Task: Find connections with filter location Kangayam with filter topic #lawfirmmarketingwith filter profile language English with filter current company Bill & Melinda Gates Foundation with filter school Netaji Subhash Open University, Kolkata with filter industry Commercial and Service Industry Machinery Manufacturing with filter service category Business Analytics with filter keywords title Drafter
Action: Mouse moved to (168, 251)
Screenshot: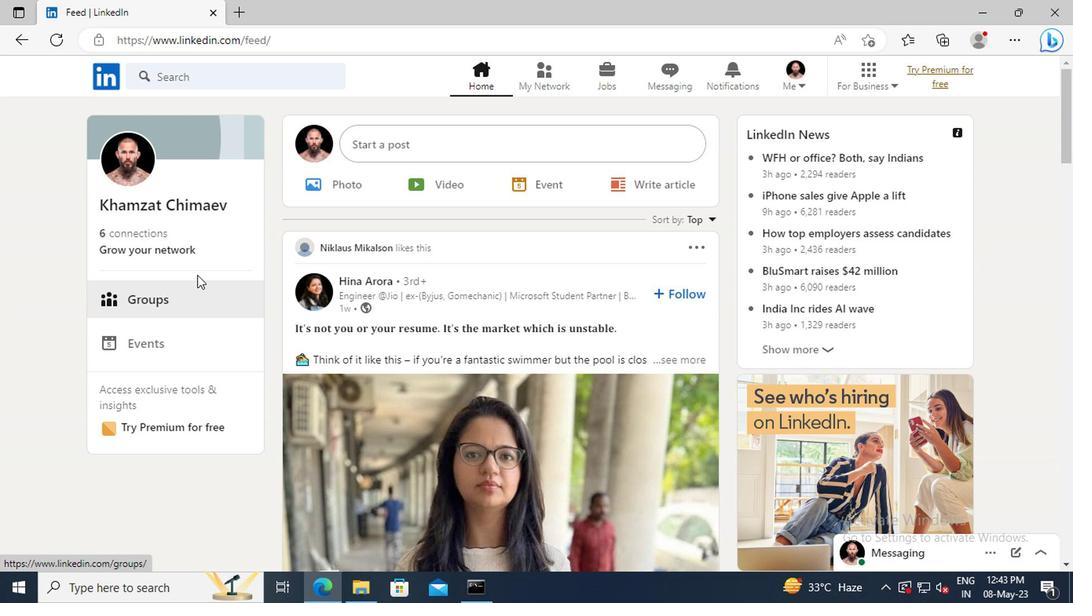 
Action: Mouse pressed left at (168, 251)
Screenshot: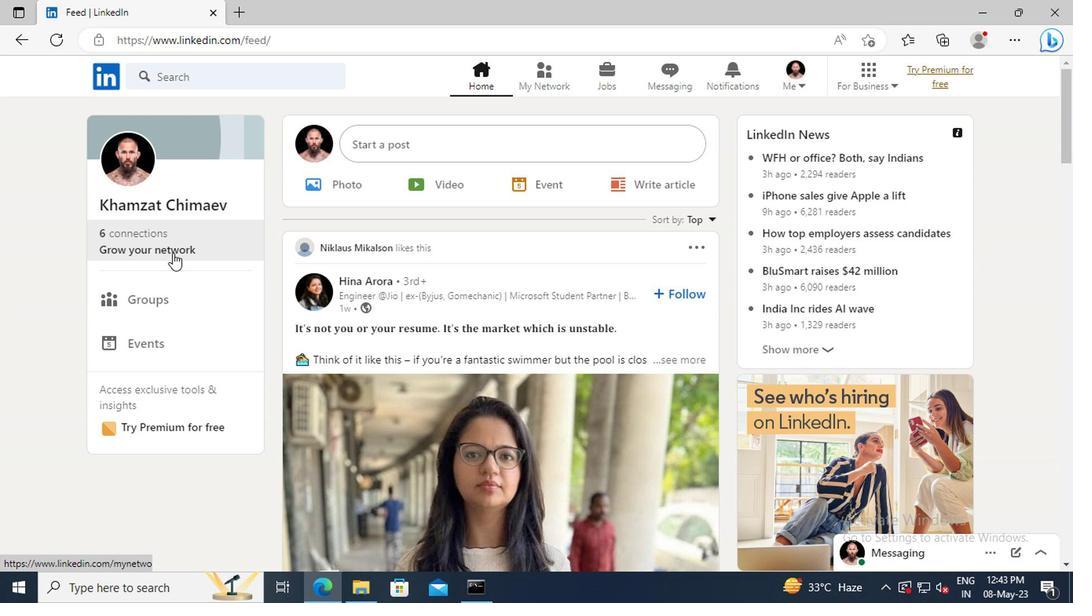 
Action: Mouse moved to (168, 176)
Screenshot: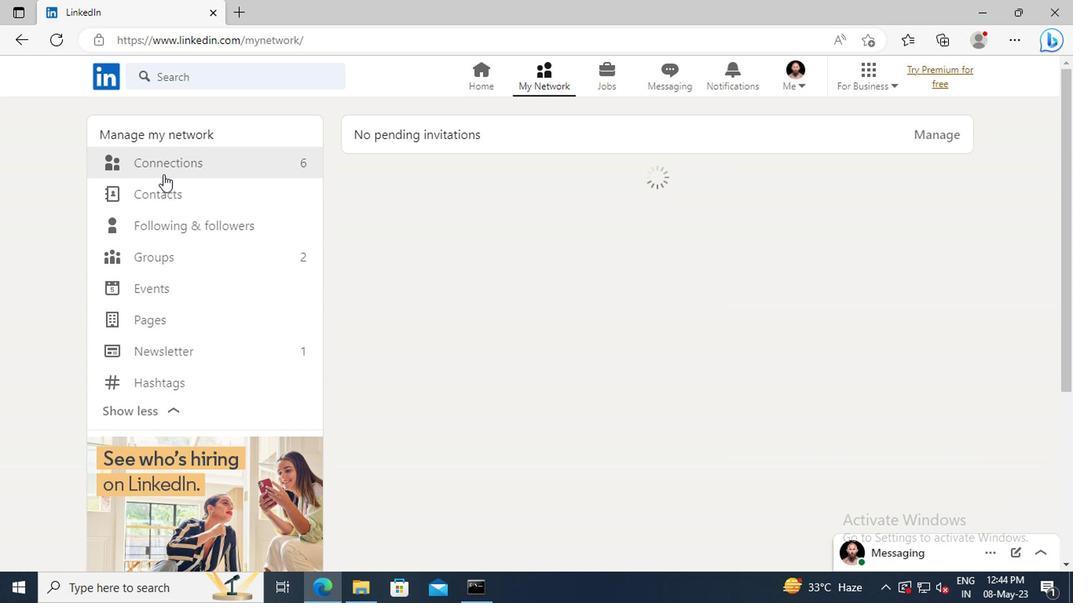 
Action: Mouse pressed left at (168, 176)
Screenshot: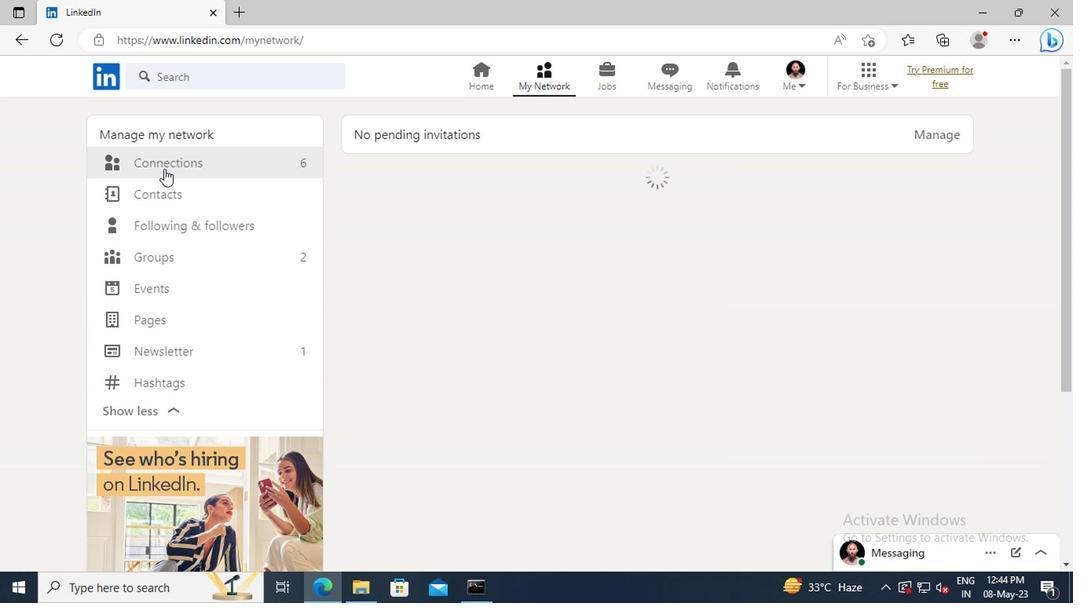 
Action: Mouse moved to (650, 182)
Screenshot: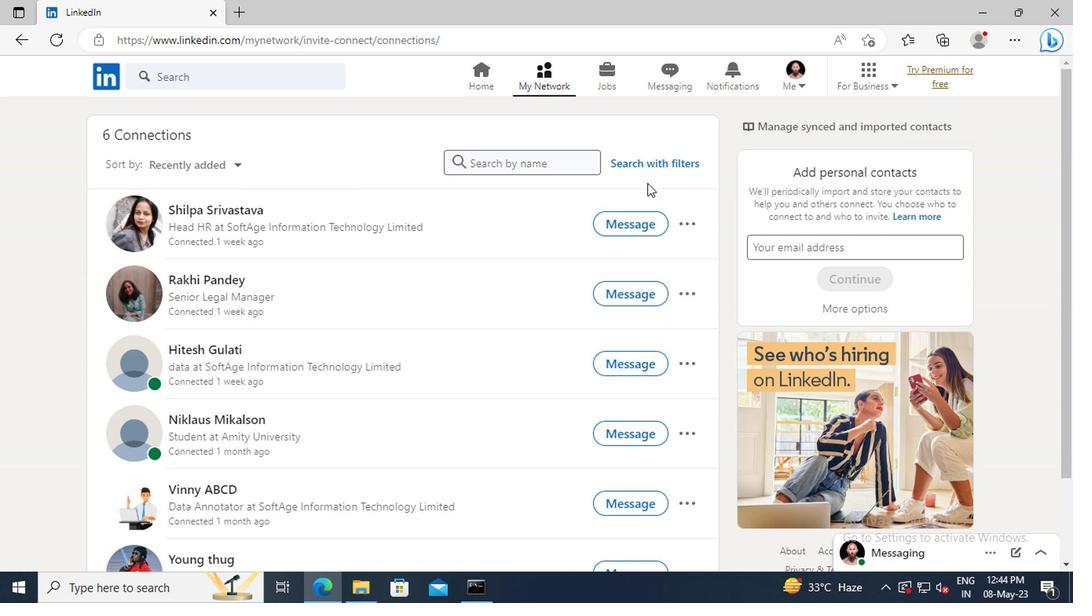 
Action: Mouse pressed left at (650, 182)
Screenshot: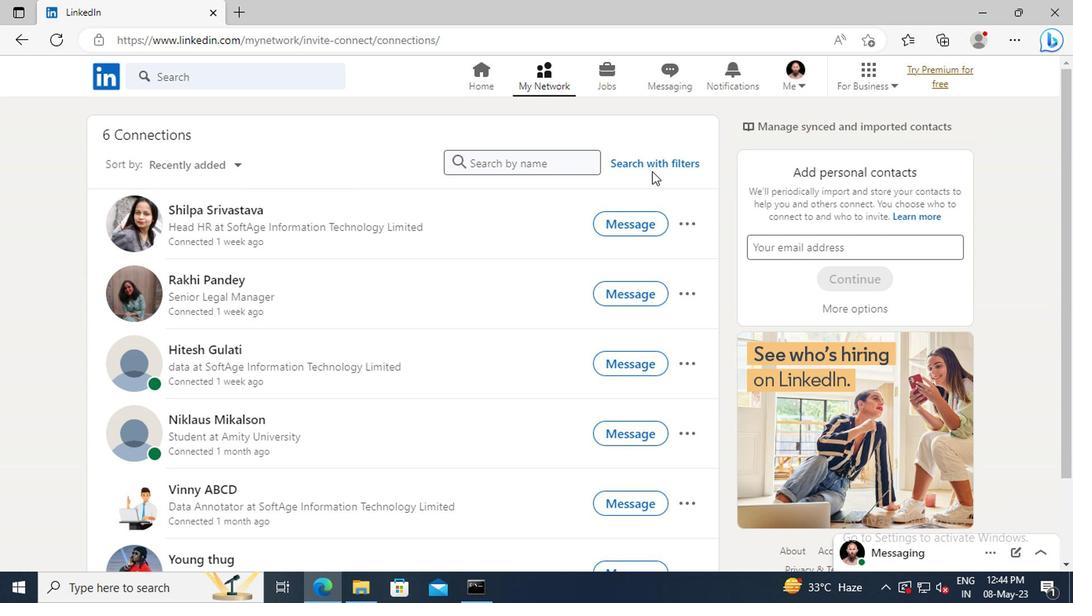 
Action: Mouse moved to (593, 136)
Screenshot: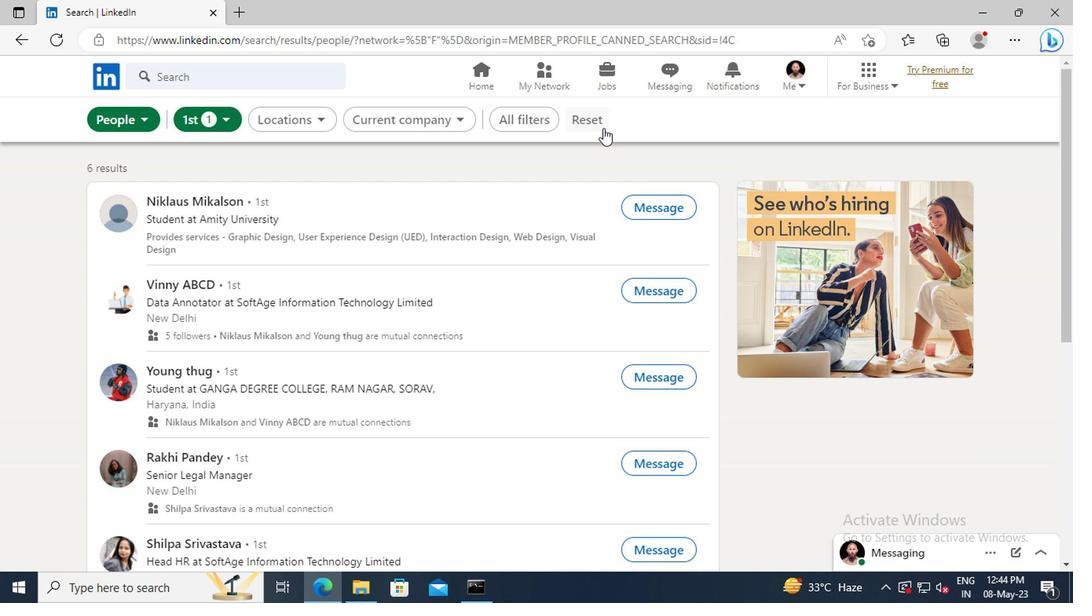 
Action: Mouse pressed left at (593, 136)
Screenshot: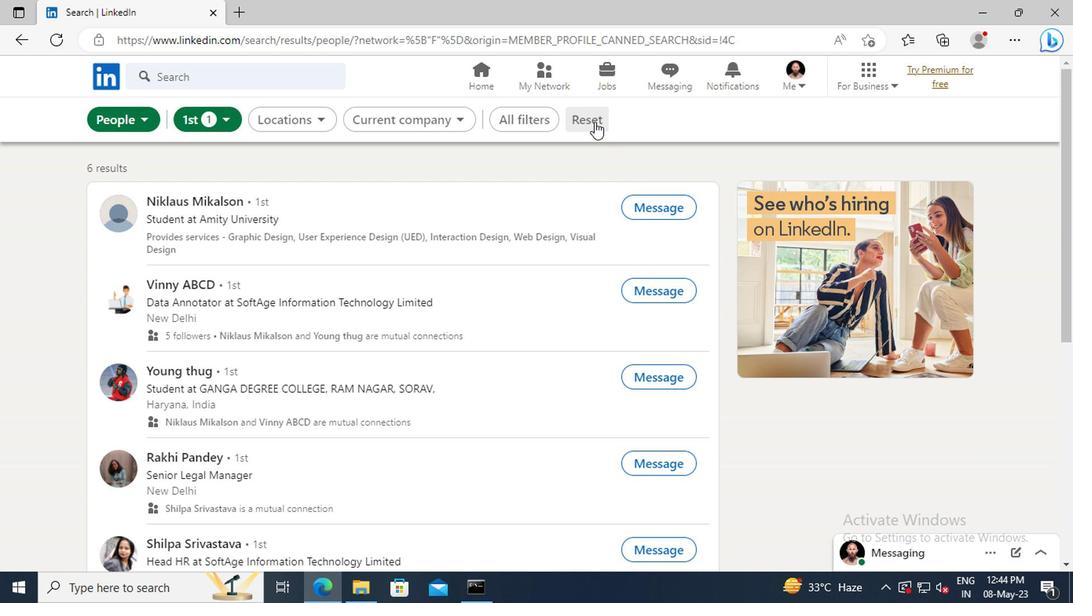 
Action: Mouse moved to (559, 136)
Screenshot: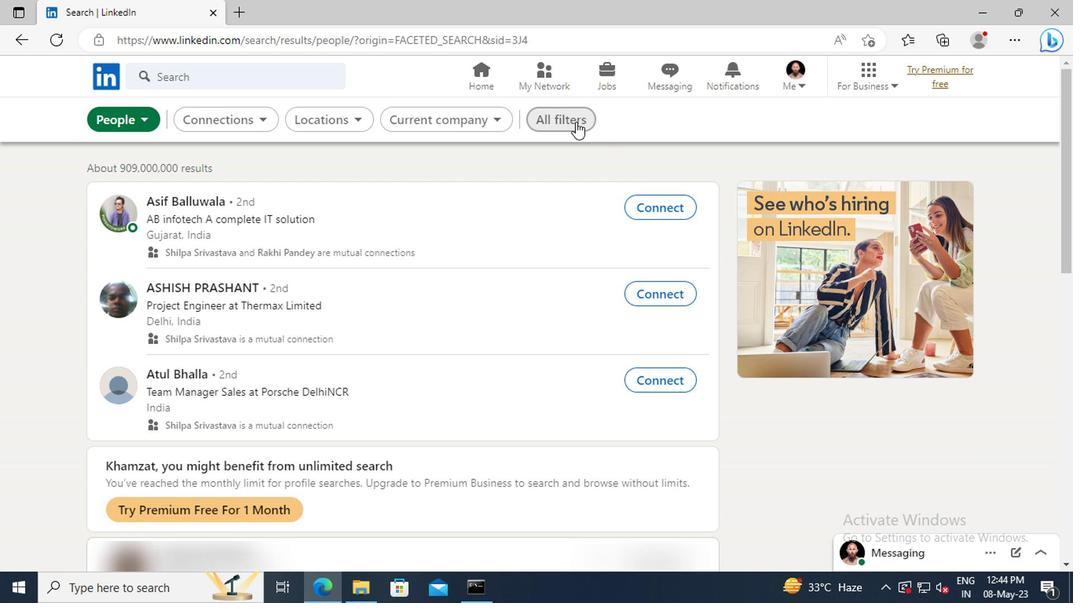 
Action: Mouse pressed left at (559, 136)
Screenshot: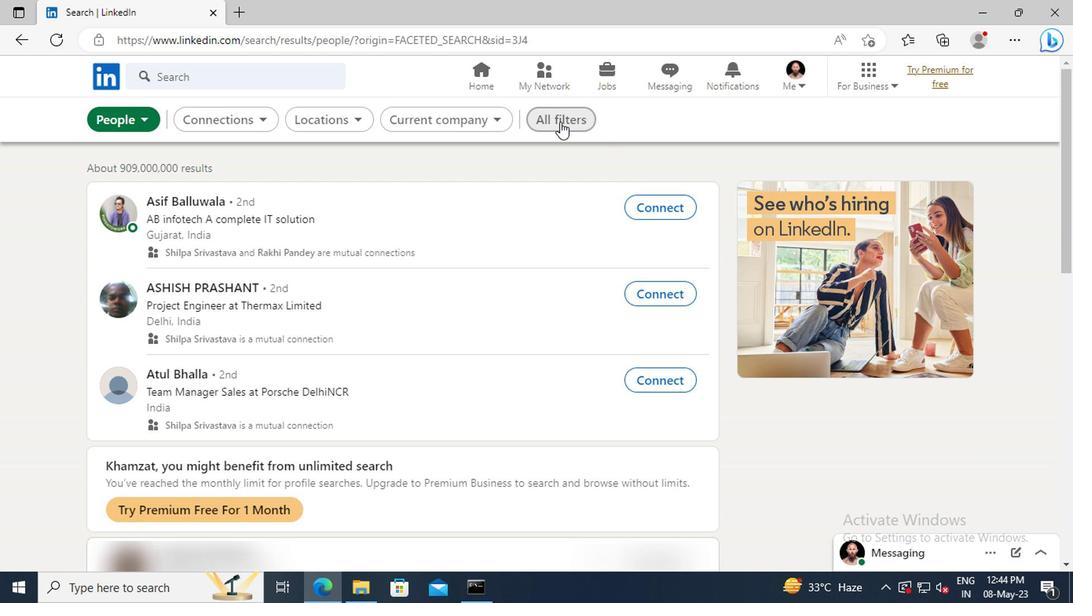 
Action: Mouse moved to (851, 301)
Screenshot: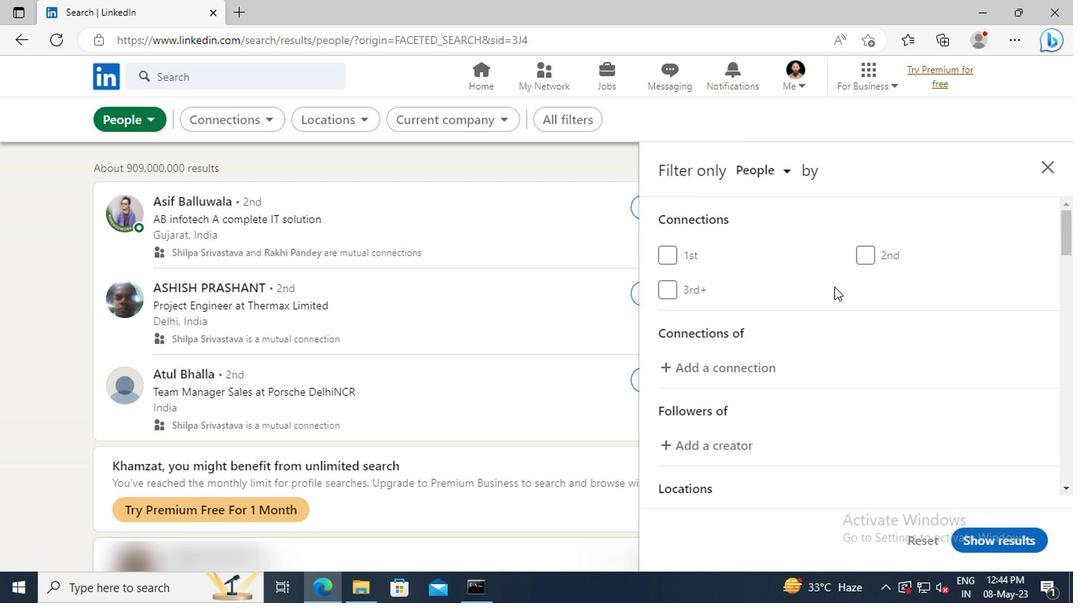 
Action: Mouse scrolled (851, 300) with delta (0, -1)
Screenshot: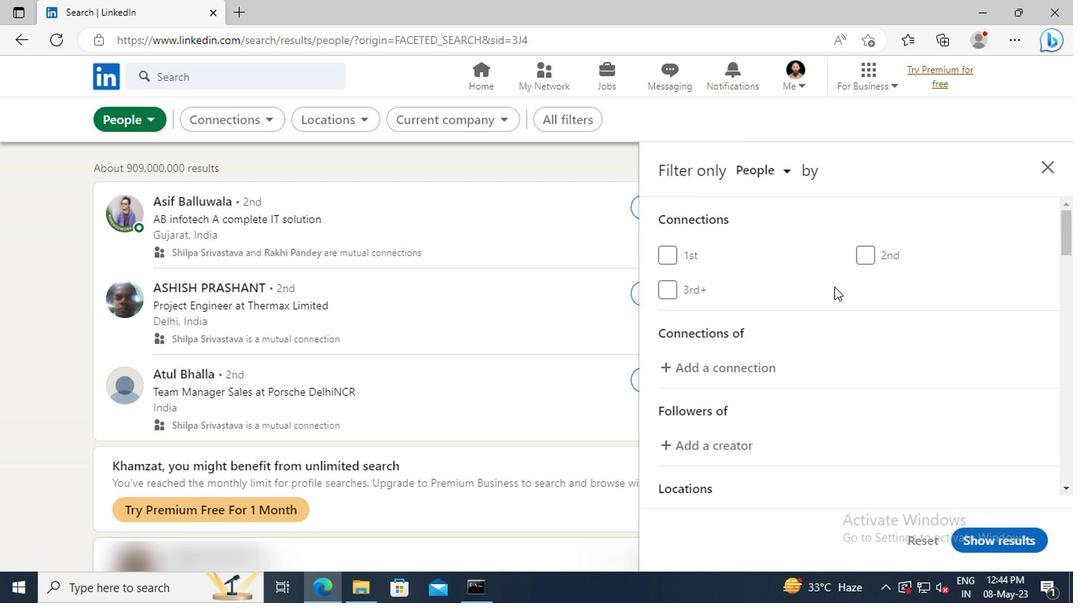 
Action: Mouse moved to (862, 304)
Screenshot: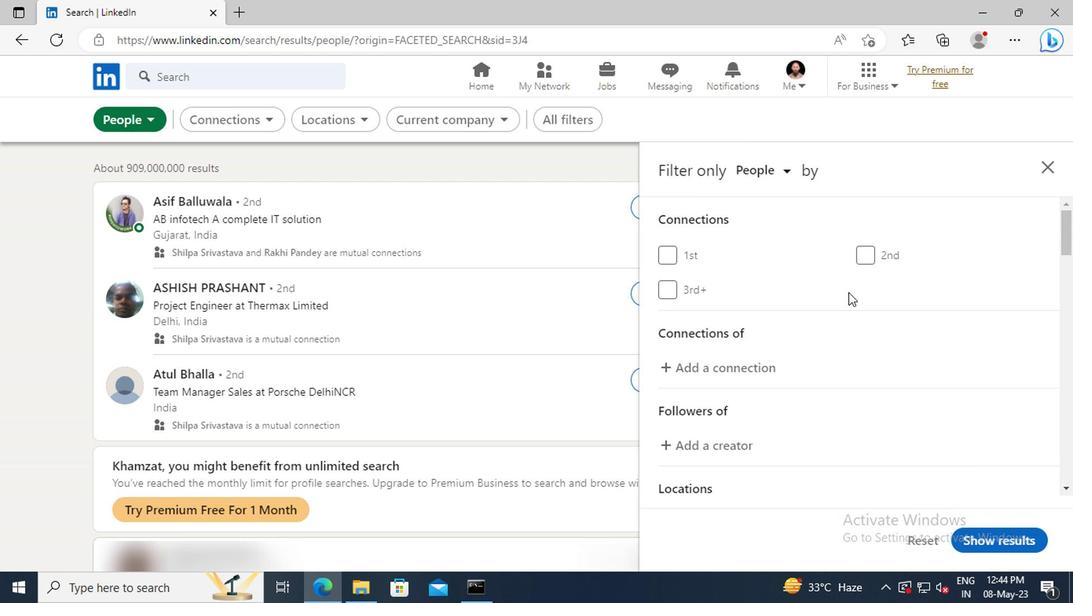 
Action: Mouse scrolled (862, 304) with delta (0, 0)
Screenshot: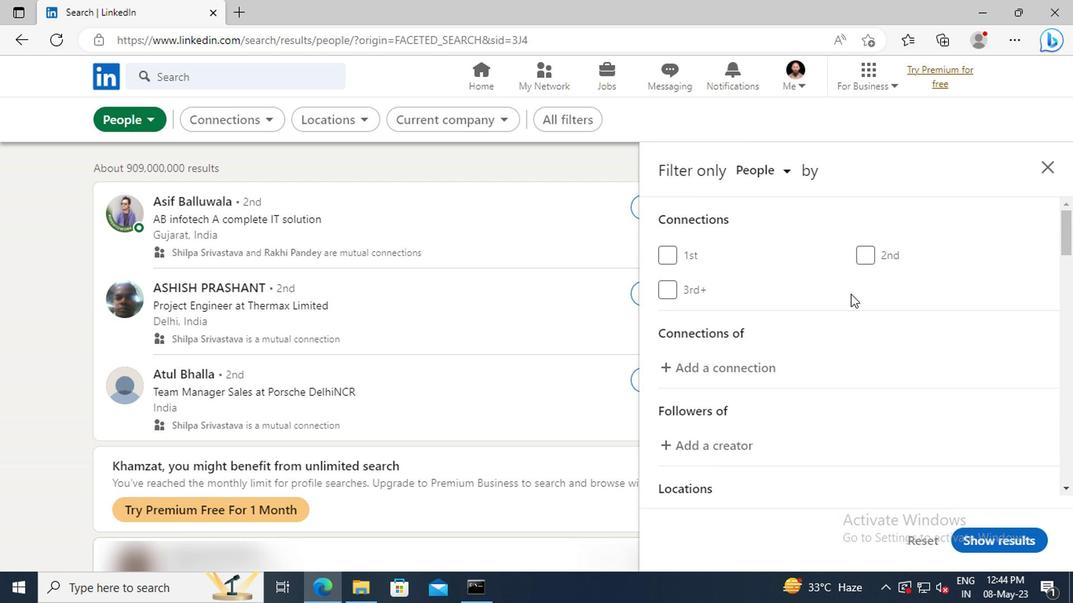 
Action: Mouse moved to (864, 306)
Screenshot: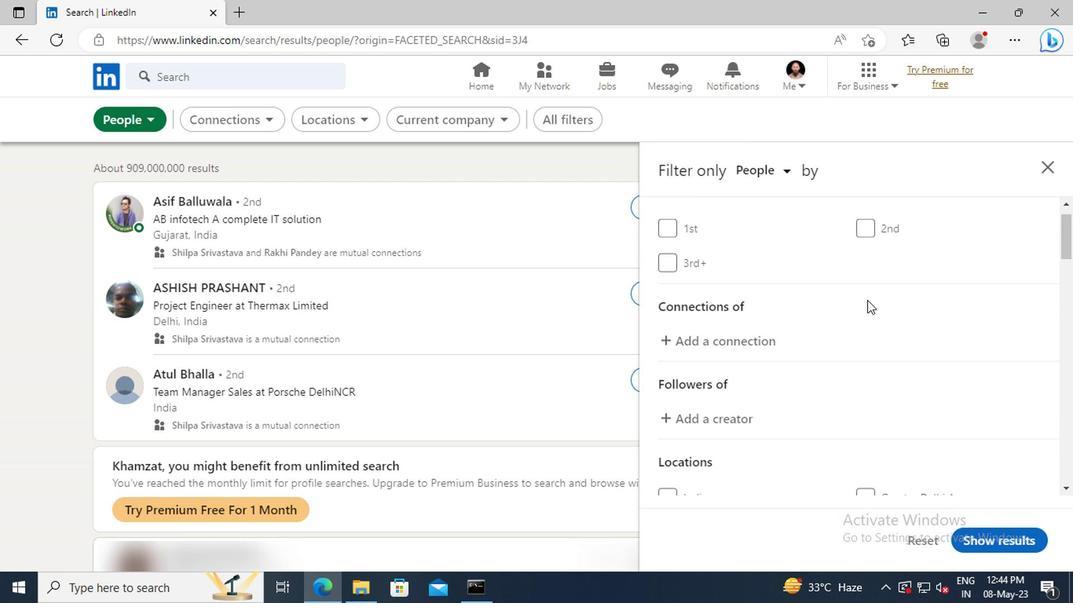 
Action: Mouse scrolled (864, 305) with delta (0, 0)
Screenshot: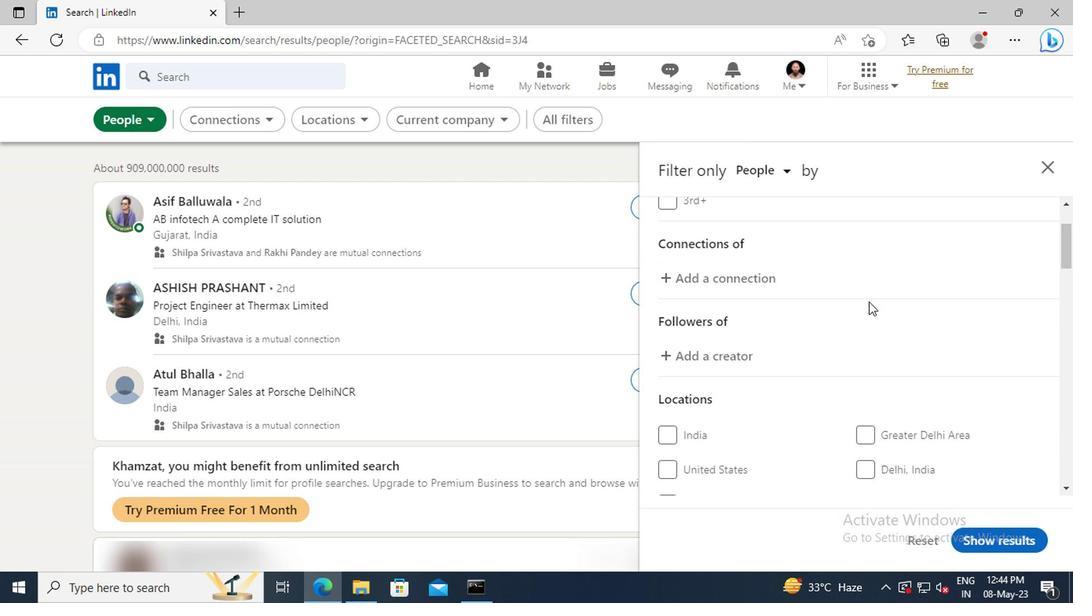 
Action: Mouse scrolled (864, 305) with delta (0, 0)
Screenshot: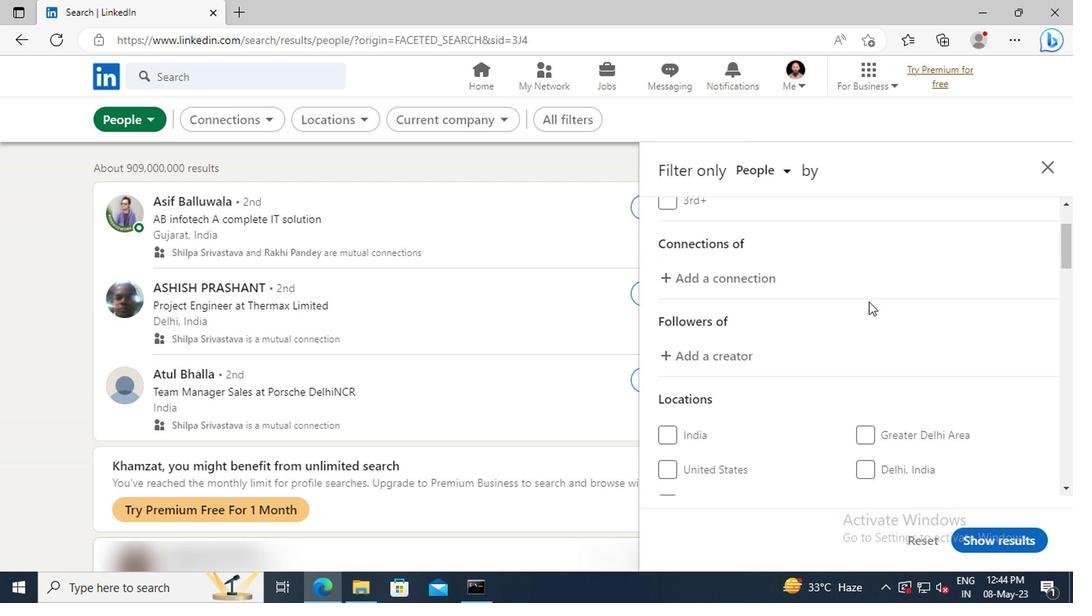 
Action: Mouse scrolled (864, 305) with delta (0, 0)
Screenshot: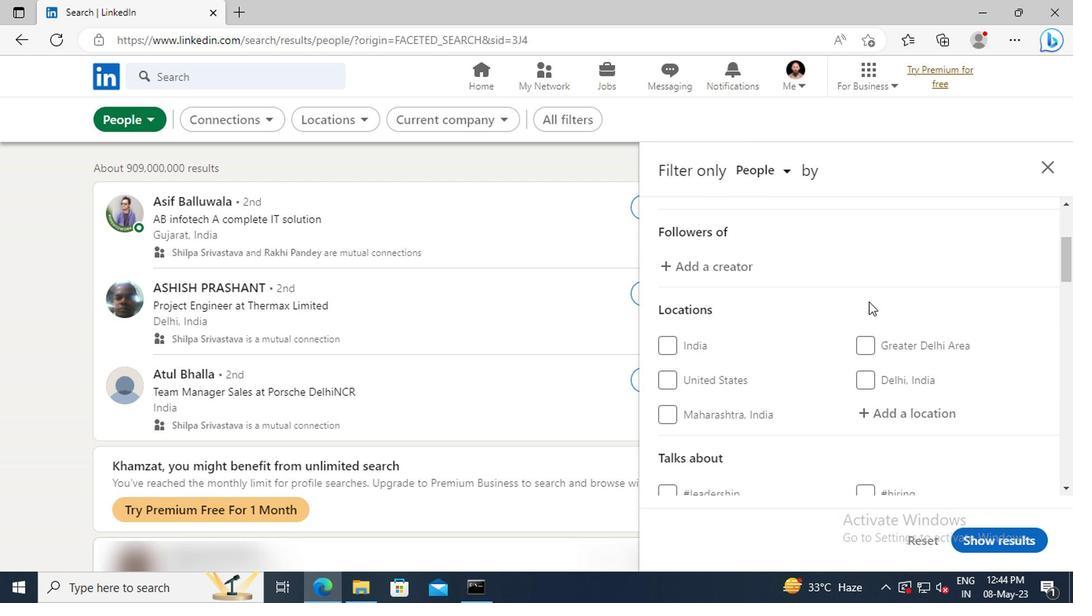 
Action: Mouse moved to (865, 306)
Screenshot: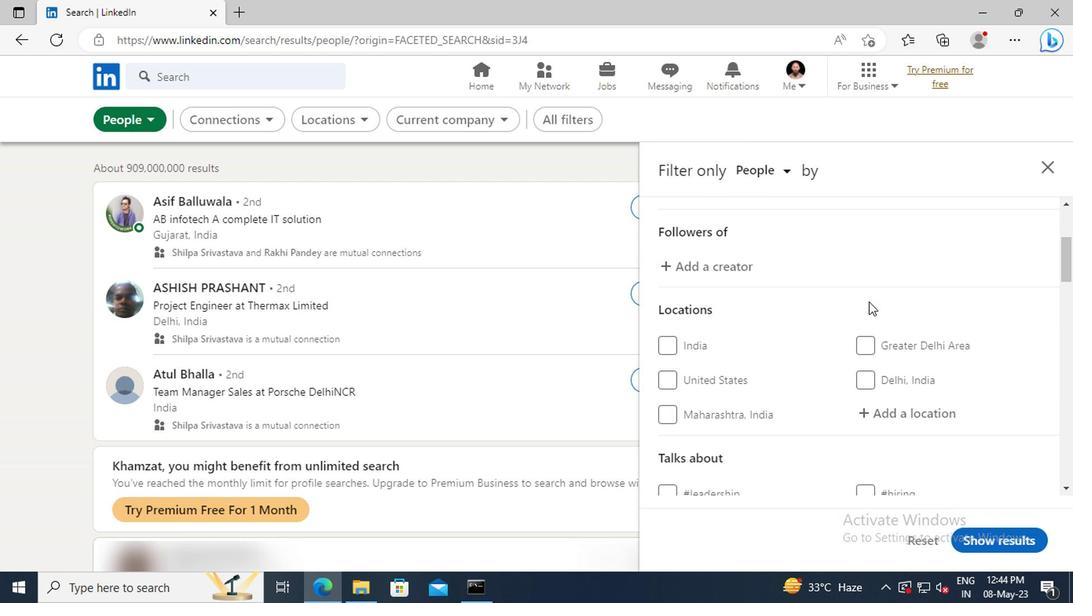 
Action: Mouse scrolled (865, 306) with delta (0, 0)
Screenshot: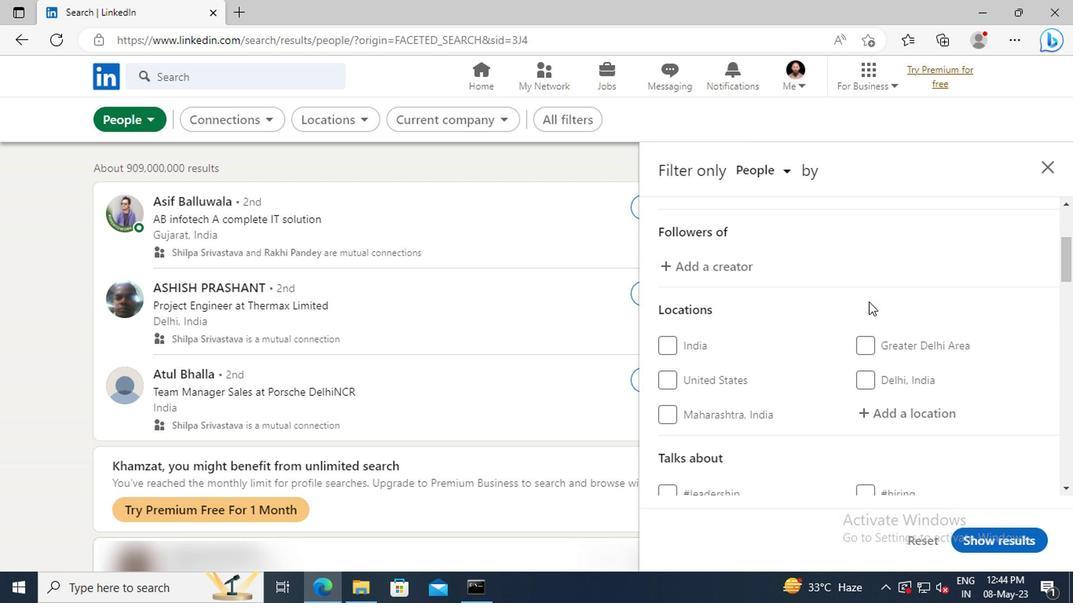 
Action: Mouse moved to (866, 327)
Screenshot: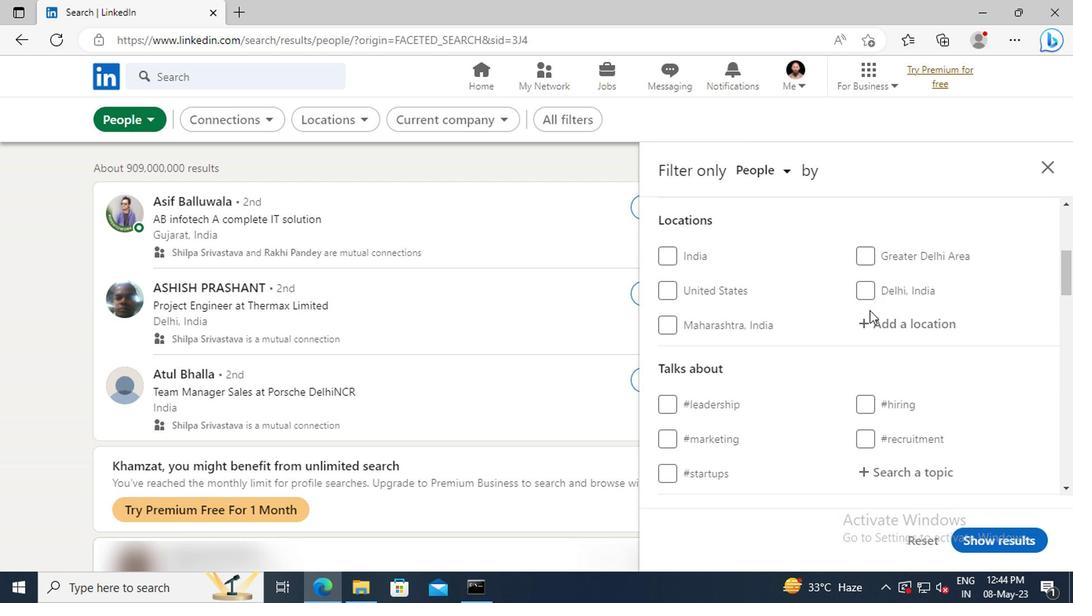 
Action: Mouse pressed left at (866, 327)
Screenshot: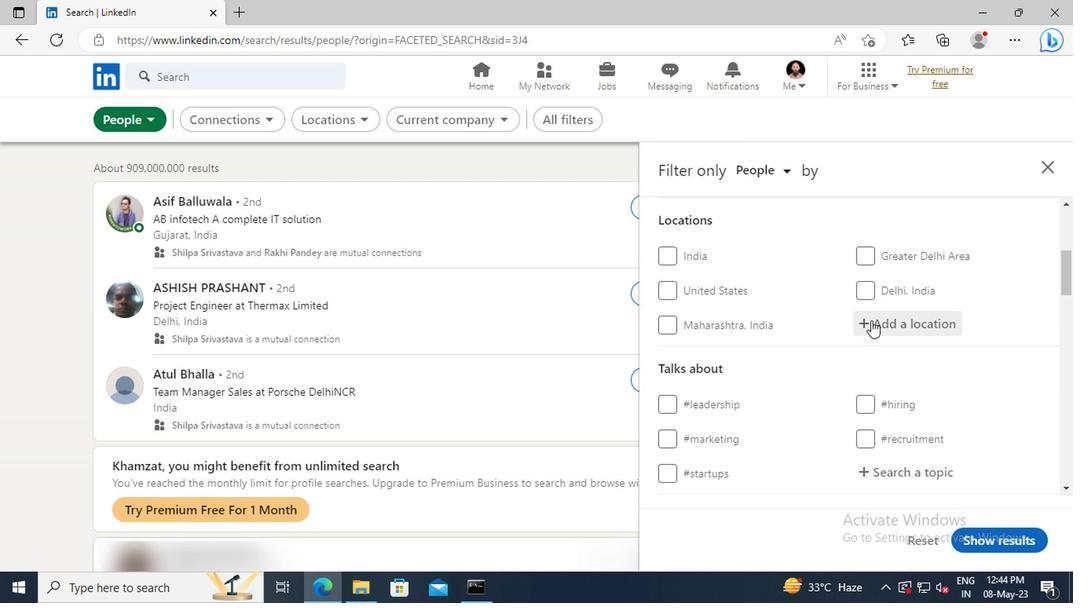 
Action: Key pressed <Key.shift>KANGAYAM<Key.enter>
Screenshot: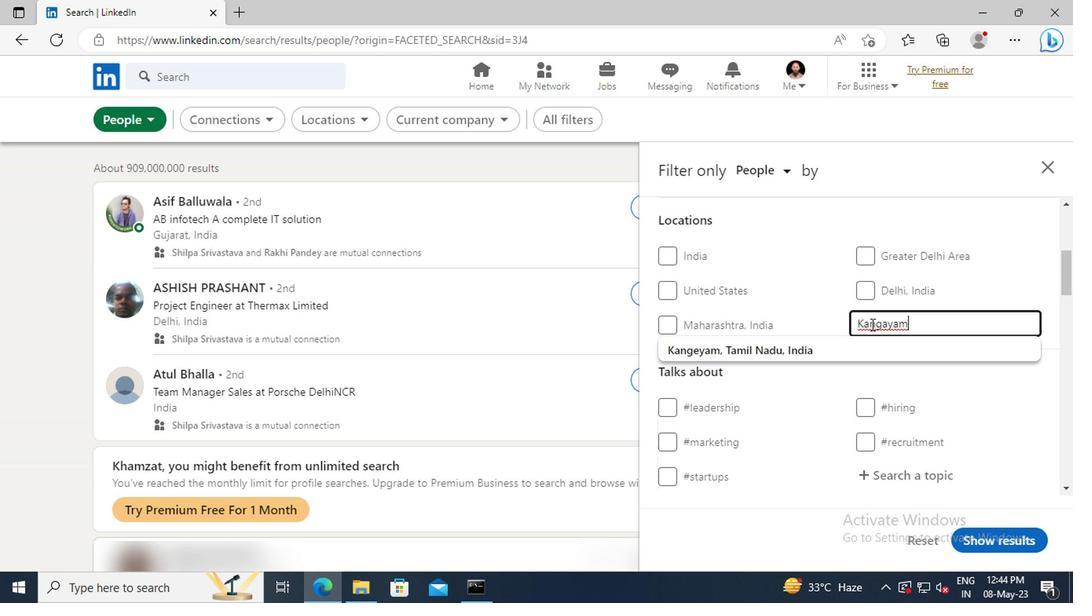 
Action: Mouse moved to (867, 327)
Screenshot: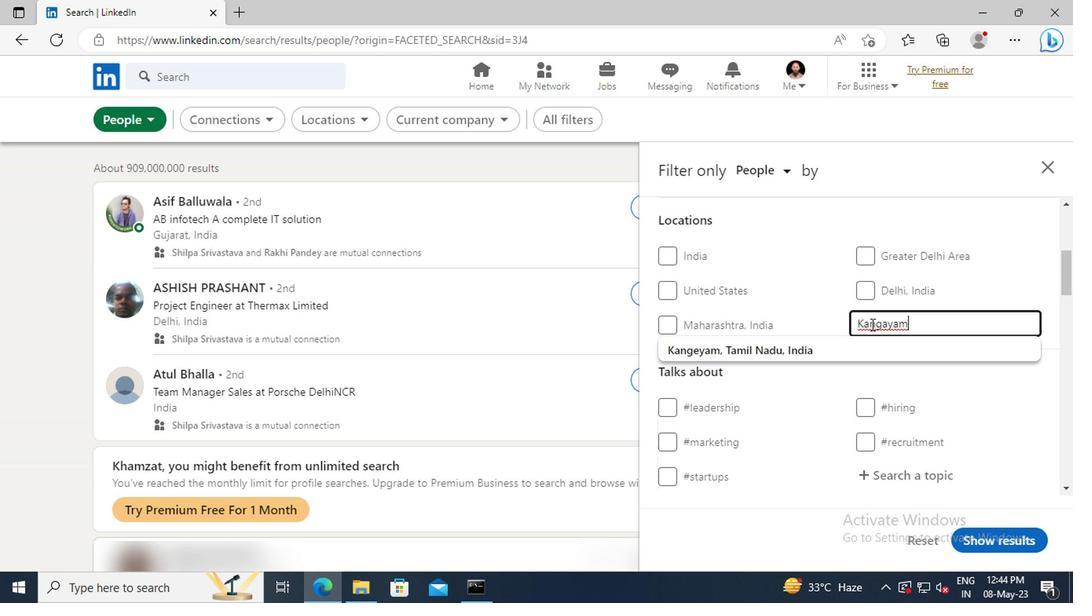 
Action: Mouse scrolled (867, 326) with delta (0, 0)
Screenshot: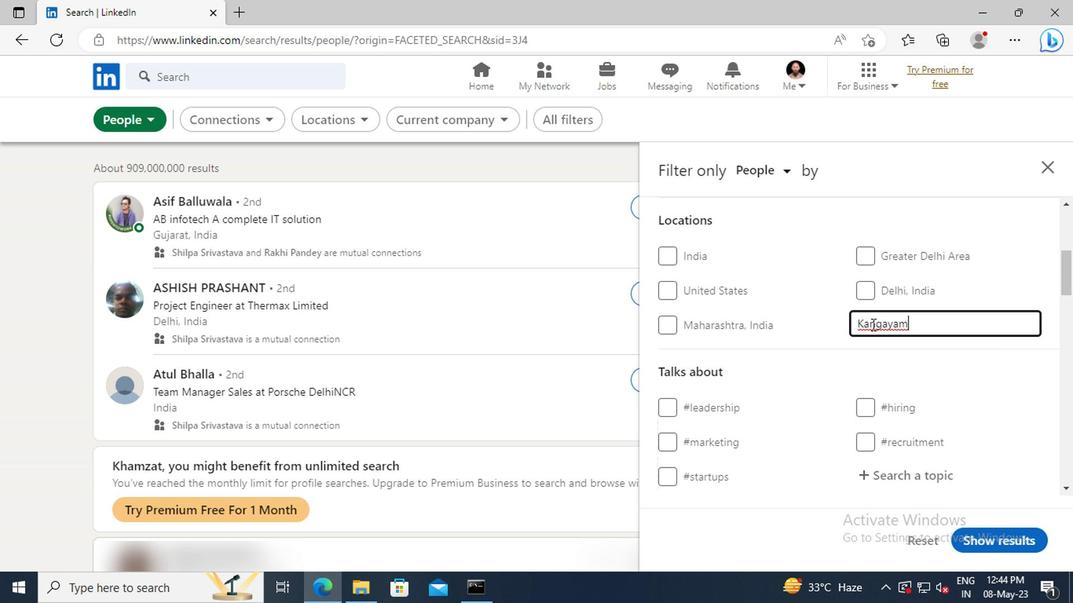 
Action: Mouse scrolled (867, 326) with delta (0, 0)
Screenshot: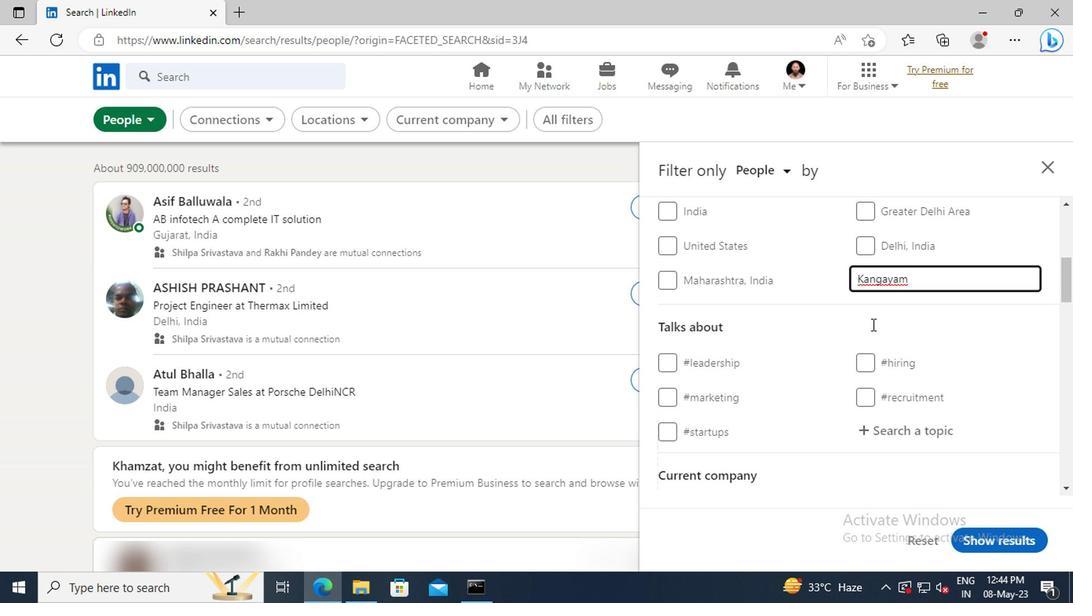 
Action: Mouse scrolled (867, 326) with delta (0, 0)
Screenshot: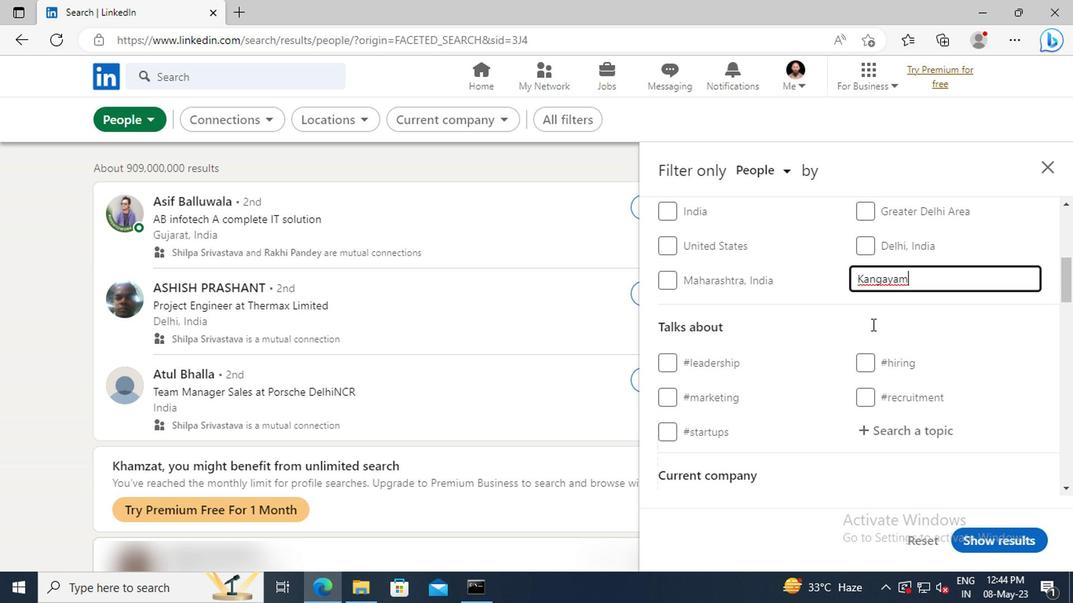 
Action: Mouse moved to (874, 338)
Screenshot: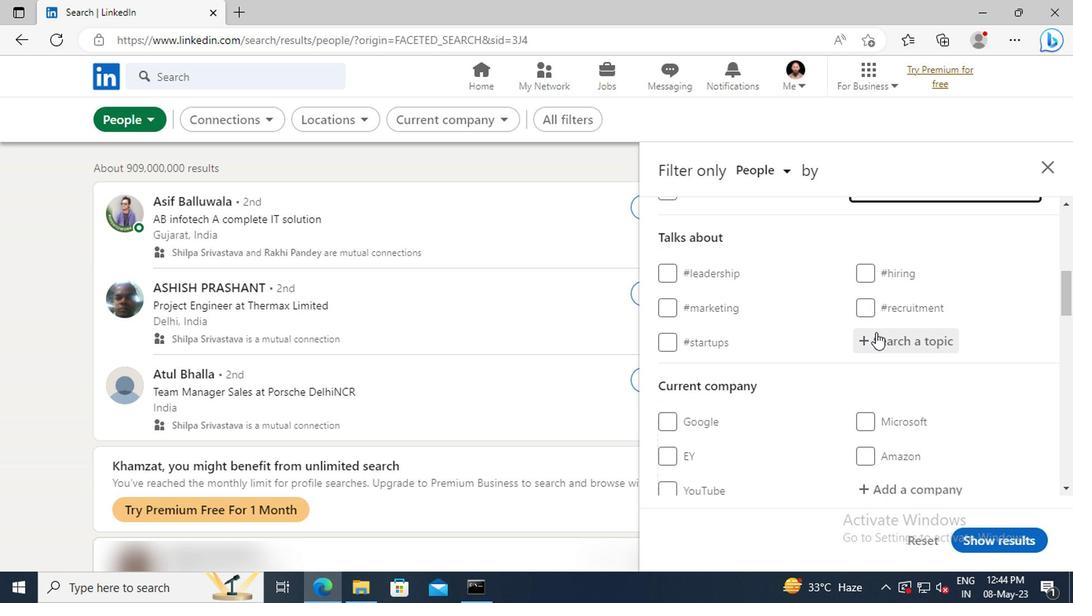 
Action: Mouse pressed left at (874, 338)
Screenshot: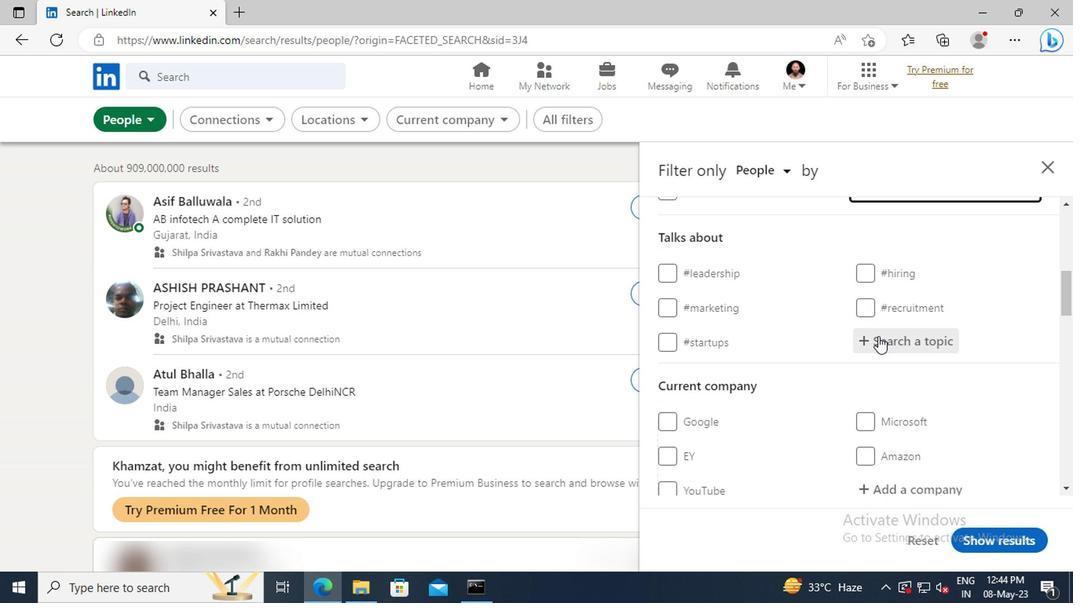 
Action: Key pressed LAWFIRMM
Screenshot: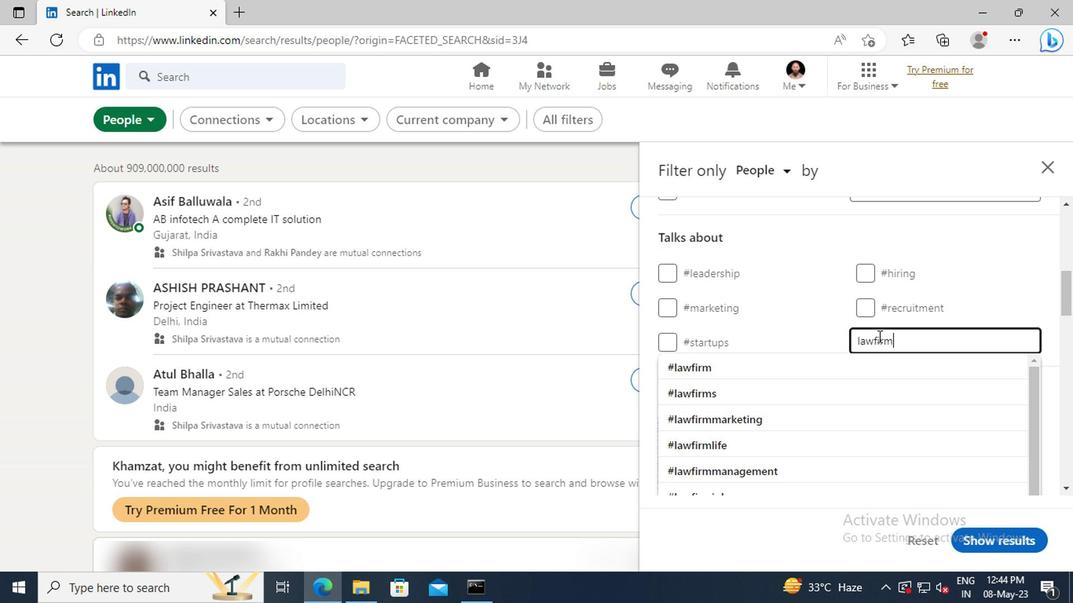 
Action: Mouse moved to (879, 362)
Screenshot: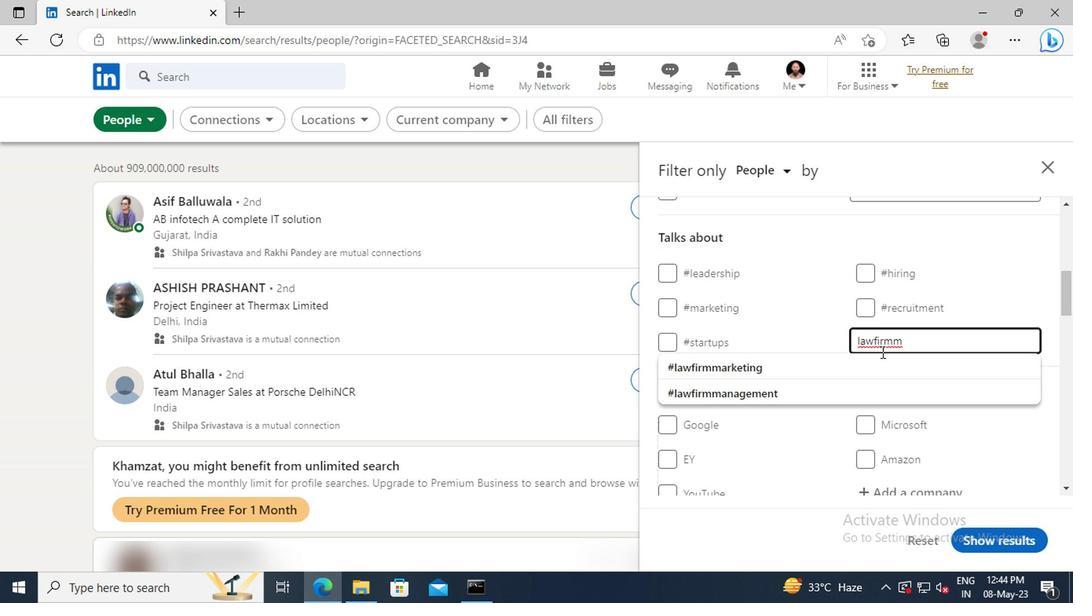 
Action: Mouse pressed left at (879, 362)
Screenshot: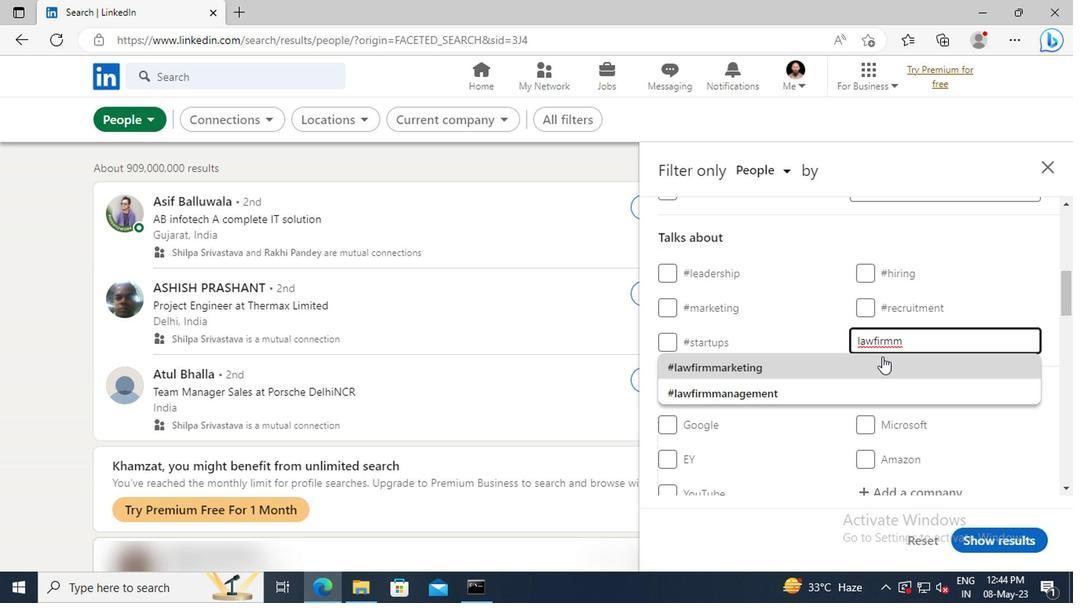 
Action: Mouse scrolled (879, 361) with delta (0, 0)
Screenshot: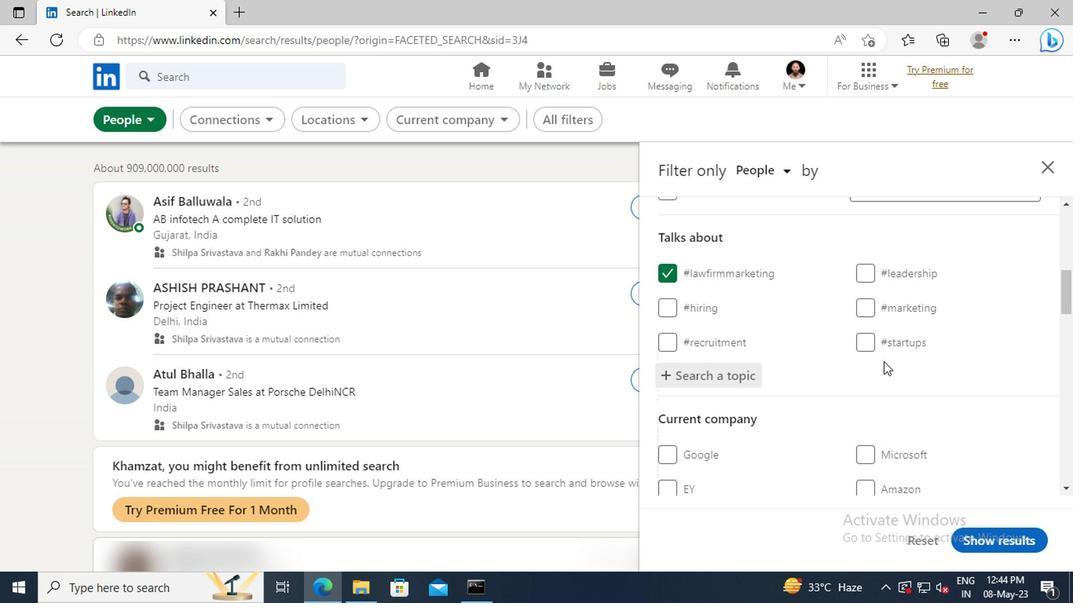 
Action: Mouse scrolled (879, 361) with delta (0, 0)
Screenshot: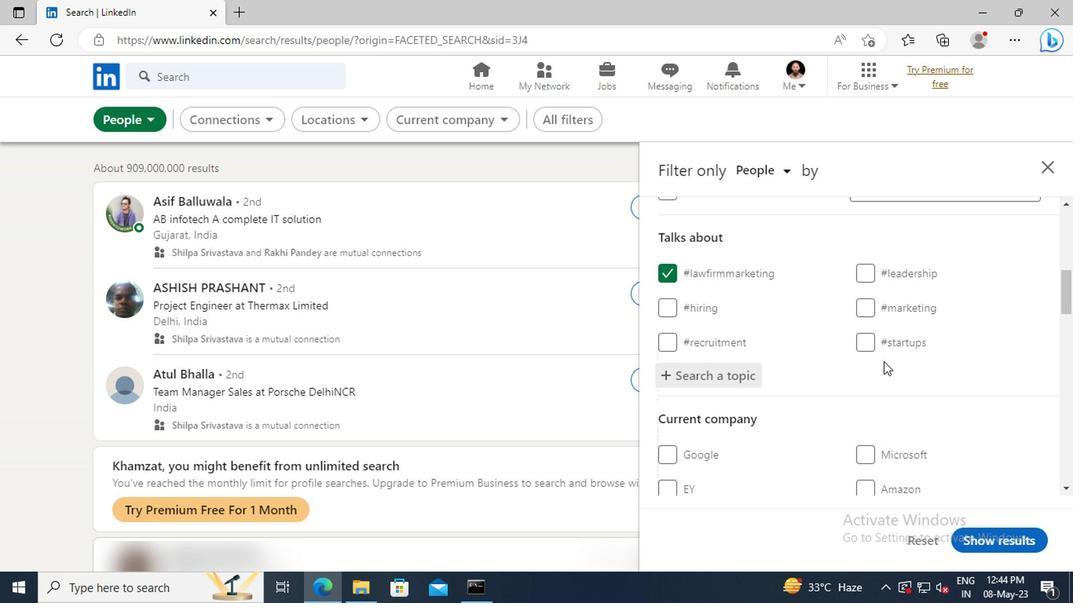 
Action: Mouse scrolled (879, 361) with delta (0, 0)
Screenshot: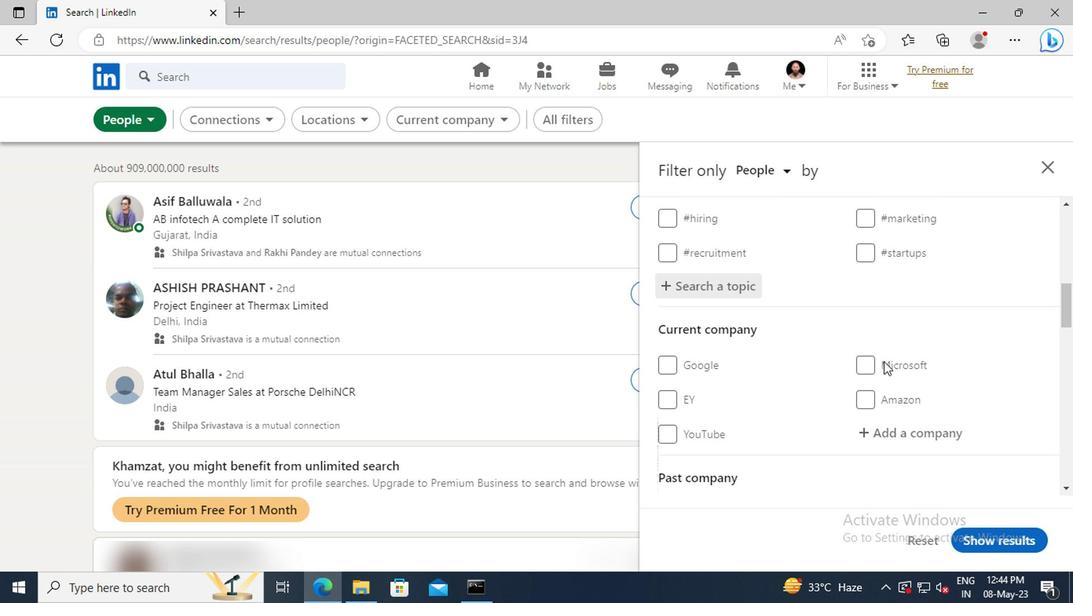 
Action: Mouse scrolled (879, 361) with delta (0, 0)
Screenshot: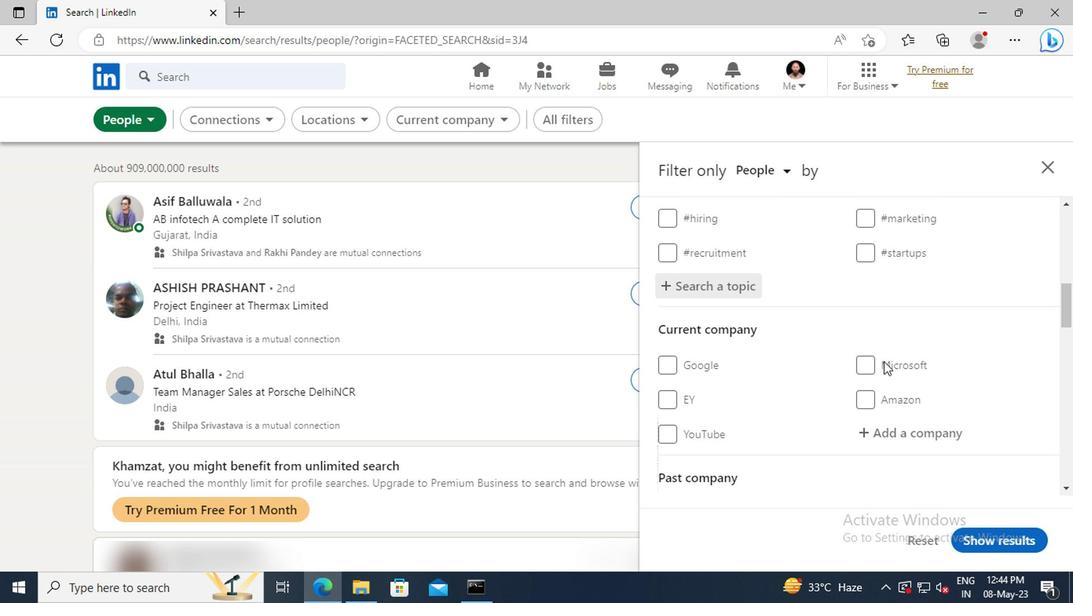 
Action: Mouse scrolled (879, 361) with delta (0, 0)
Screenshot: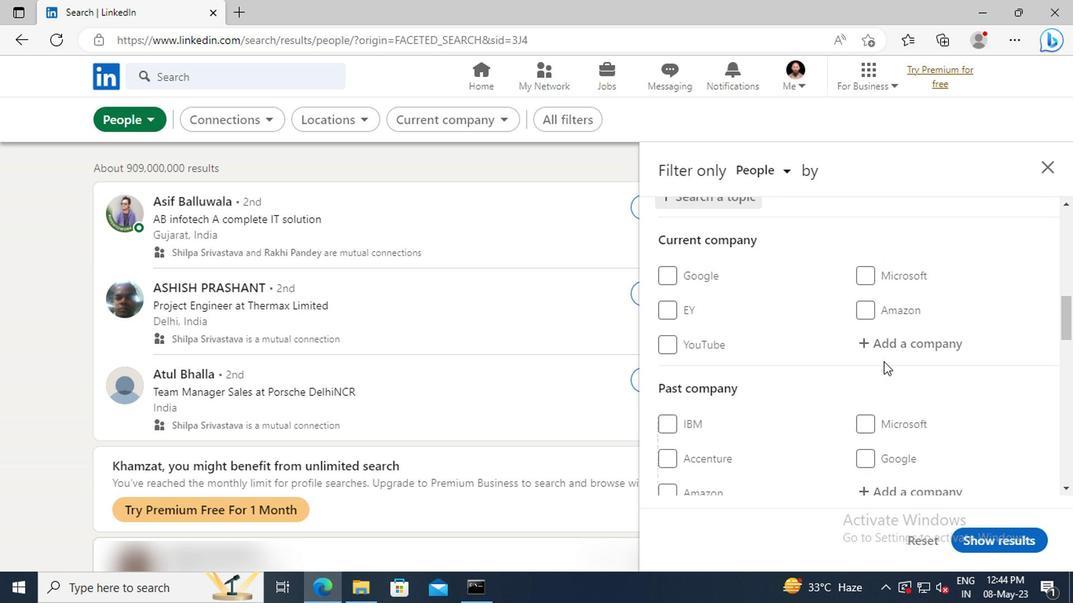 
Action: Mouse scrolled (879, 361) with delta (0, 0)
Screenshot: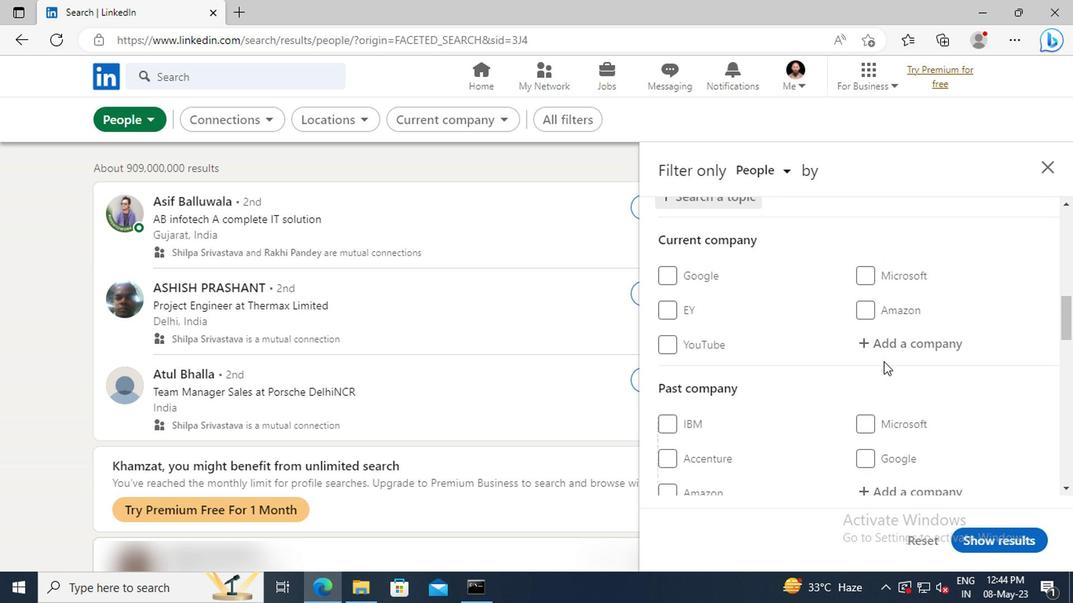 
Action: Mouse scrolled (879, 361) with delta (0, 0)
Screenshot: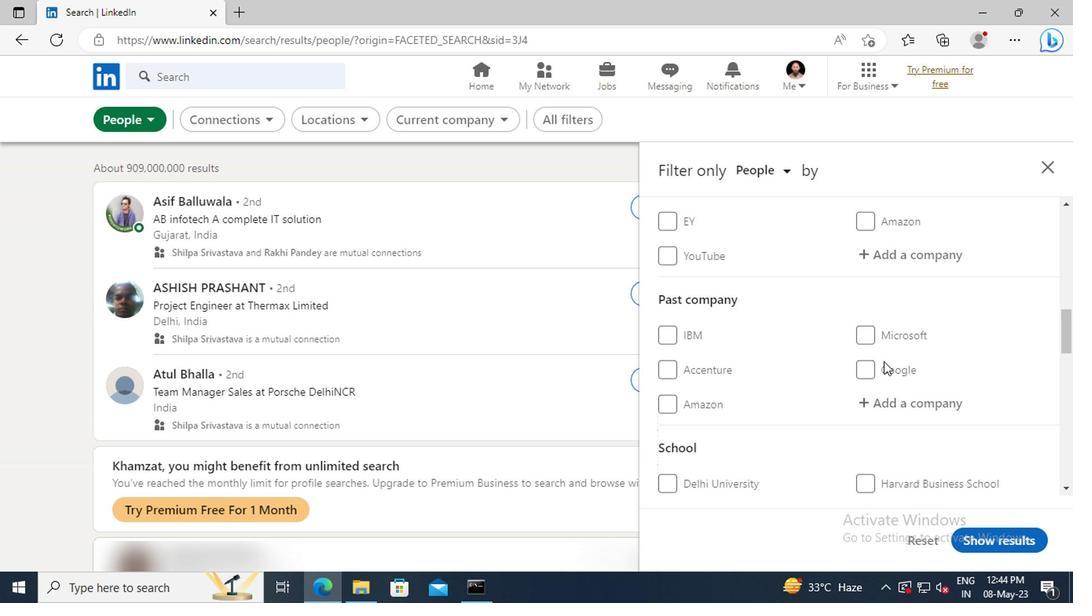 
Action: Mouse scrolled (879, 361) with delta (0, 0)
Screenshot: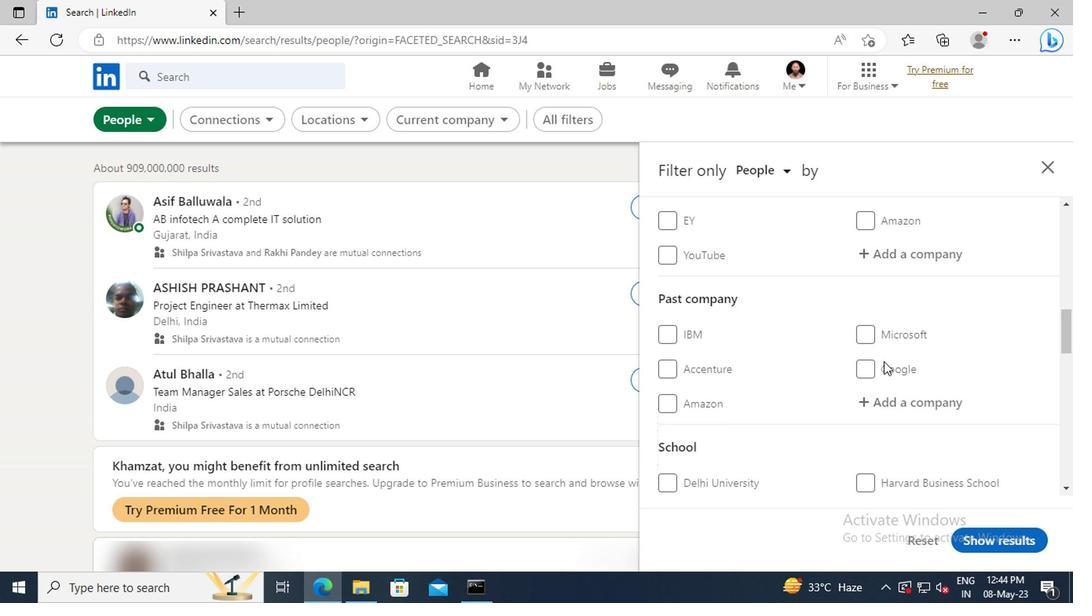 
Action: Mouse scrolled (879, 361) with delta (0, 0)
Screenshot: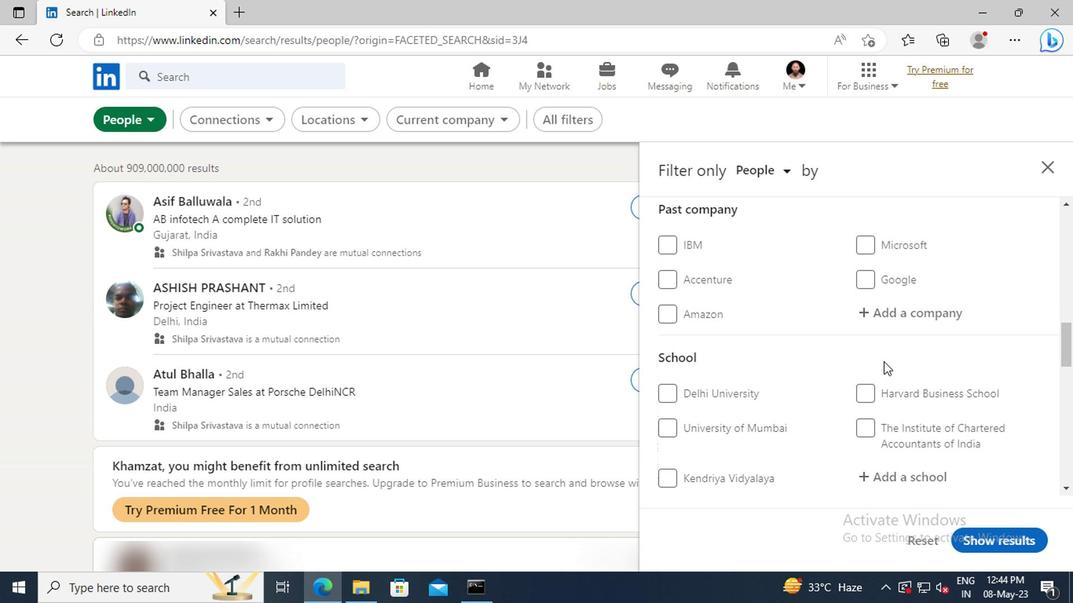 
Action: Mouse scrolled (879, 361) with delta (0, 0)
Screenshot: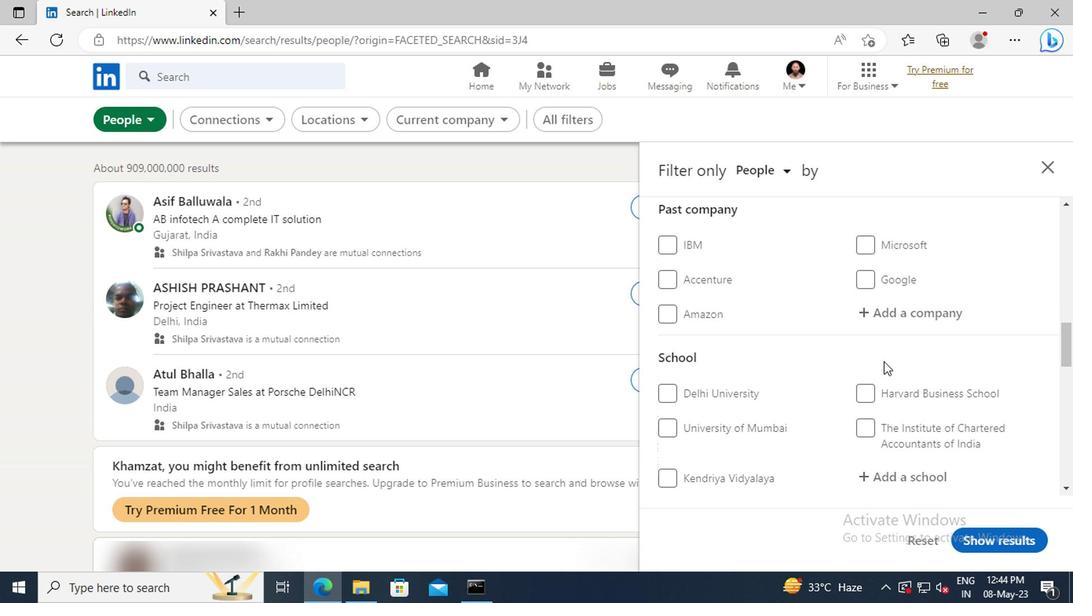 
Action: Mouse scrolled (879, 361) with delta (0, 0)
Screenshot: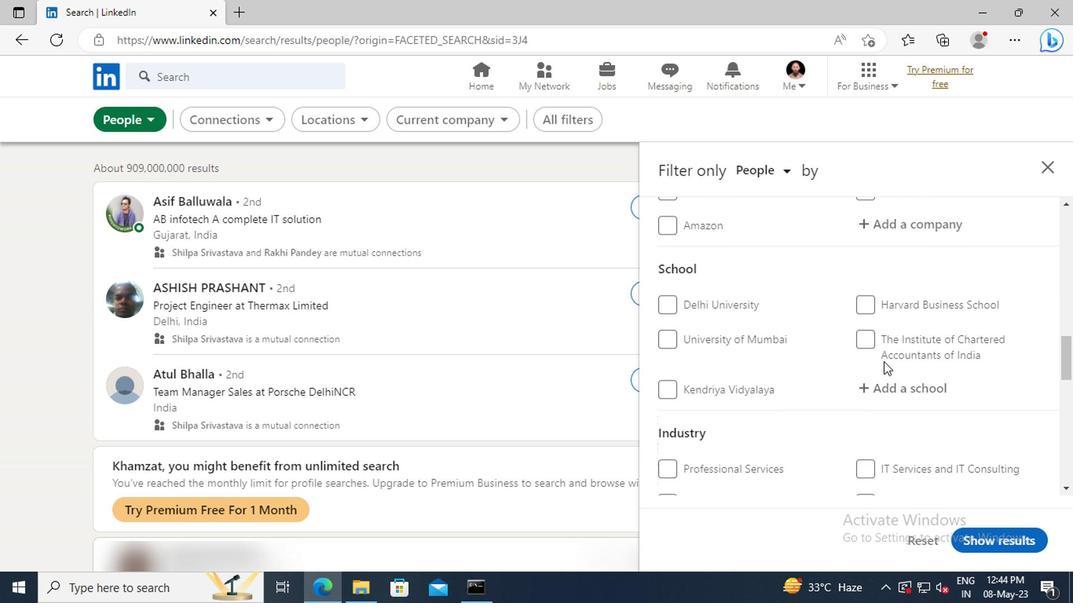 
Action: Mouse scrolled (879, 361) with delta (0, 0)
Screenshot: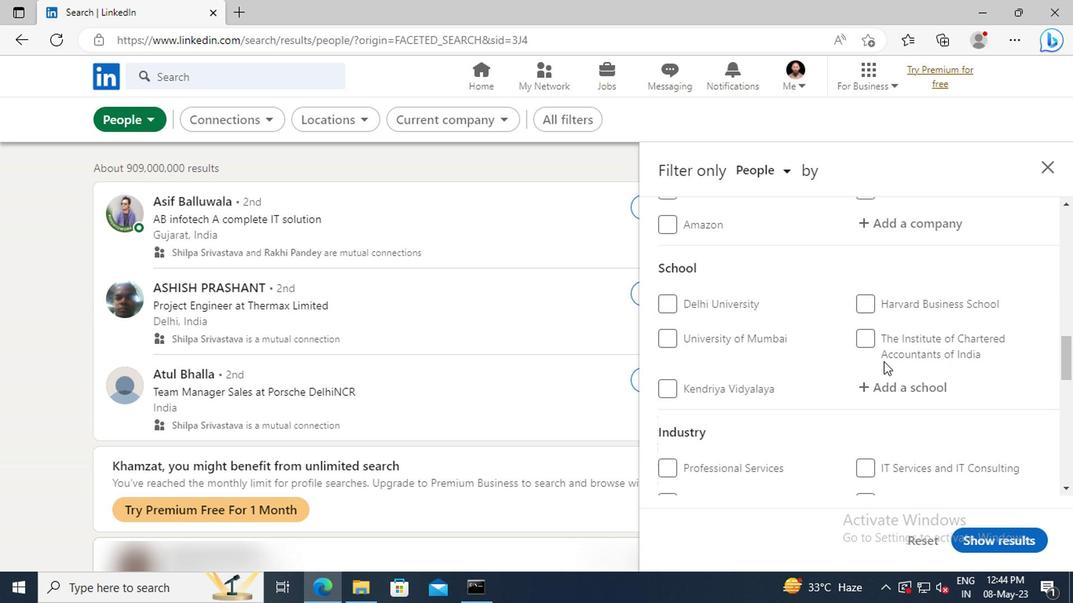 
Action: Mouse scrolled (879, 361) with delta (0, 0)
Screenshot: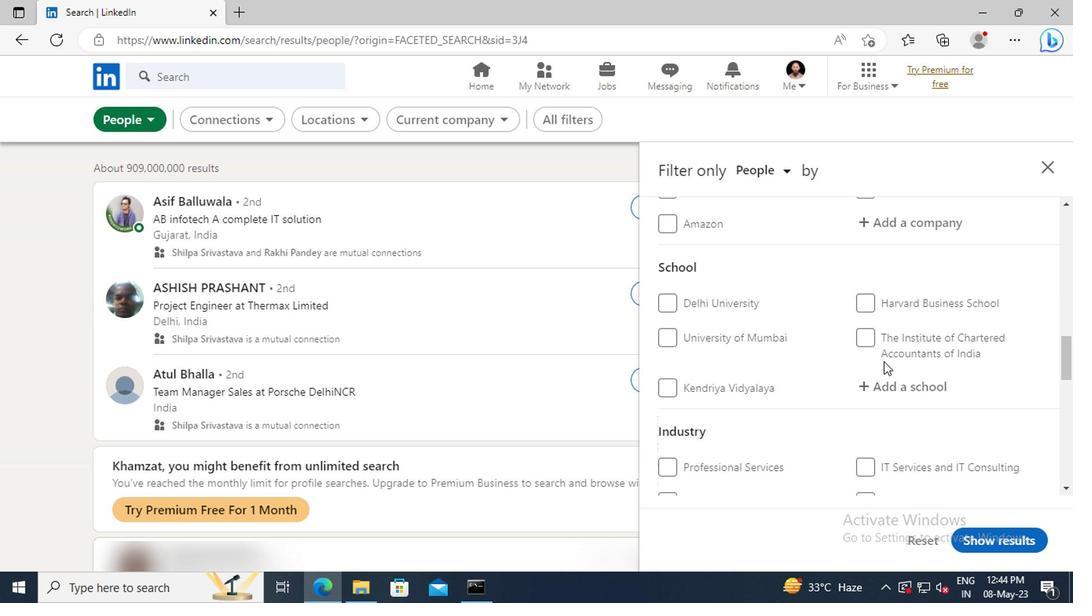 
Action: Mouse scrolled (879, 361) with delta (0, 0)
Screenshot: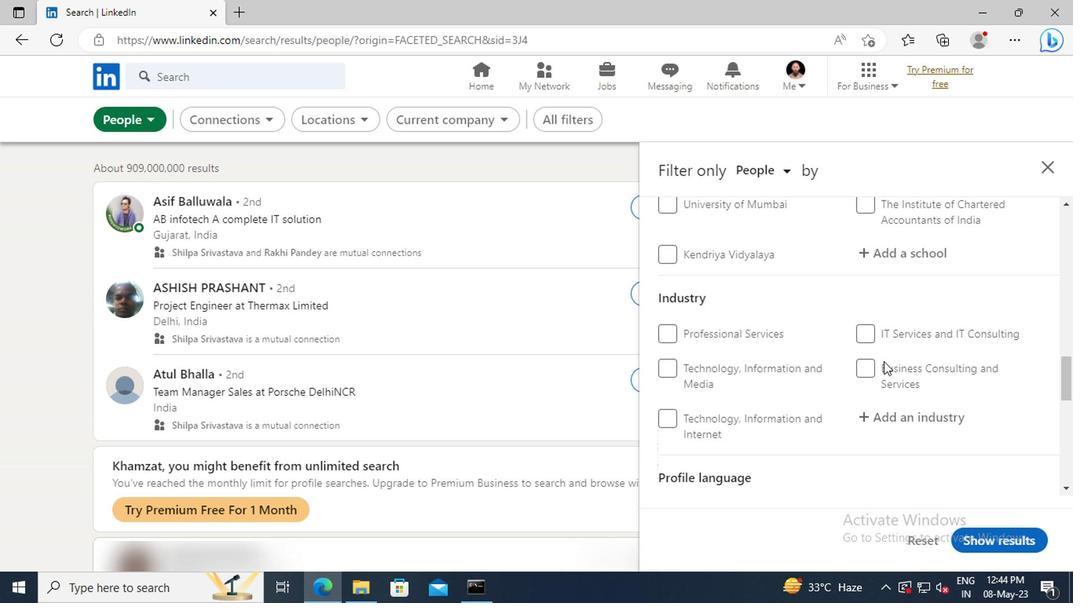 
Action: Mouse scrolled (879, 361) with delta (0, 0)
Screenshot: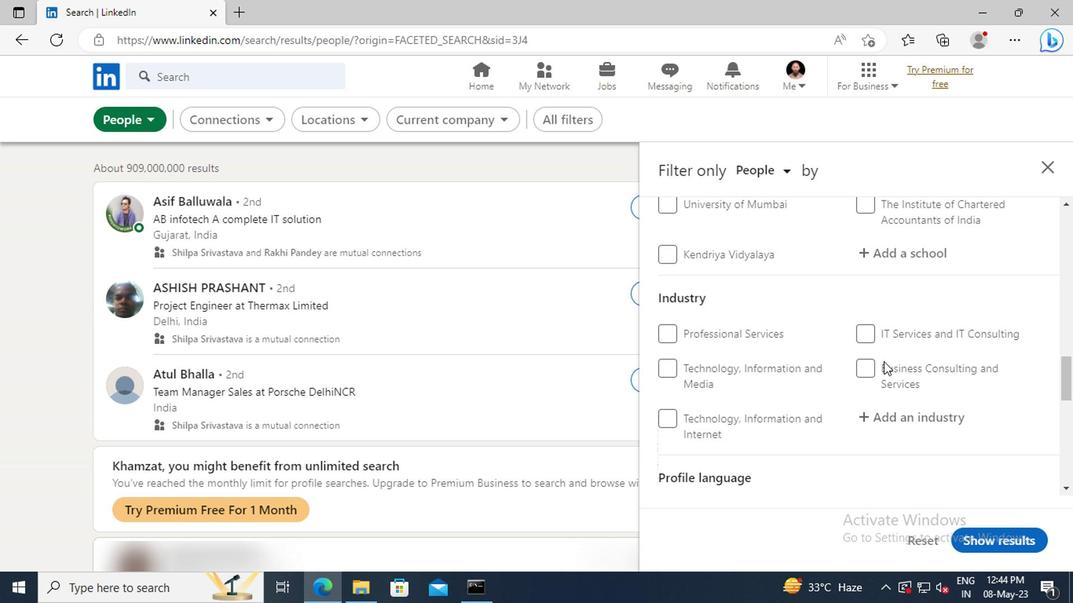 
Action: Mouse scrolled (879, 361) with delta (0, 0)
Screenshot: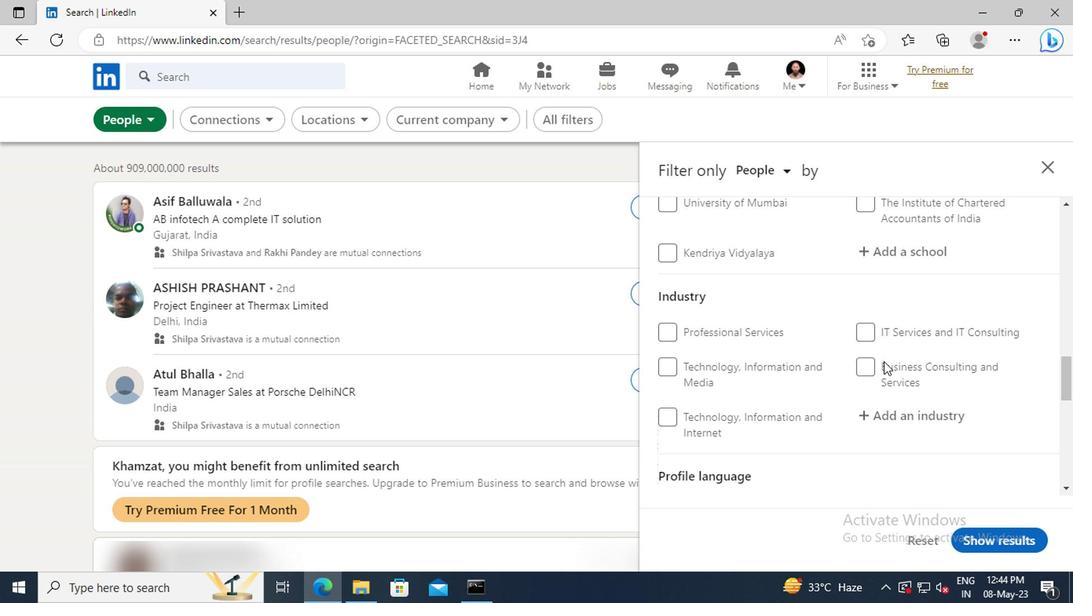 
Action: Mouse moved to (668, 378)
Screenshot: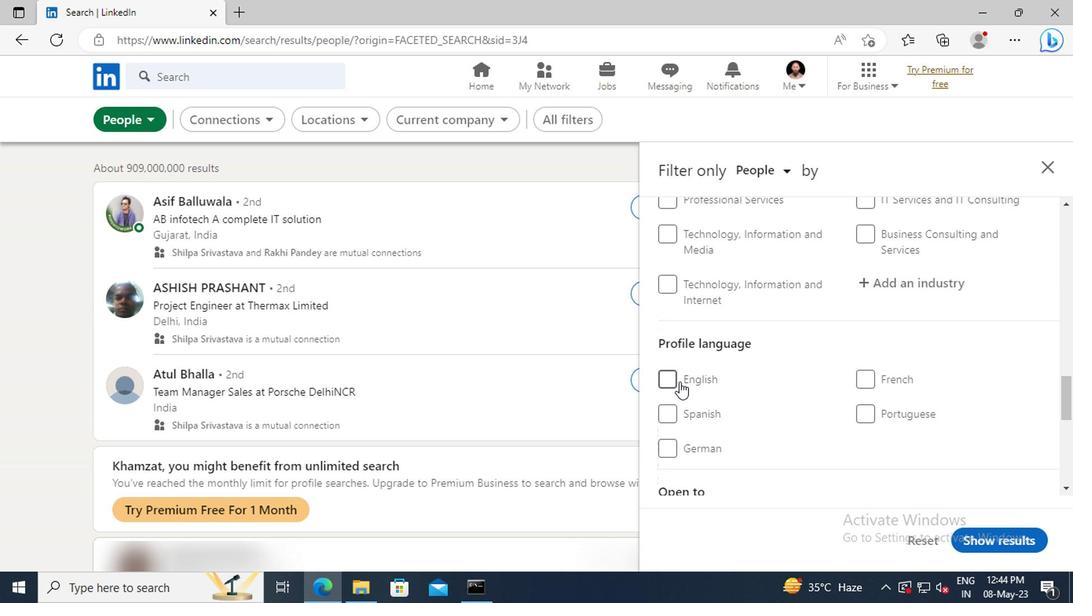 
Action: Mouse pressed left at (668, 378)
Screenshot: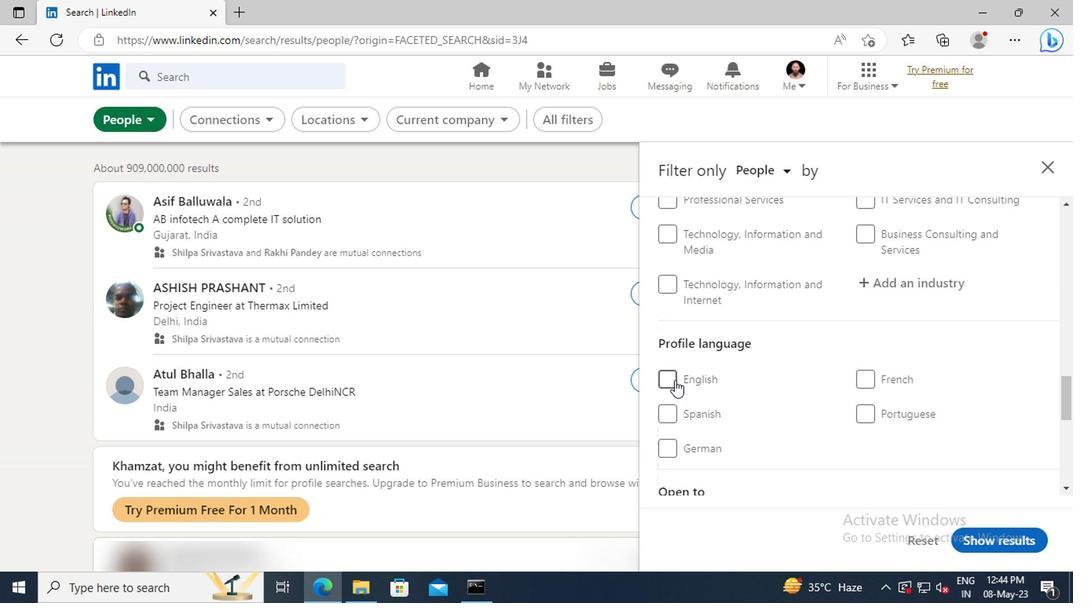 
Action: Mouse moved to (847, 354)
Screenshot: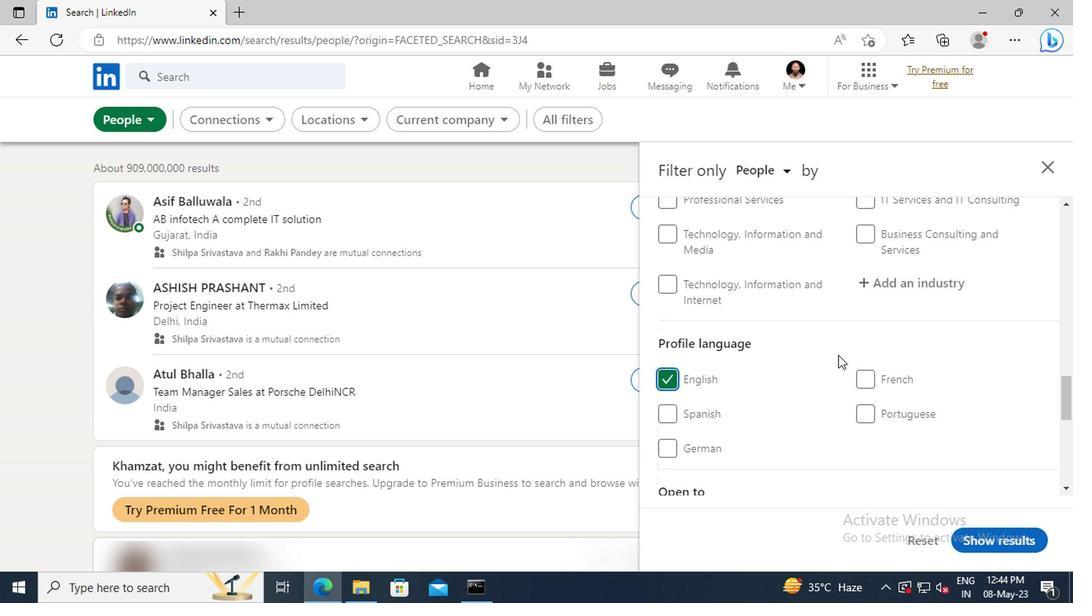 
Action: Mouse scrolled (847, 354) with delta (0, 0)
Screenshot: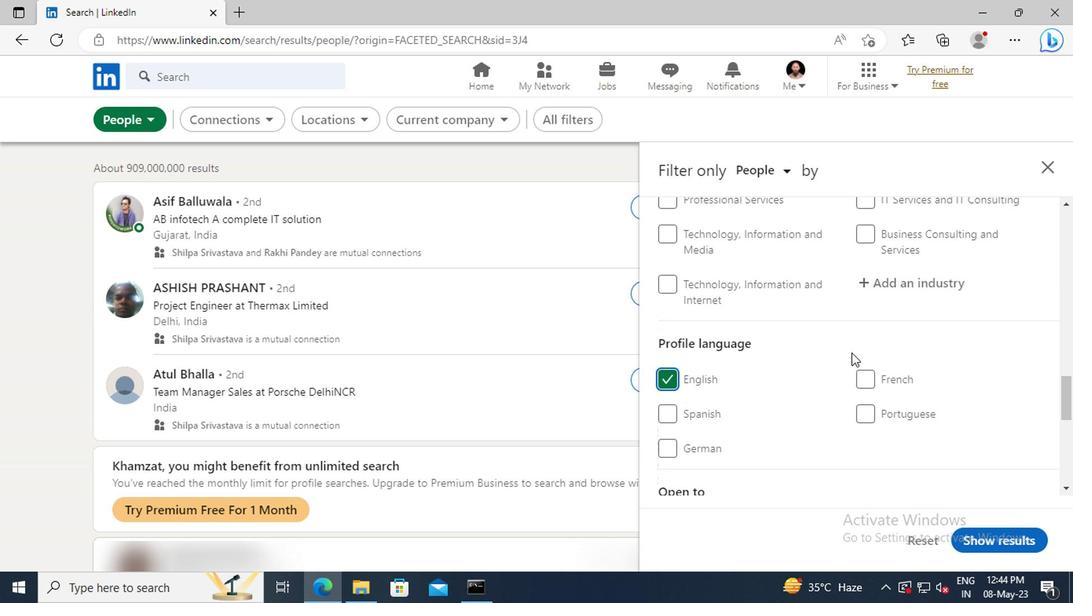 
Action: Mouse scrolled (847, 354) with delta (0, 0)
Screenshot: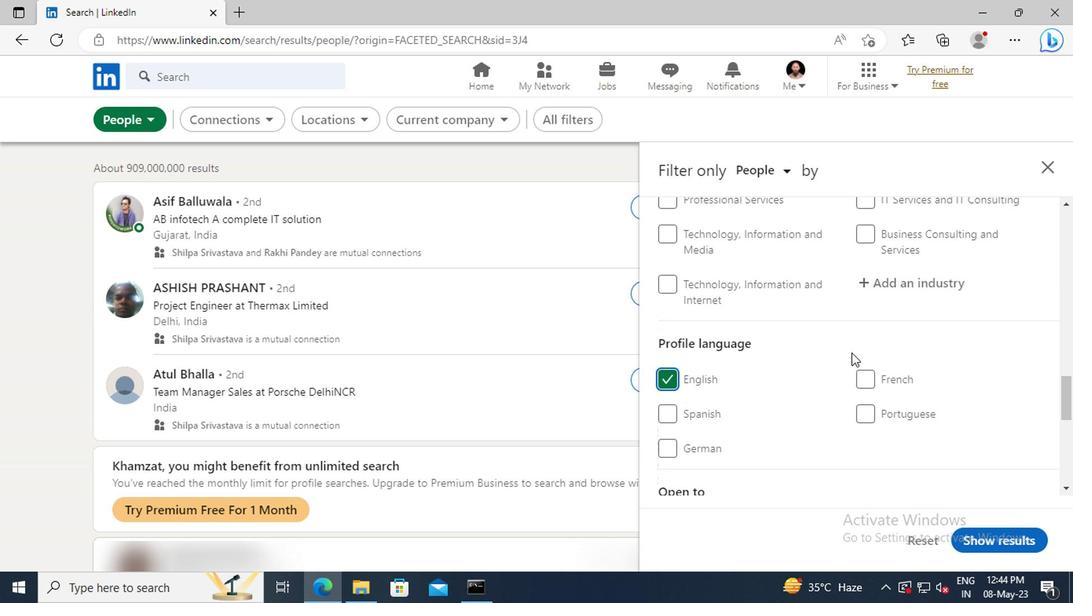 
Action: Mouse scrolled (847, 354) with delta (0, 0)
Screenshot: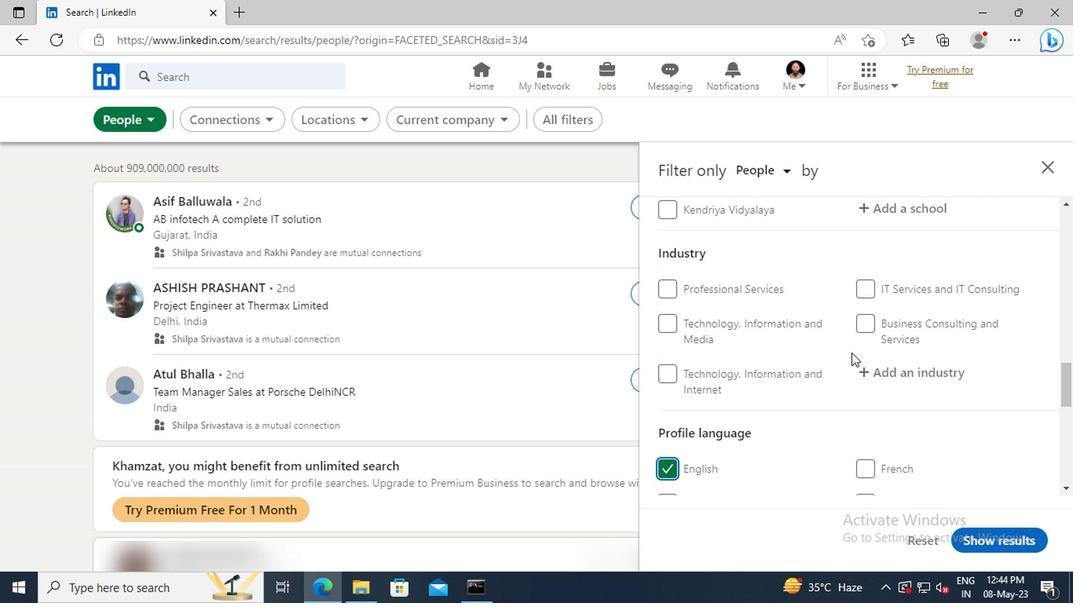 
Action: Mouse scrolled (847, 354) with delta (0, 0)
Screenshot: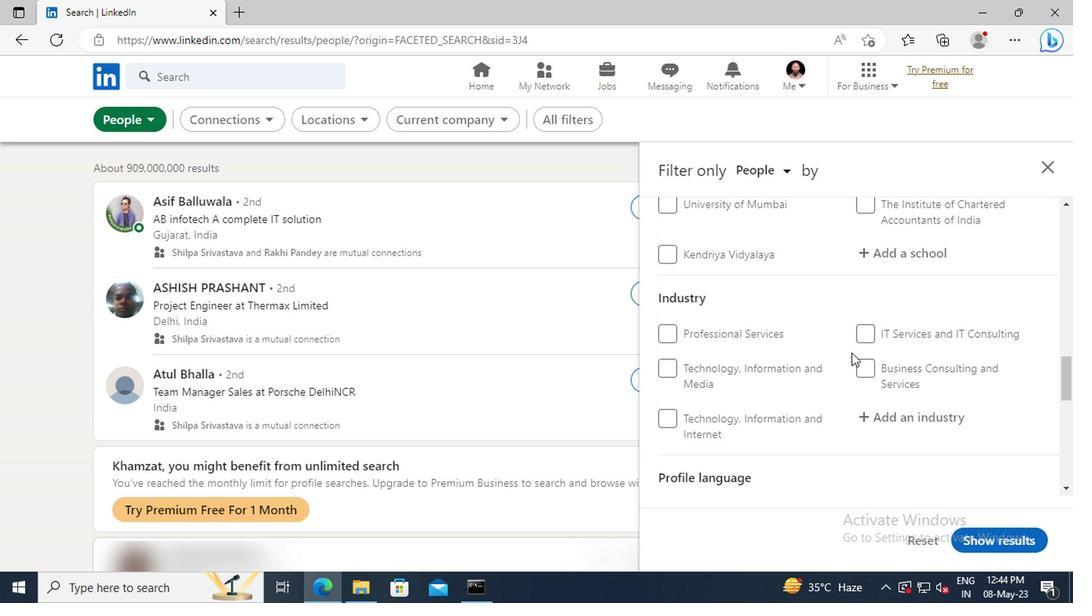 
Action: Mouse scrolled (847, 354) with delta (0, 0)
Screenshot: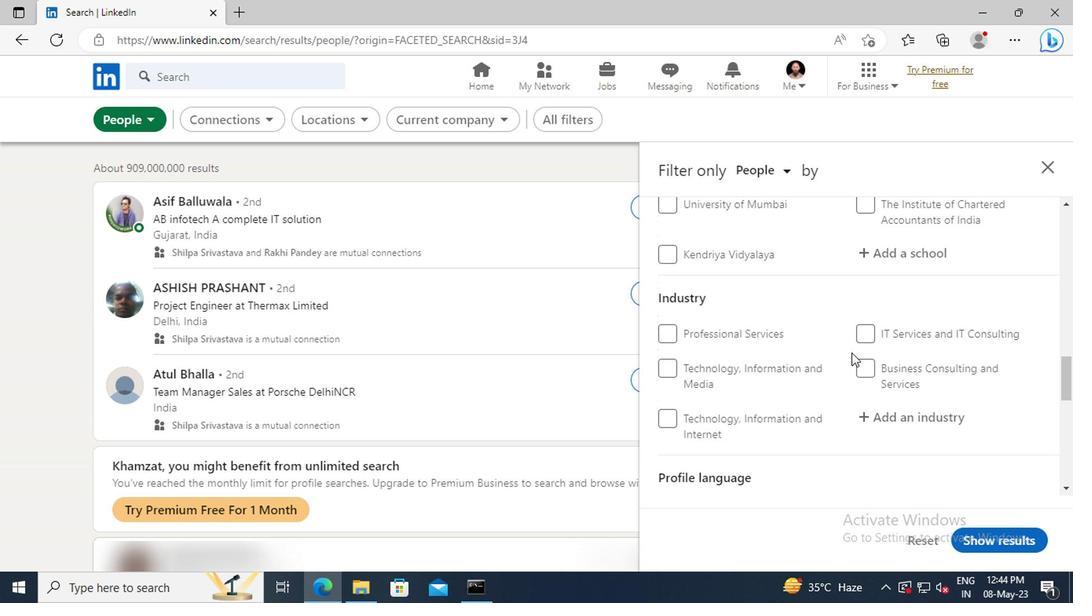 
Action: Mouse scrolled (847, 354) with delta (0, 0)
Screenshot: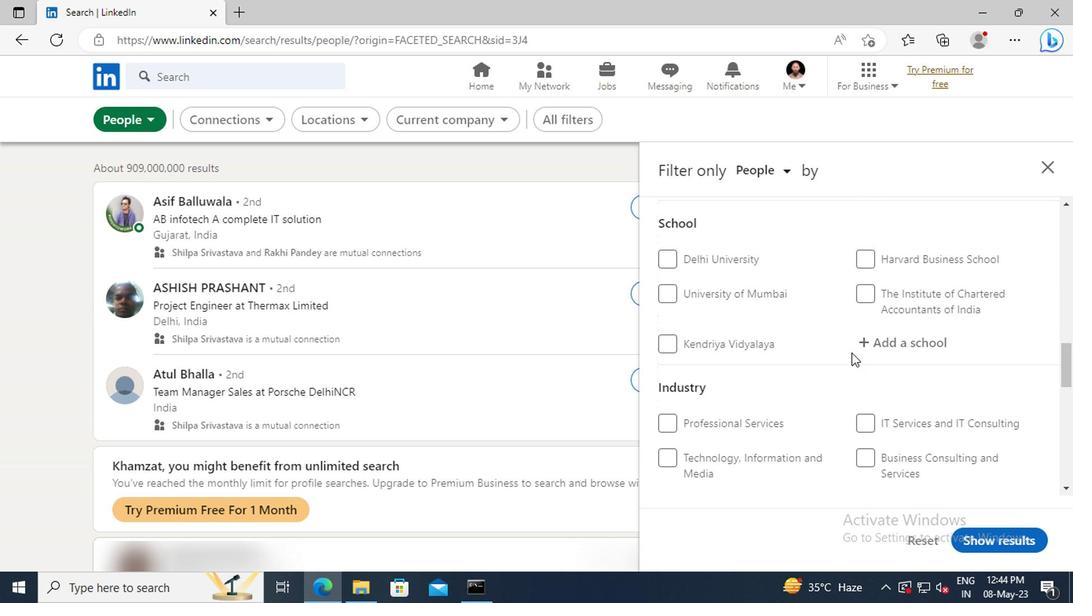 
Action: Mouse scrolled (847, 354) with delta (0, 0)
Screenshot: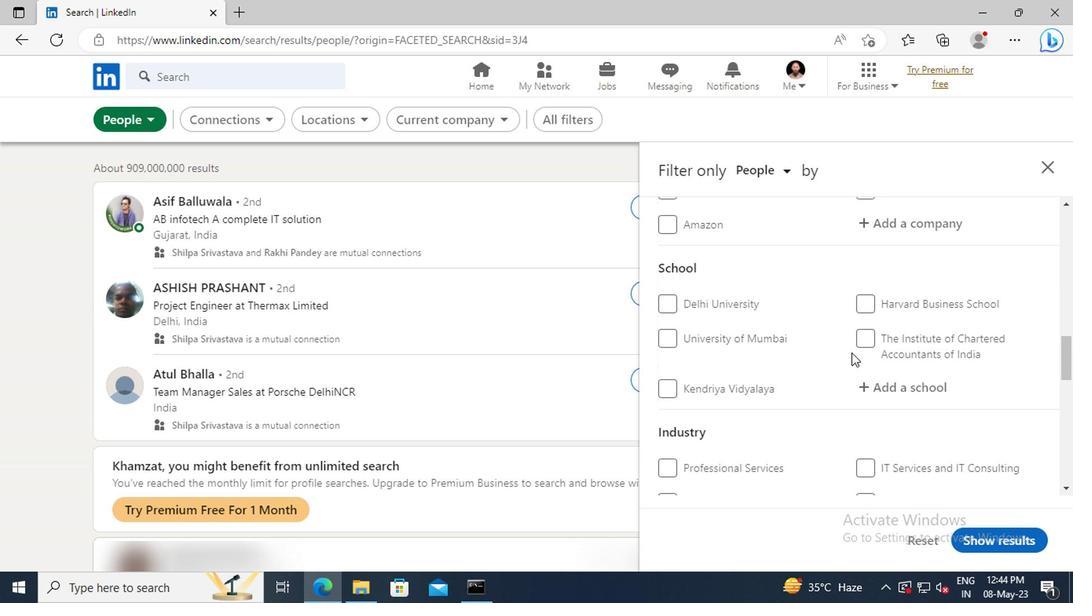 
Action: Mouse scrolled (847, 354) with delta (0, 0)
Screenshot: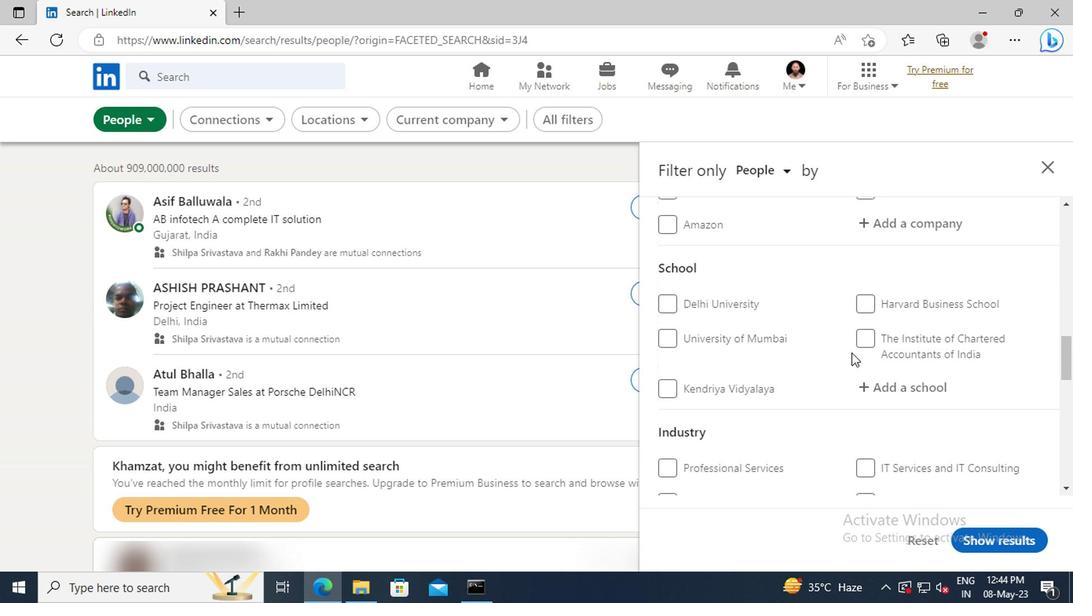 
Action: Mouse scrolled (847, 354) with delta (0, 0)
Screenshot: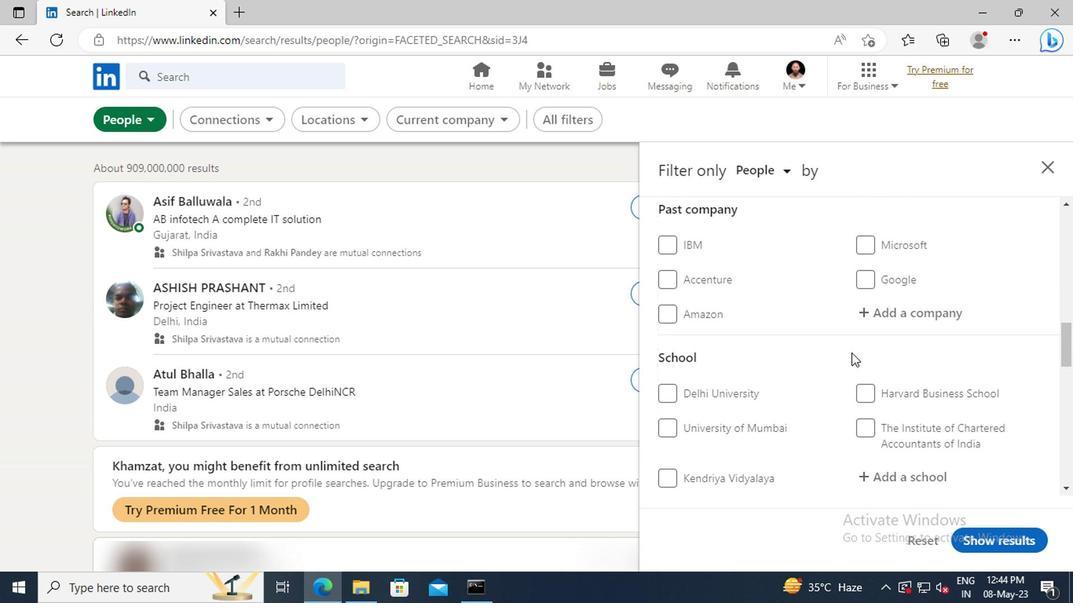 
Action: Mouse scrolled (847, 354) with delta (0, 0)
Screenshot: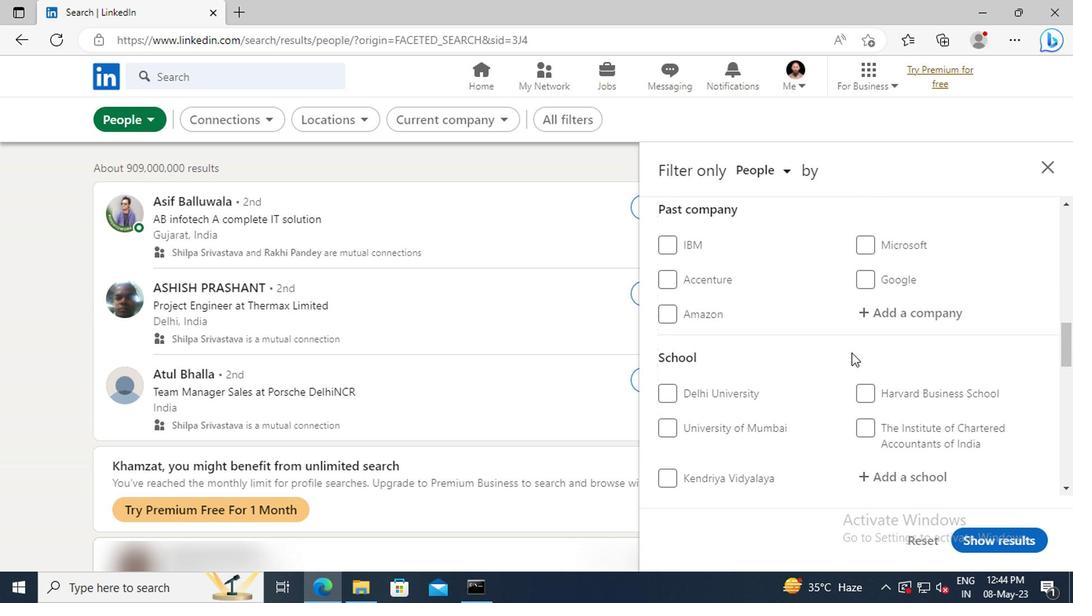 
Action: Mouse scrolled (847, 354) with delta (0, 0)
Screenshot: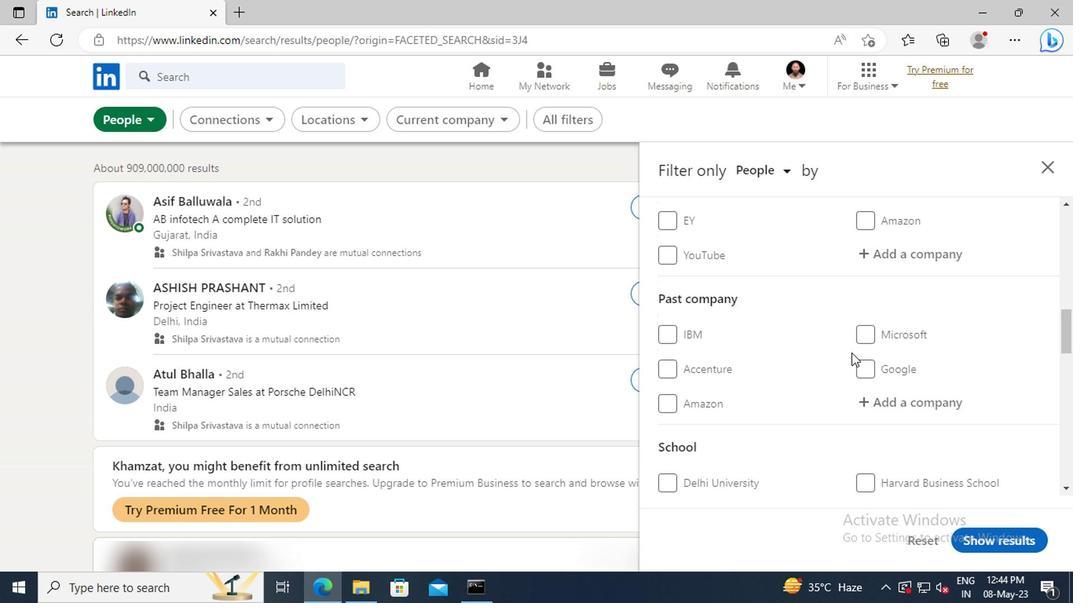 
Action: Mouse scrolled (847, 354) with delta (0, 0)
Screenshot: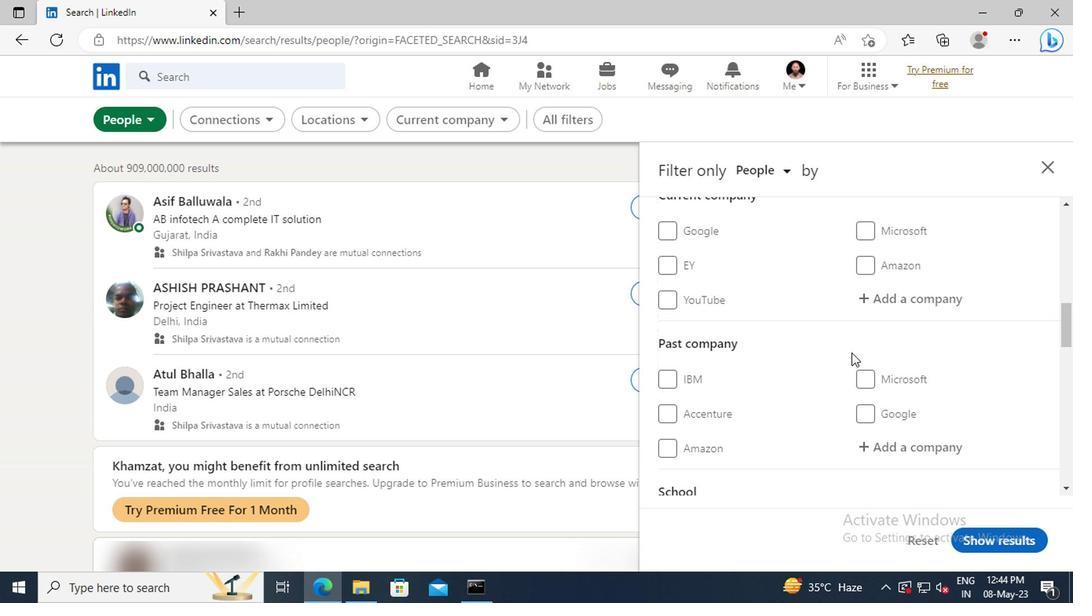 
Action: Mouse moved to (856, 348)
Screenshot: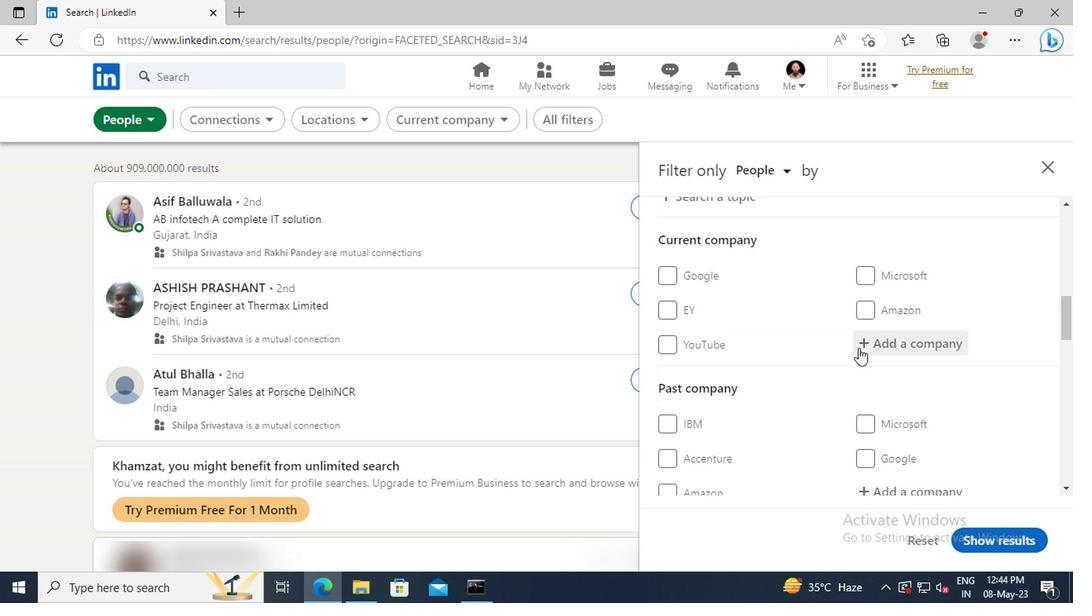 
Action: Mouse pressed left at (856, 348)
Screenshot: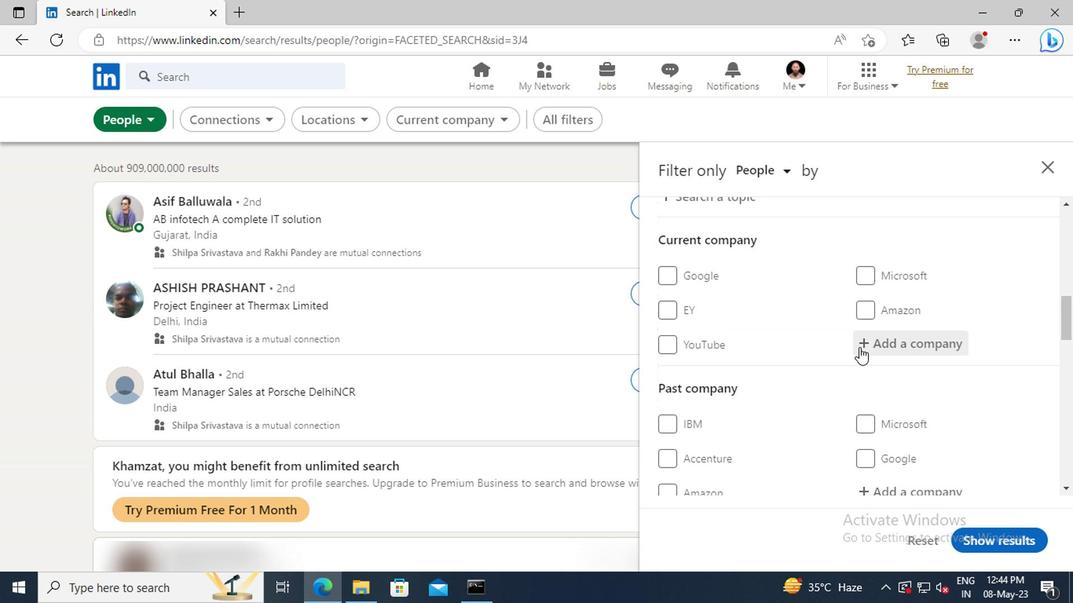 
Action: Key pressed <Key.shift>BILL<Key.space><Key.shift>&<Key.space><Key.shift>MELI
Screenshot: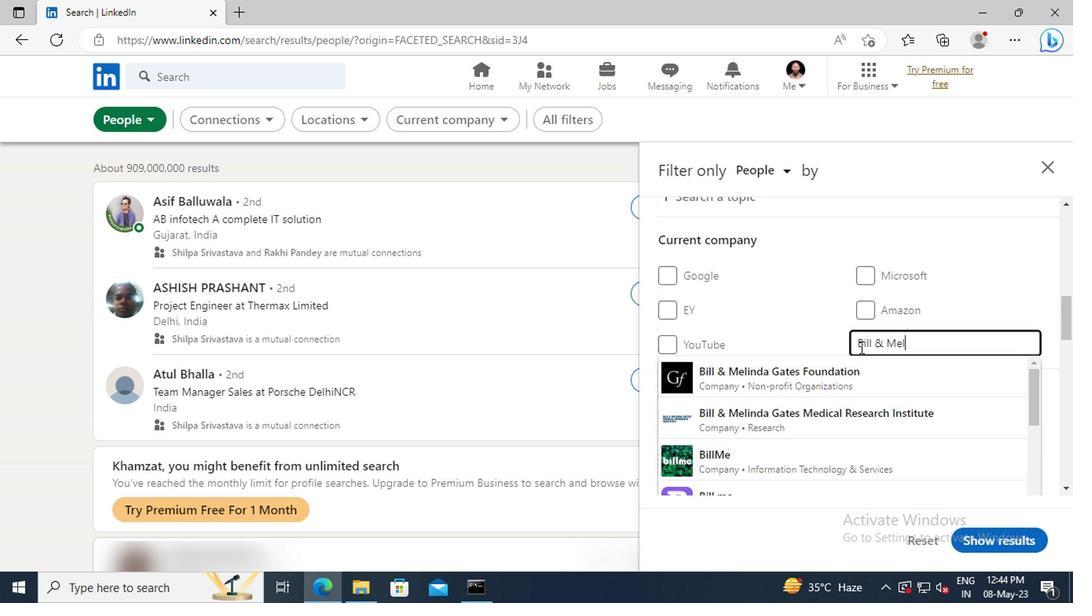 
Action: Mouse moved to (857, 362)
Screenshot: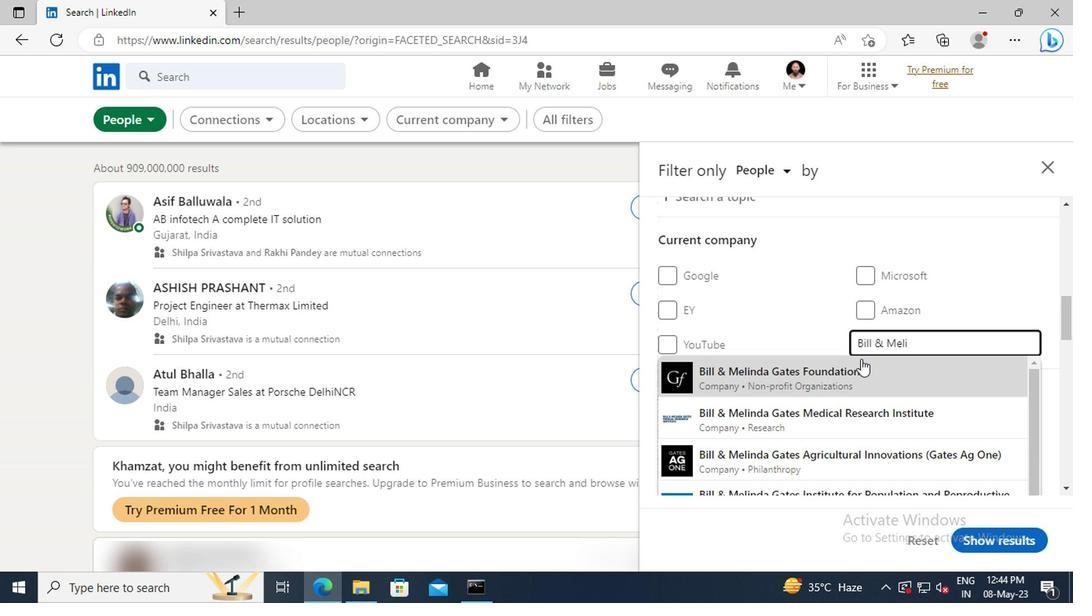 
Action: Mouse pressed left at (857, 362)
Screenshot: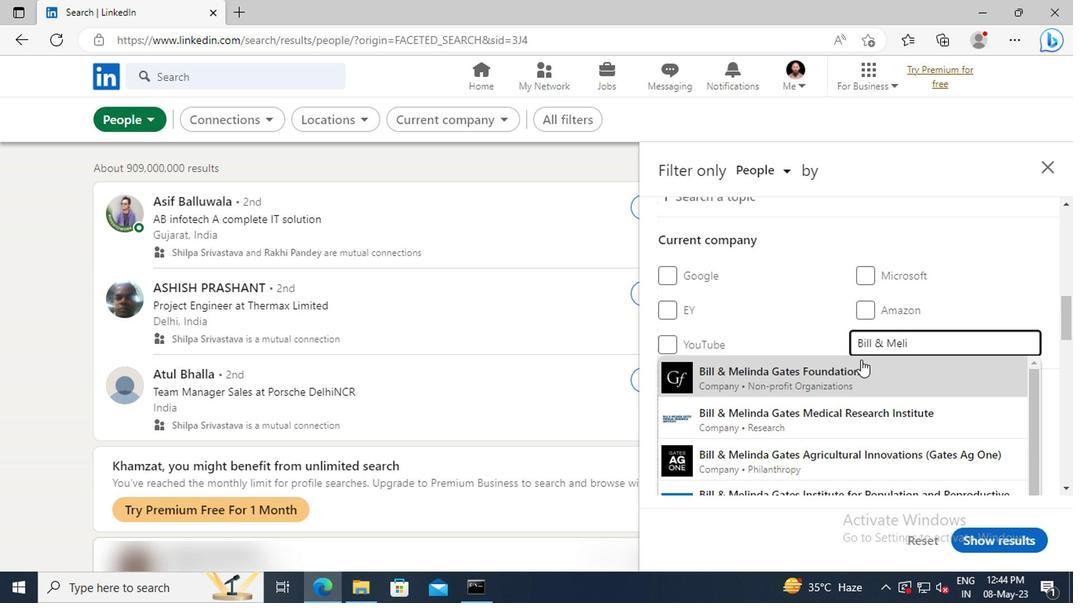 
Action: Mouse scrolled (857, 361) with delta (0, 0)
Screenshot: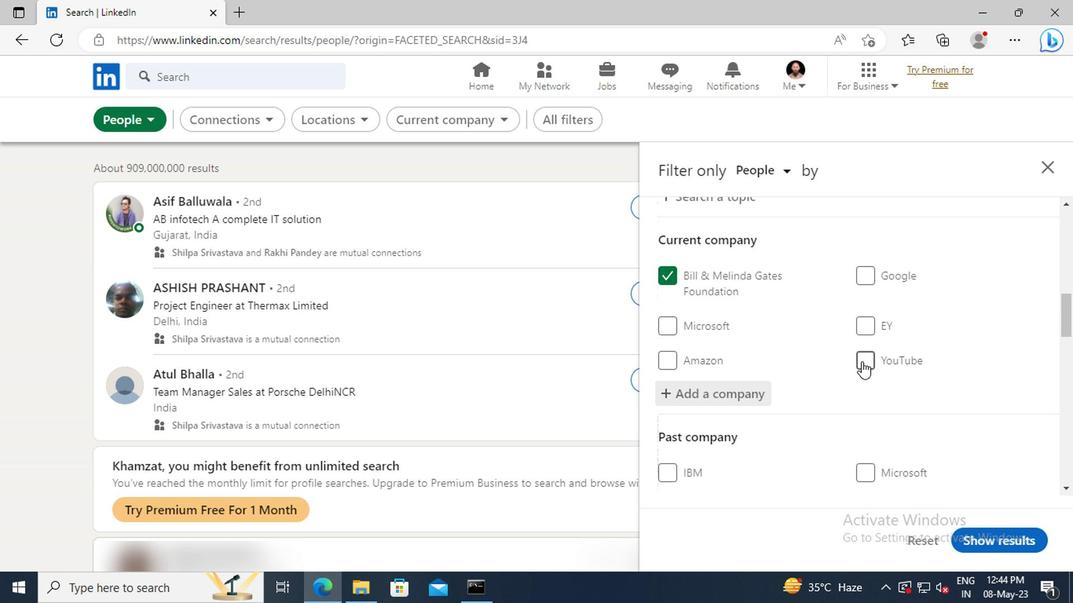 
Action: Mouse scrolled (857, 361) with delta (0, 0)
Screenshot: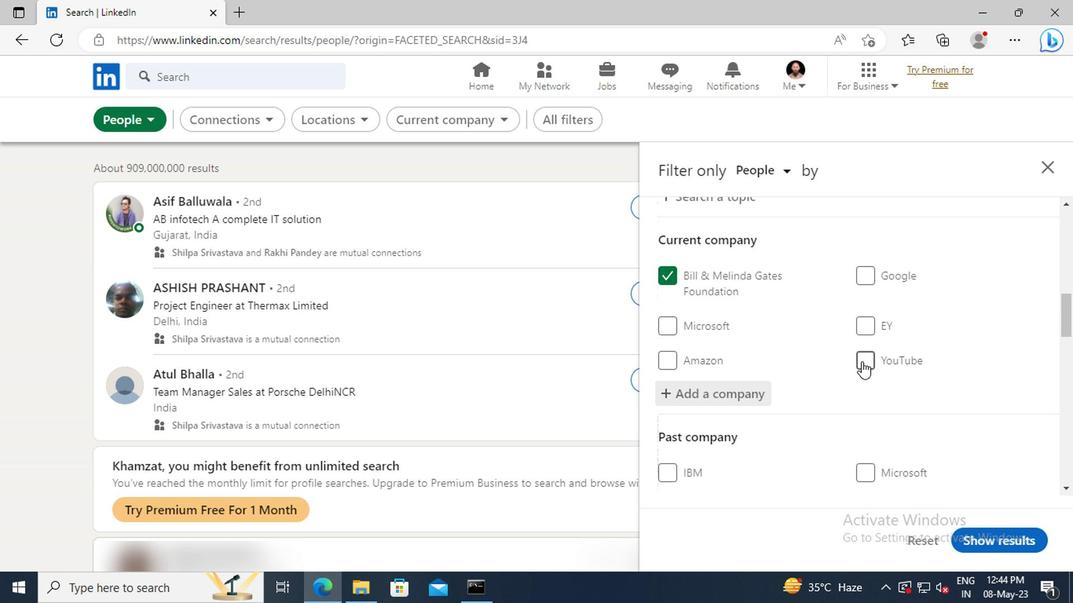 
Action: Mouse scrolled (857, 361) with delta (0, 0)
Screenshot: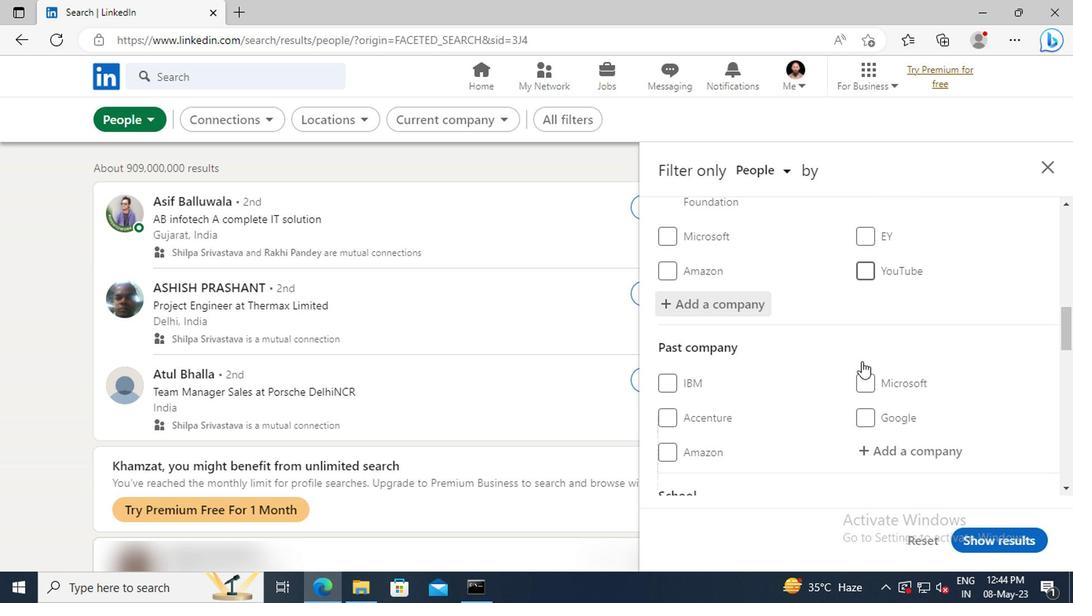 
Action: Mouse scrolled (857, 361) with delta (0, 0)
Screenshot: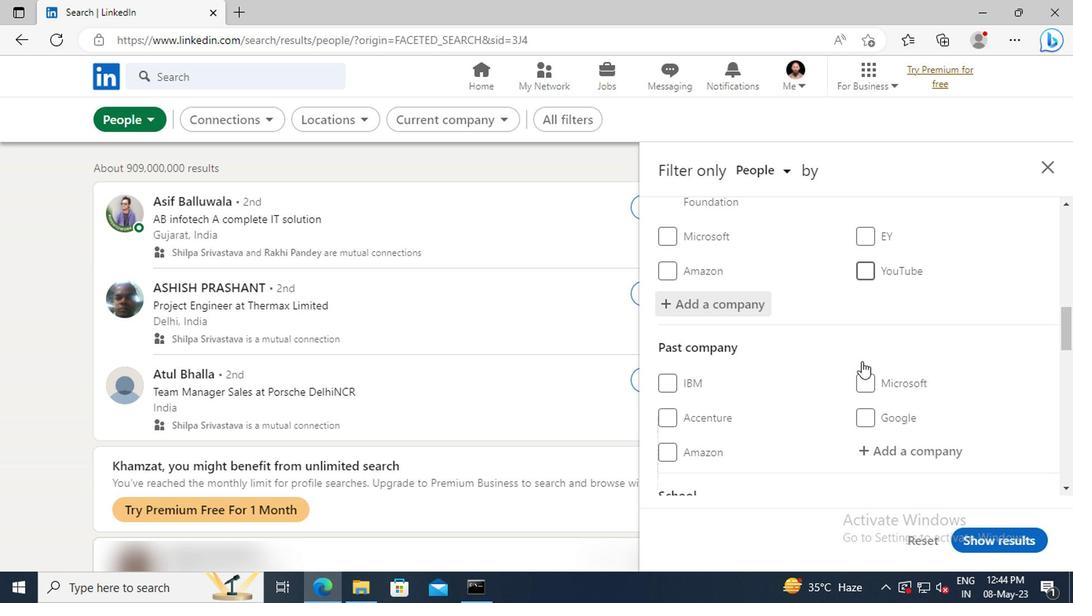 
Action: Mouse moved to (854, 356)
Screenshot: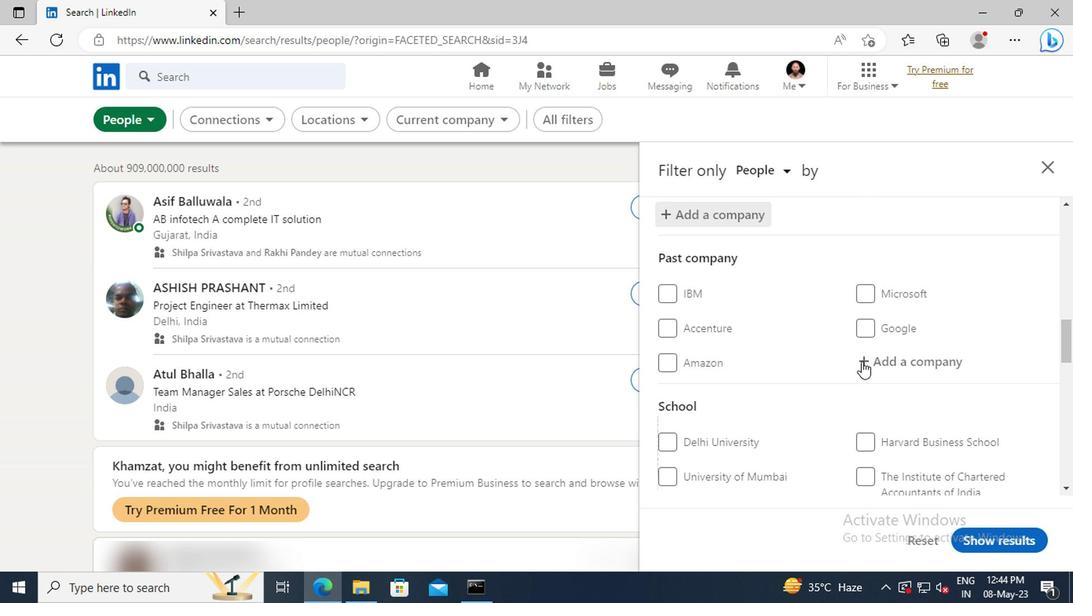 
Action: Mouse scrolled (854, 355) with delta (0, -1)
Screenshot: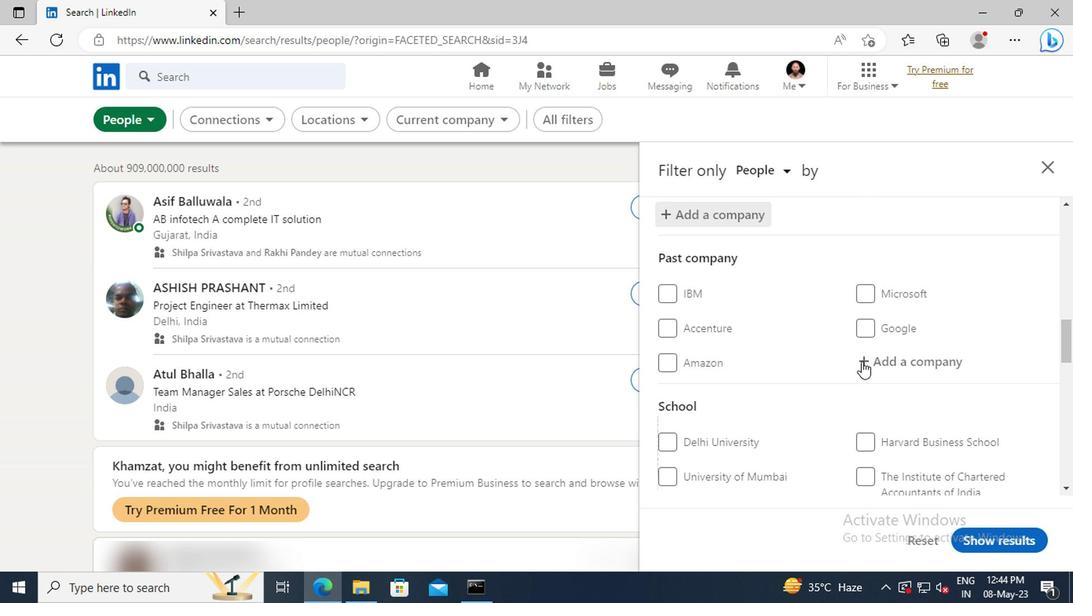 
Action: Mouse moved to (853, 352)
Screenshot: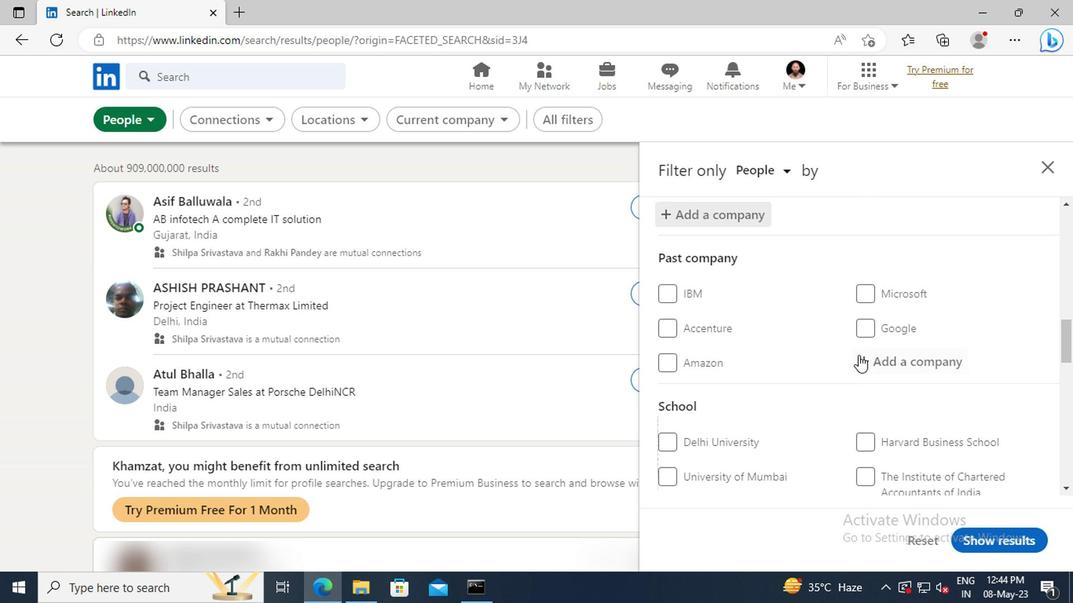 
Action: Mouse scrolled (853, 352) with delta (0, 0)
Screenshot: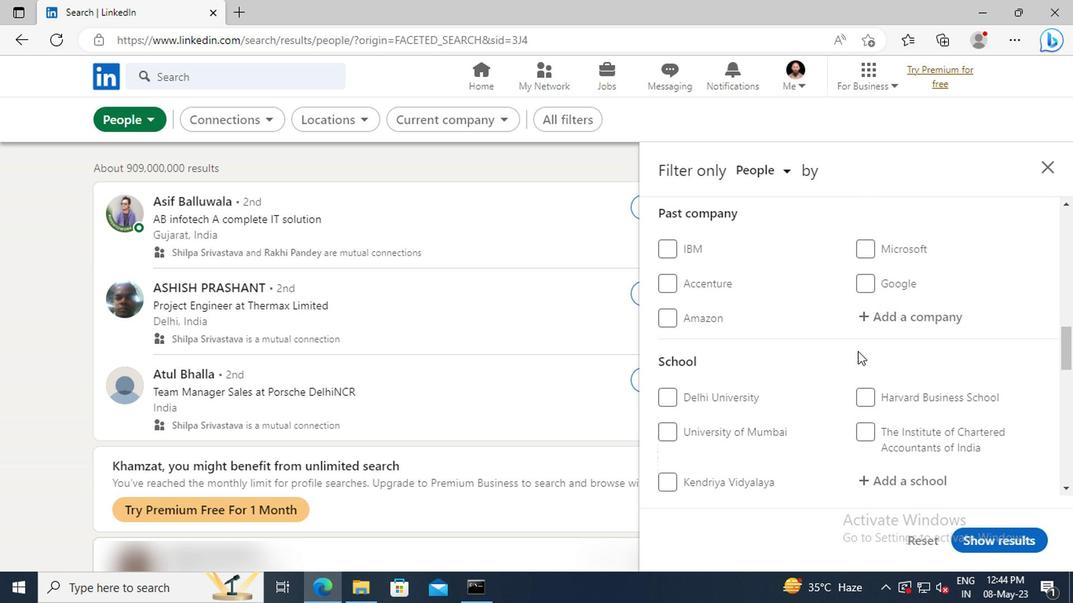 
Action: Mouse scrolled (853, 352) with delta (0, 0)
Screenshot: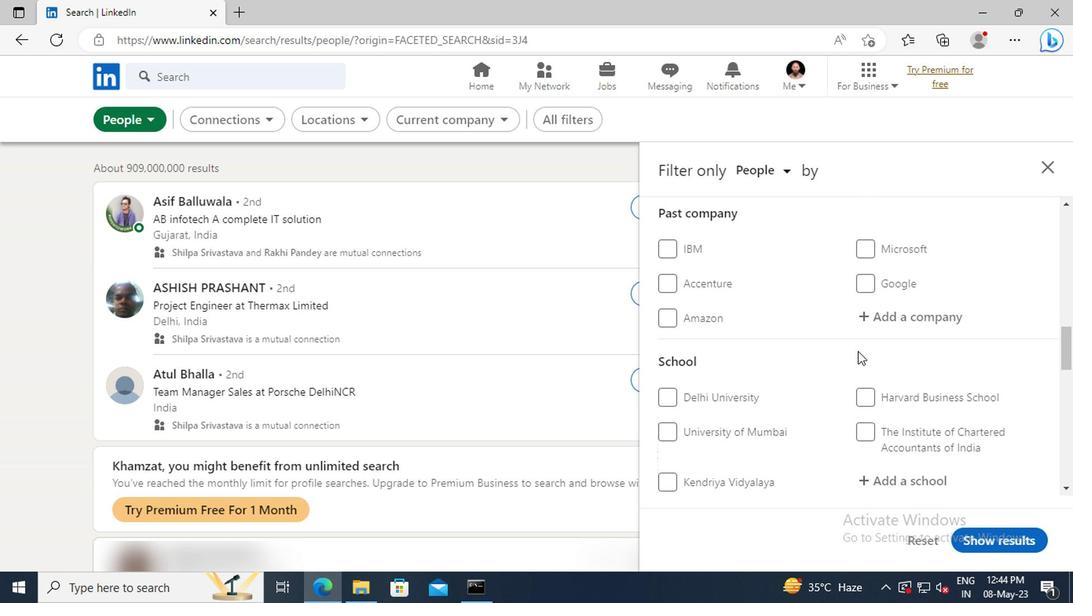
Action: Mouse scrolled (853, 352) with delta (0, 0)
Screenshot: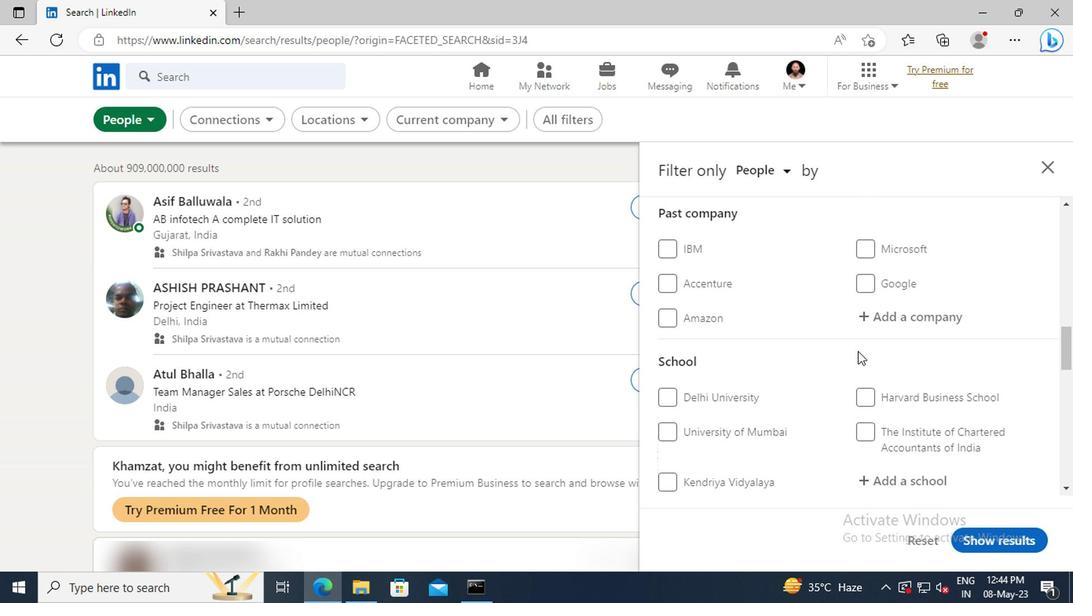 
Action: Mouse moved to (874, 350)
Screenshot: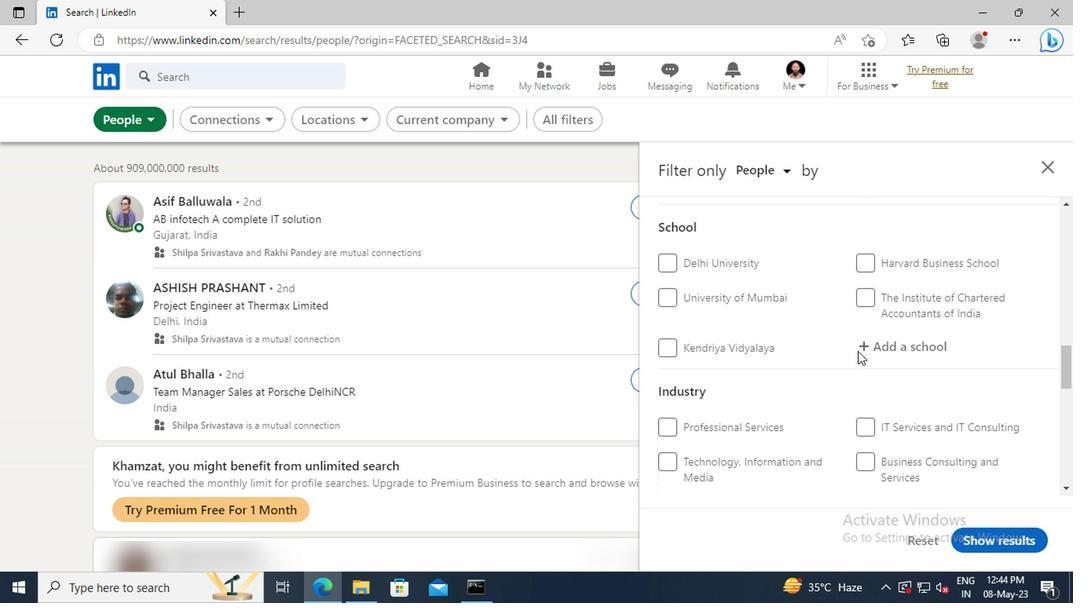 
Action: Mouse pressed left at (874, 350)
Screenshot: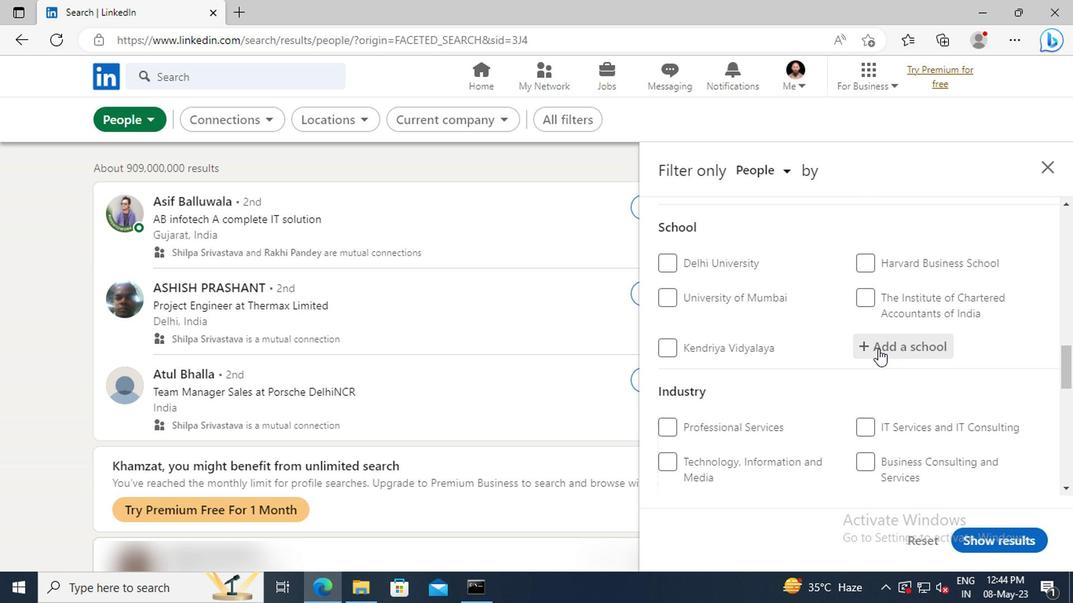 
Action: Key pressed <Key.shift>NETAJI<Key.space><Key.shift>SUBHASH<Key.space><Key.shift>OP
Screenshot: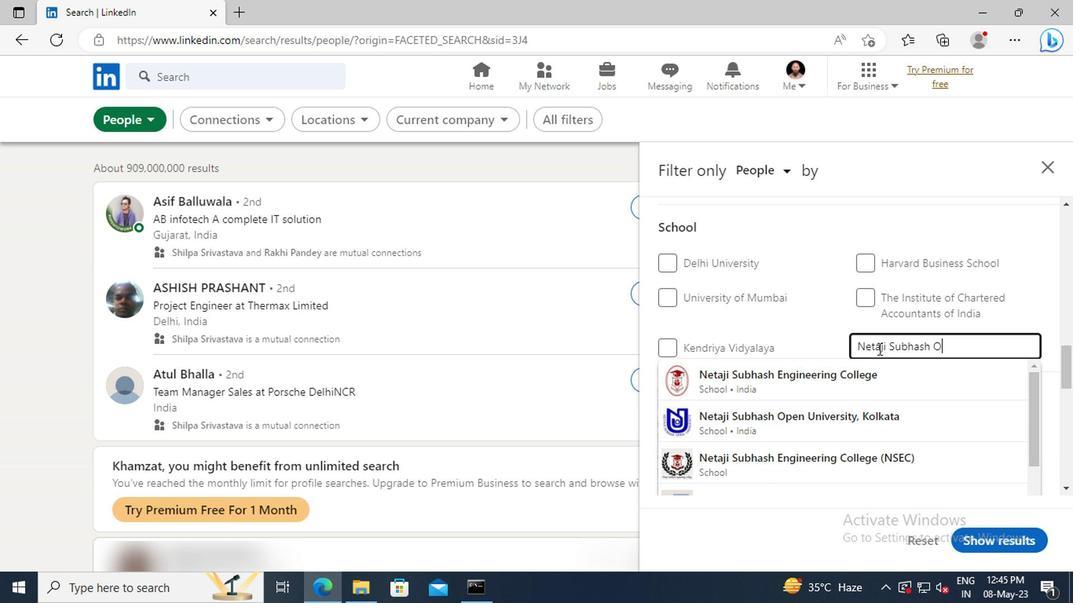 
Action: Mouse moved to (879, 371)
Screenshot: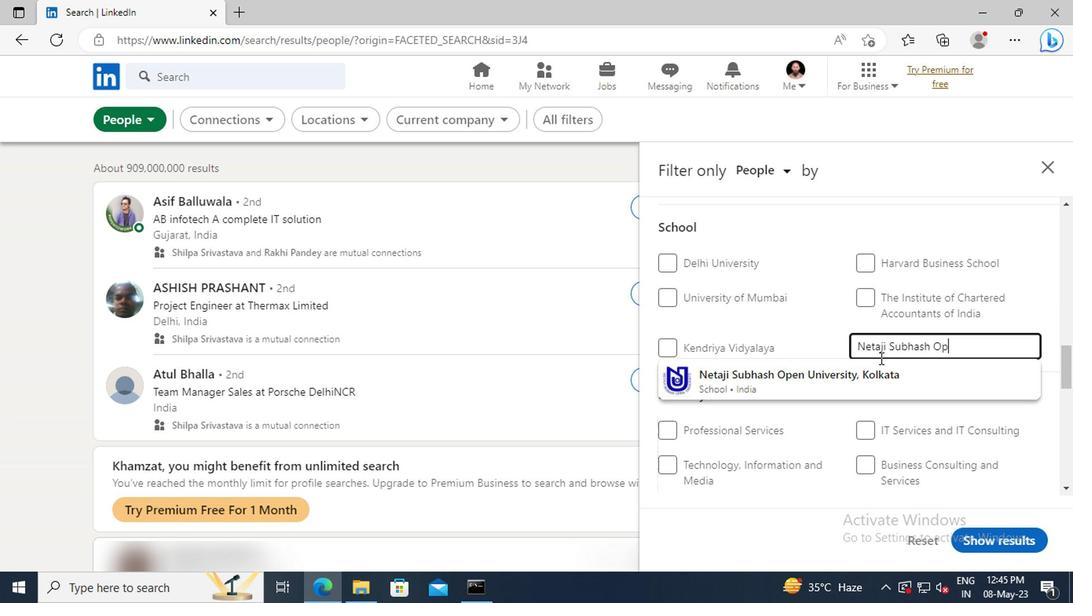 
Action: Mouse pressed left at (879, 371)
Screenshot: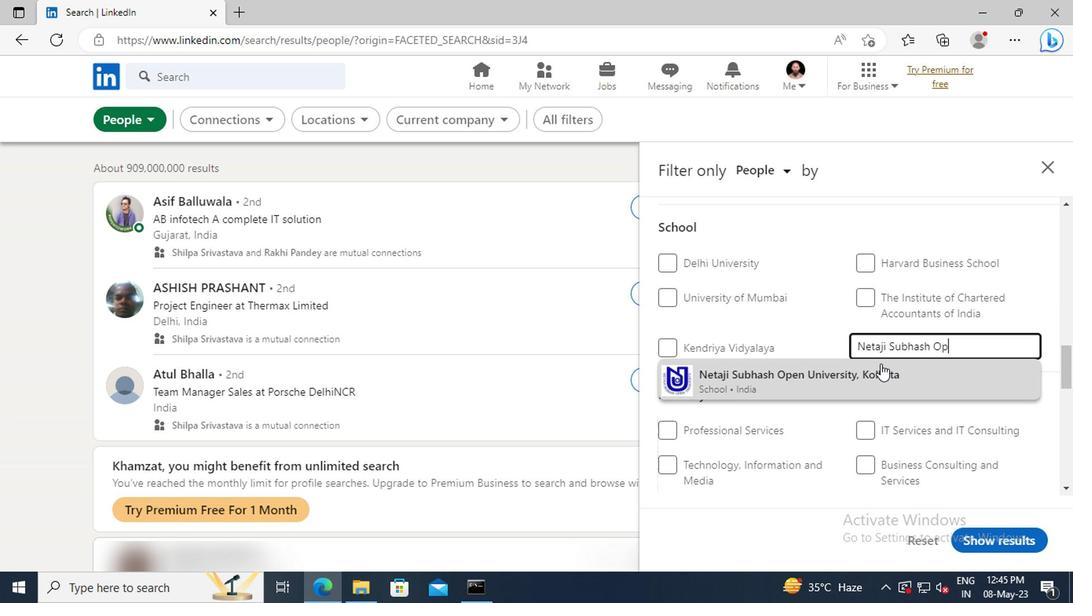 
Action: Mouse scrolled (879, 371) with delta (0, 0)
Screenshot: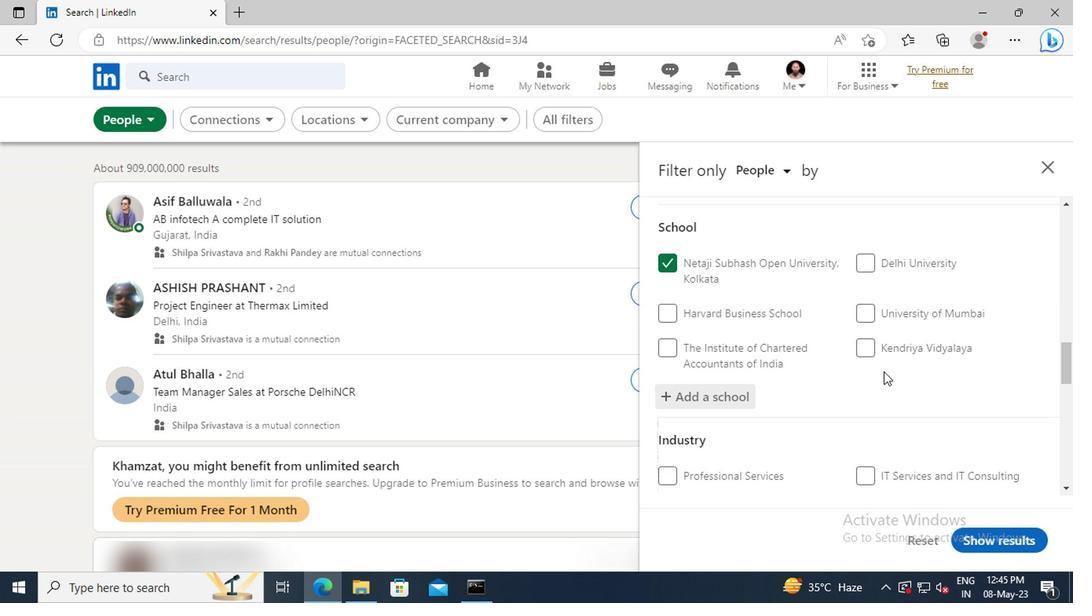 
Action: Mouse scrolled (879, 371) with delta (0, 0)
Screenshot: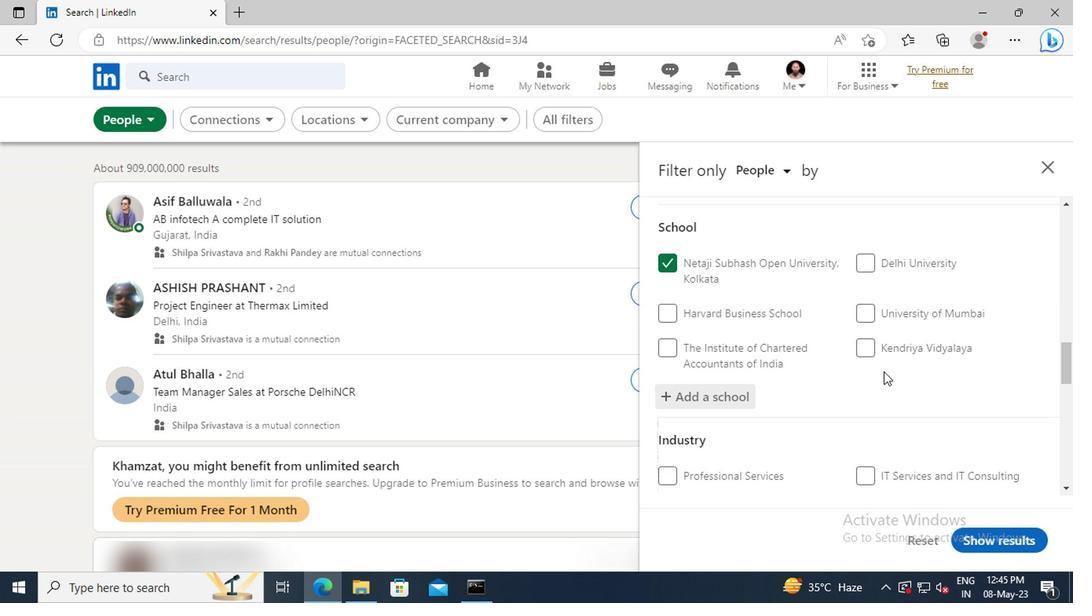 
Action: Mouse scrolled (879, 371) with delta (0, 0)
Screenshot: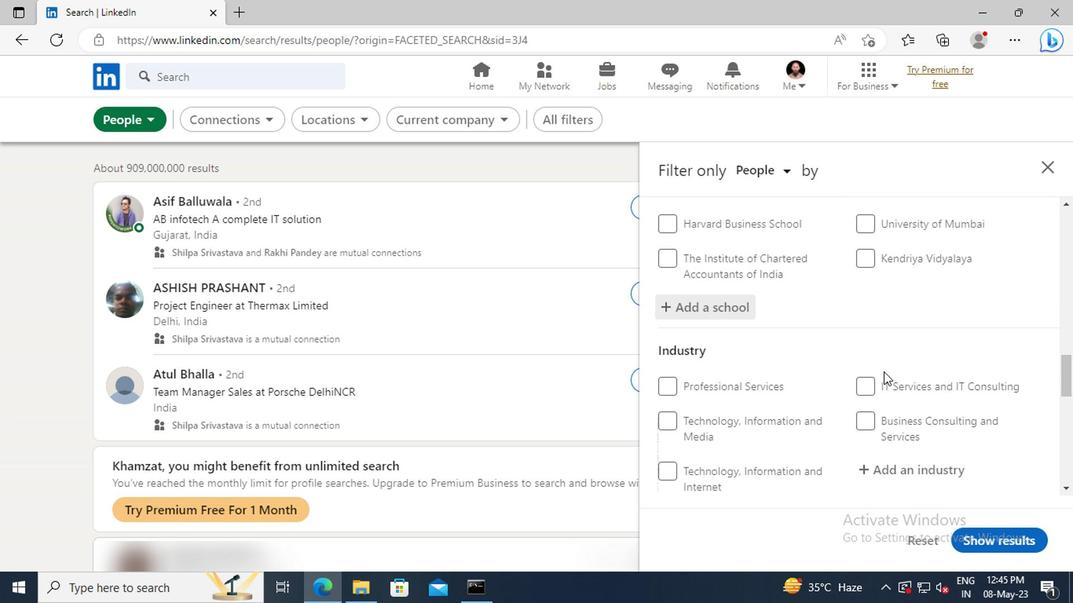 
Action: Mouse scrolled (879, 371) with delta (0, 0)
Screenshot: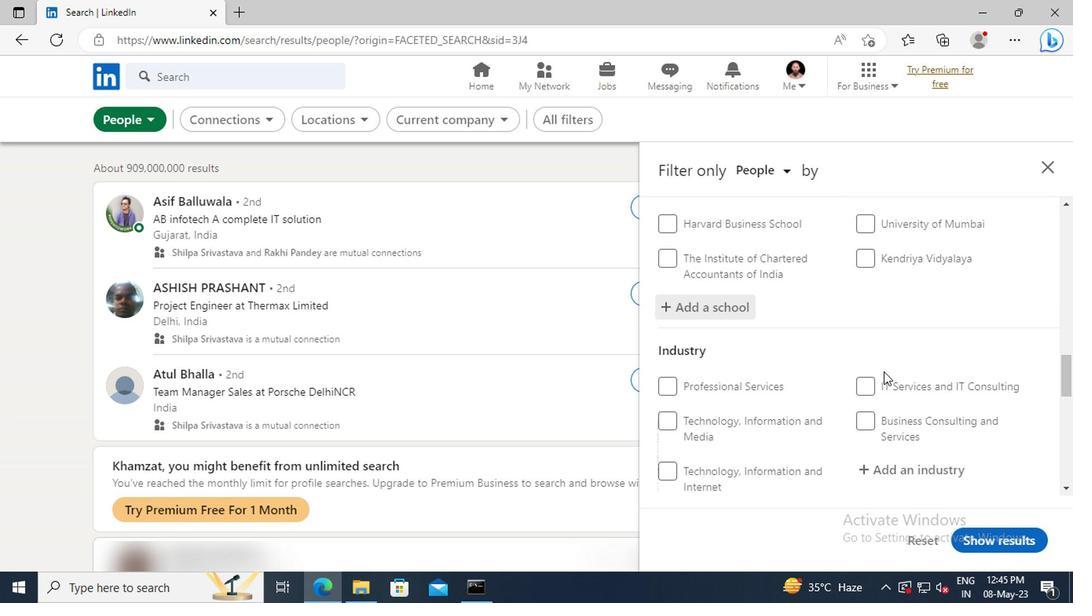 
Action: Mouse moved to (880, 378)
Screenshot: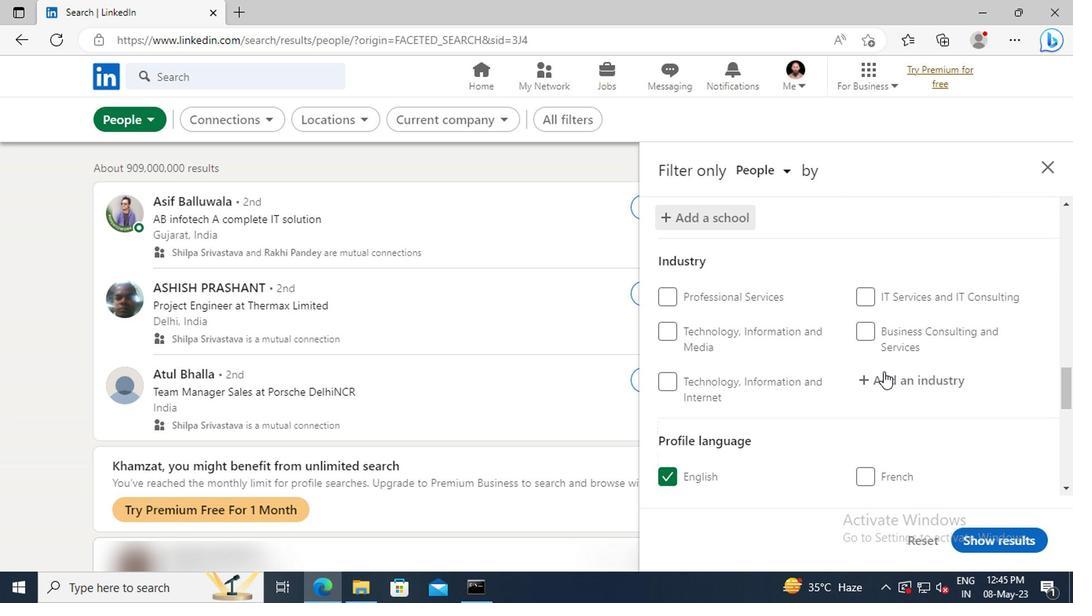 
Action: Mouse pressed left at (880, 378)
Screenshot: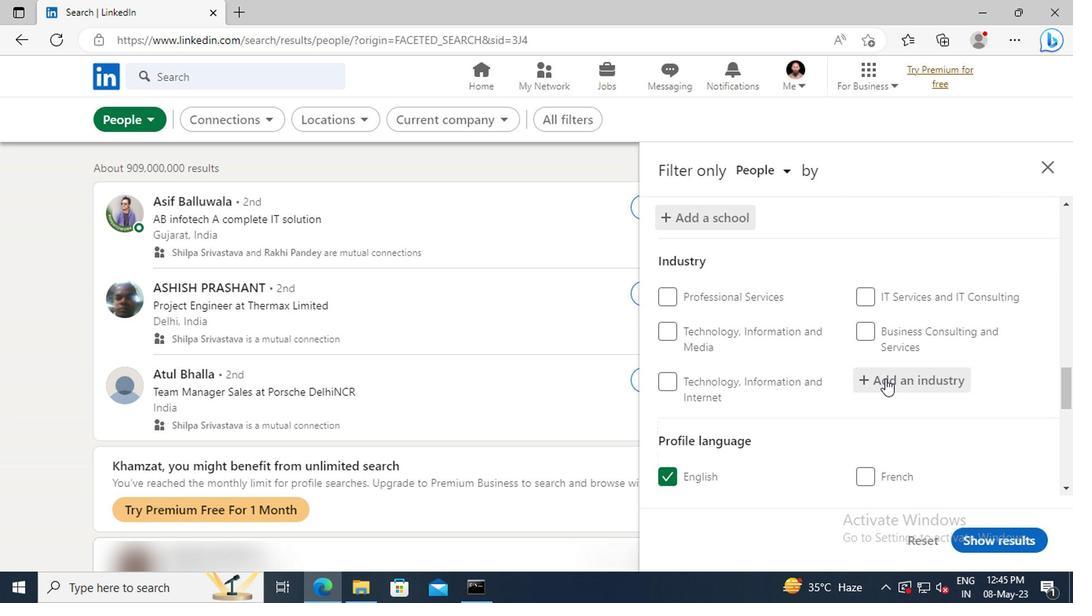
Action: Key pressed <Key.shift>
Screenshot: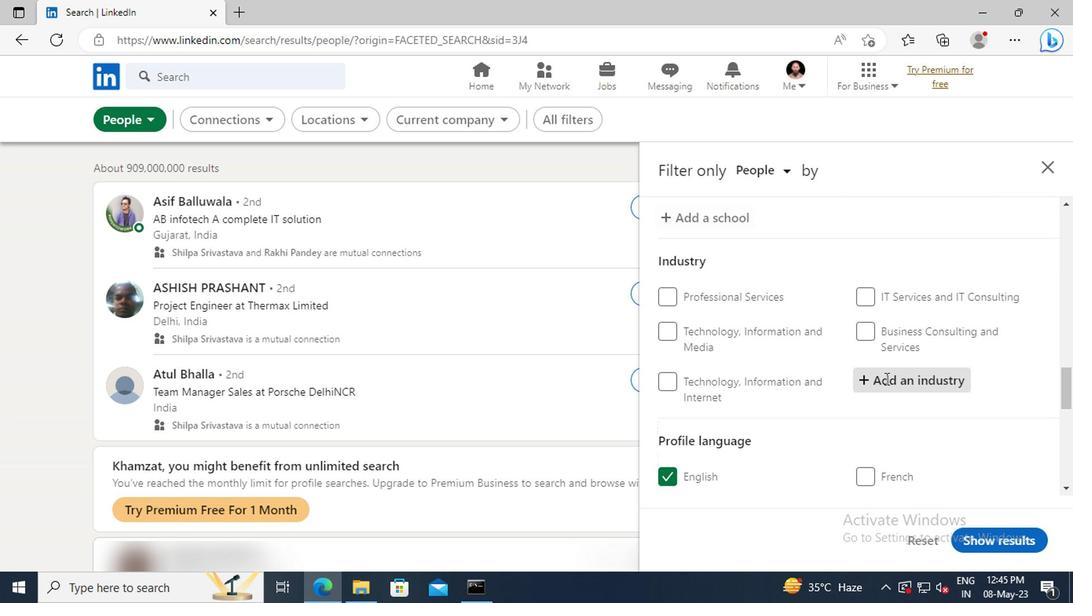 
Action: Mouse moved to (881, 378)
Screenshot: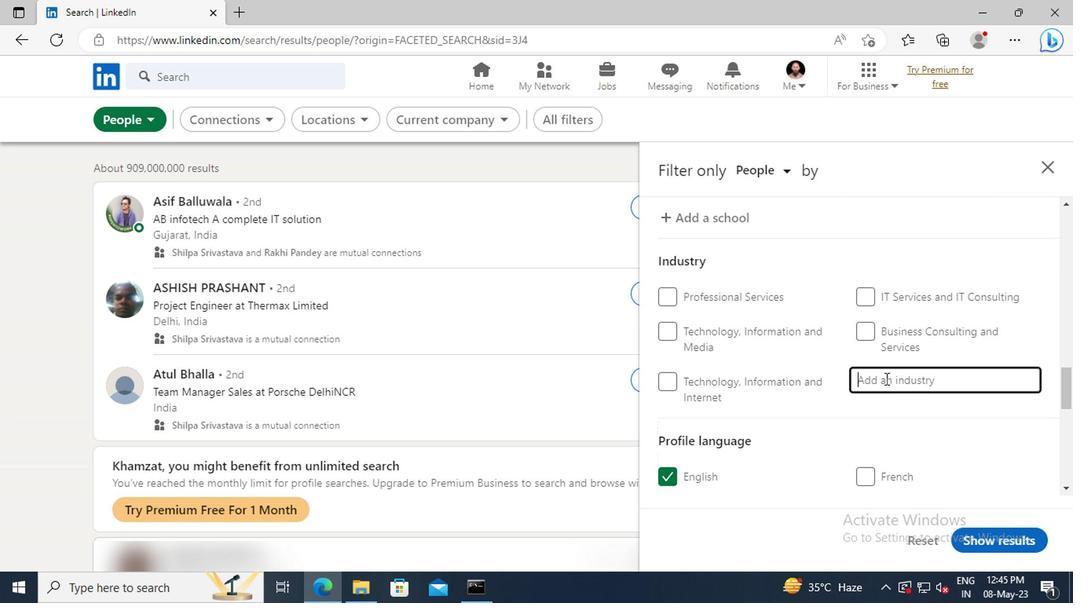 
Action: Key pressed COMMERCIAL<Key.space>
Screenshot: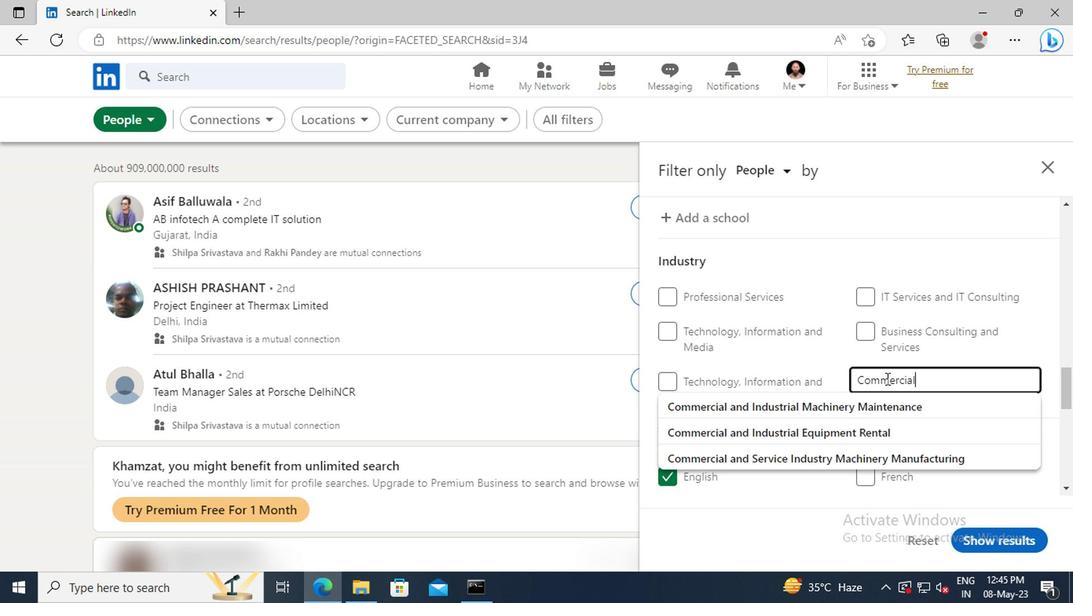 
Action: Mouse moved to (904, 440)
Screenshot: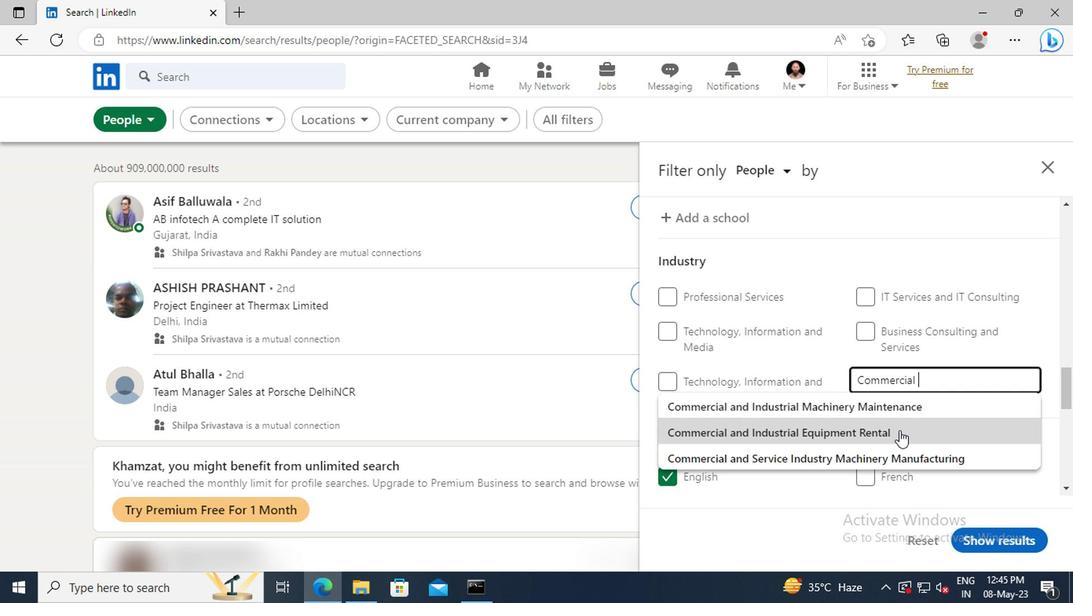 
Action: Mouse pressed left at (904, 440)
Screenshot: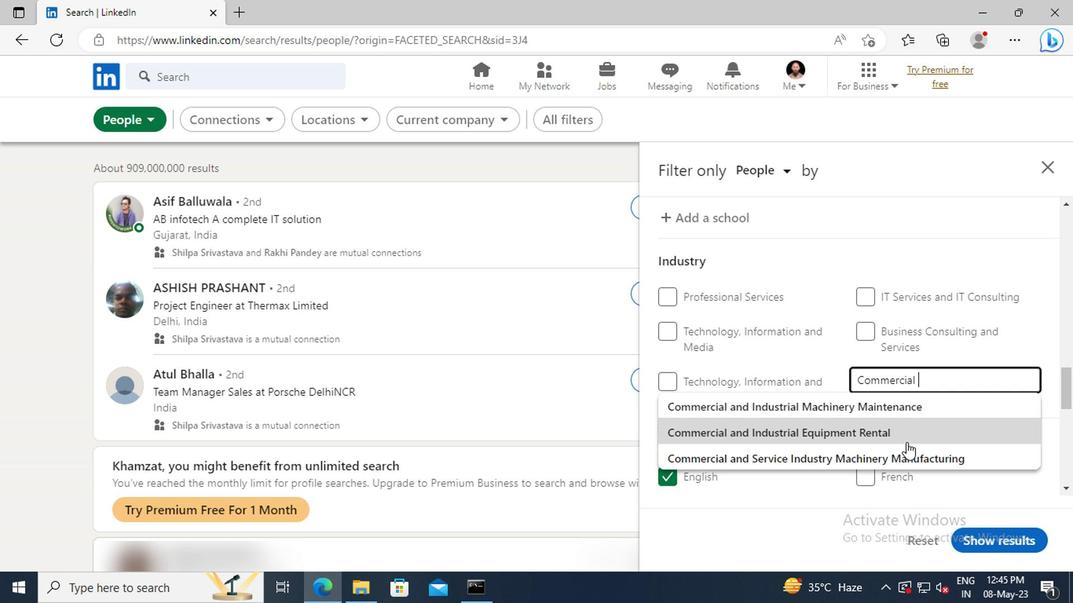 
Action: Mouse scrolled (904, 440) with delta (0, 0)
Screenshot: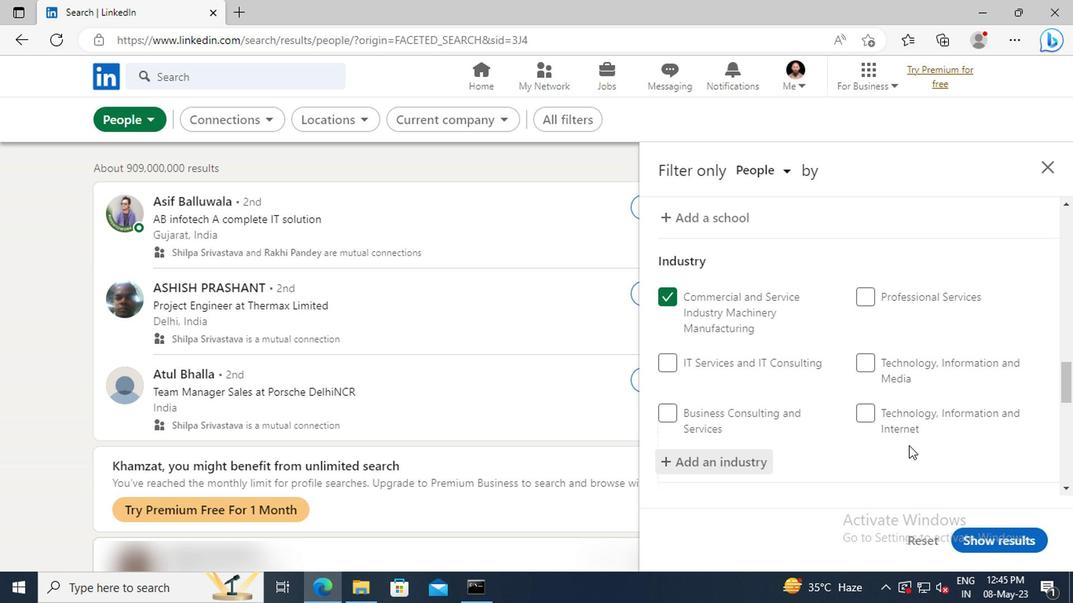 
Action: Mouse moved to (904, 438)
Screenshot: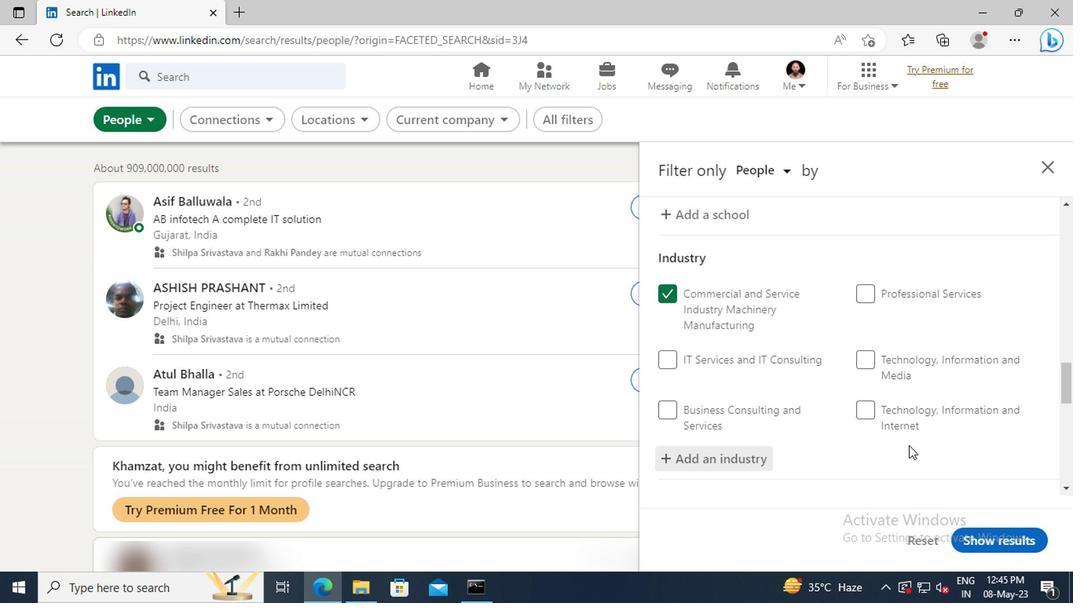 
Action: Mouse scrolled (904, 438) with delta (0, 0)
Screenshot: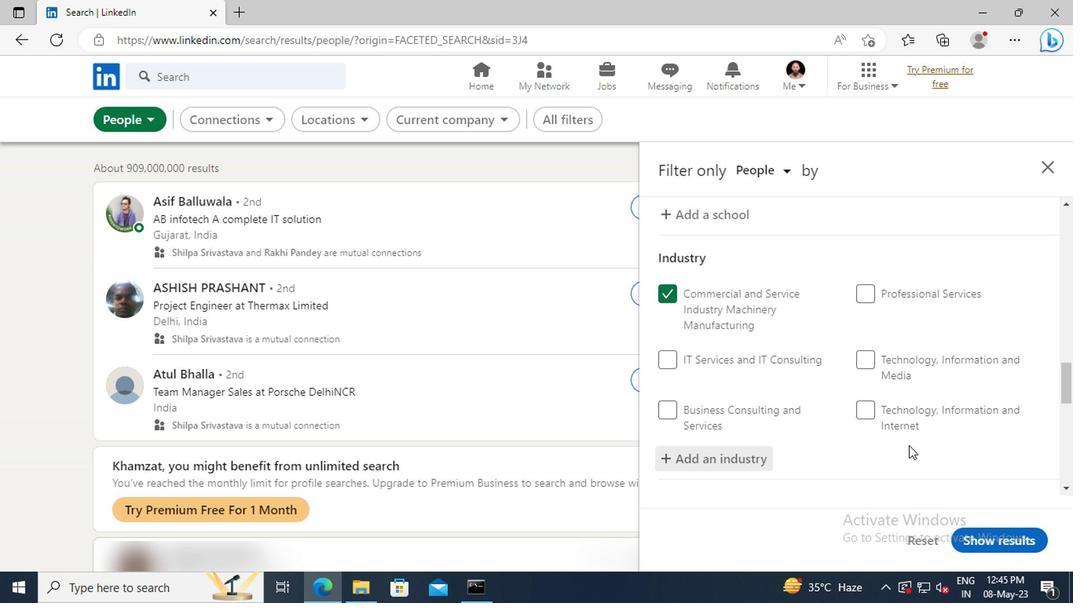 
Action: Mouse moved to (897, 413)
Screenshot: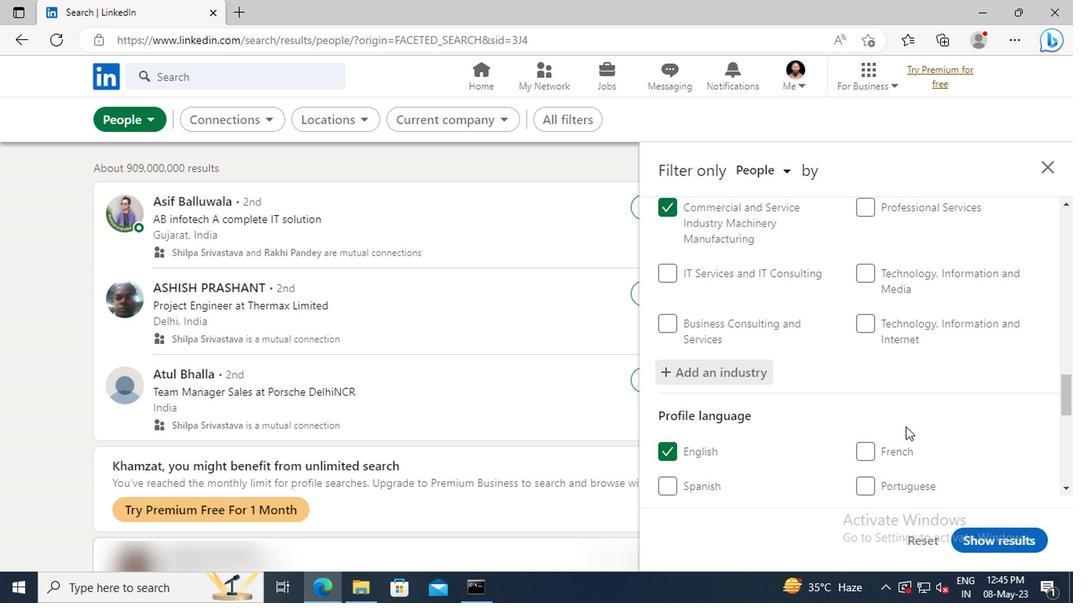 
Action: Mouse scrolled (897, 412) with delta (0, 0)
Screenshot: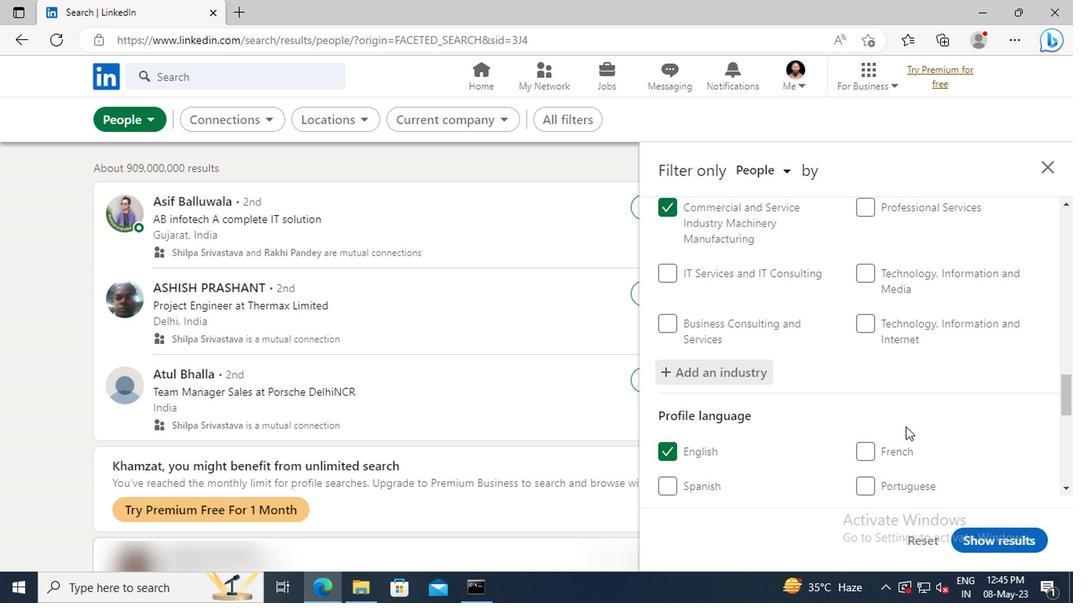 
Action: Mouse moved to (894, 408)
Screenshot: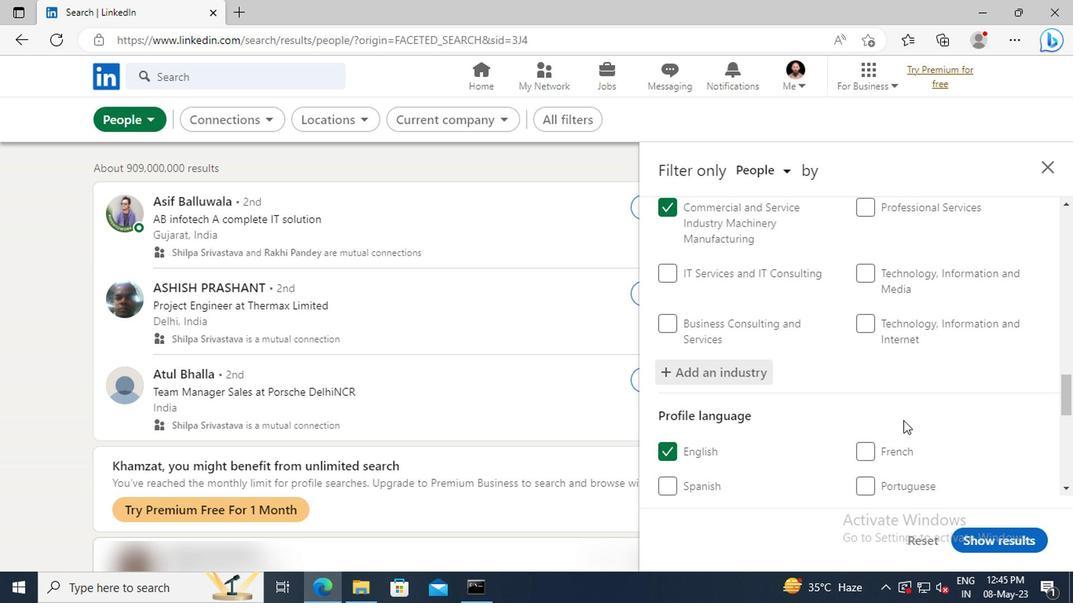 
Action: Mouse scrolled (894, 407) with delta (0, 0)
Screenshot: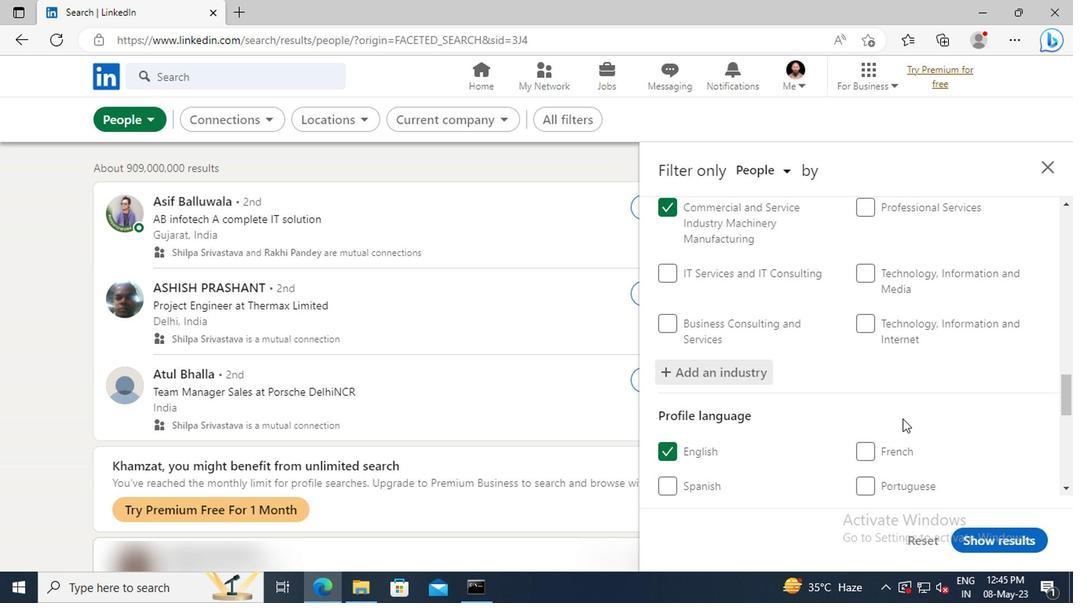 
Action: Mouse moved to (886, 390)
Screenshot: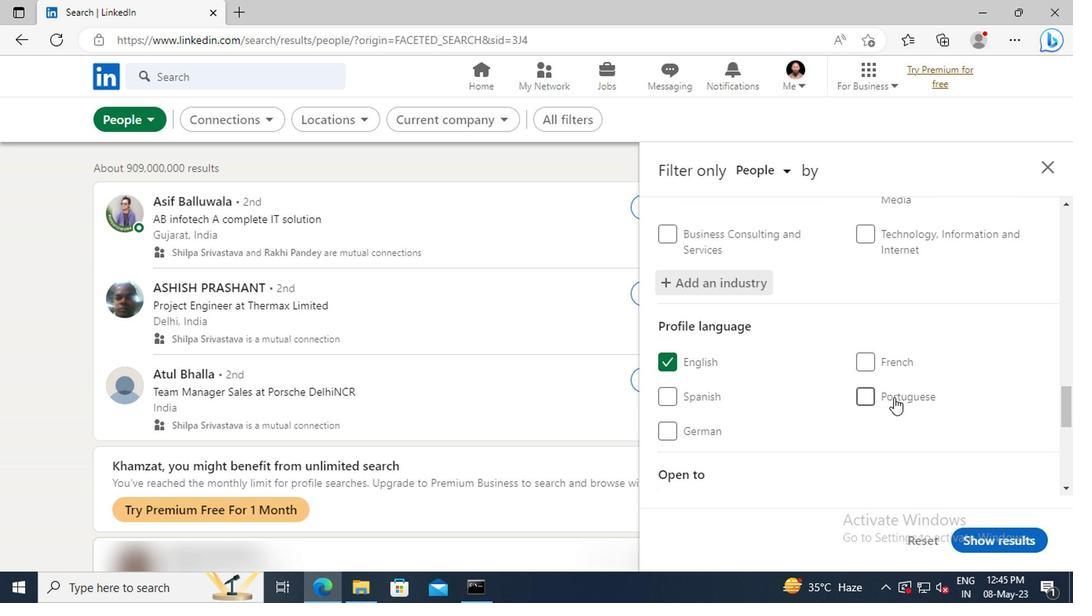 
Action: Mouse scrolled (886, 389) with delta (0, 0)
Screenshot: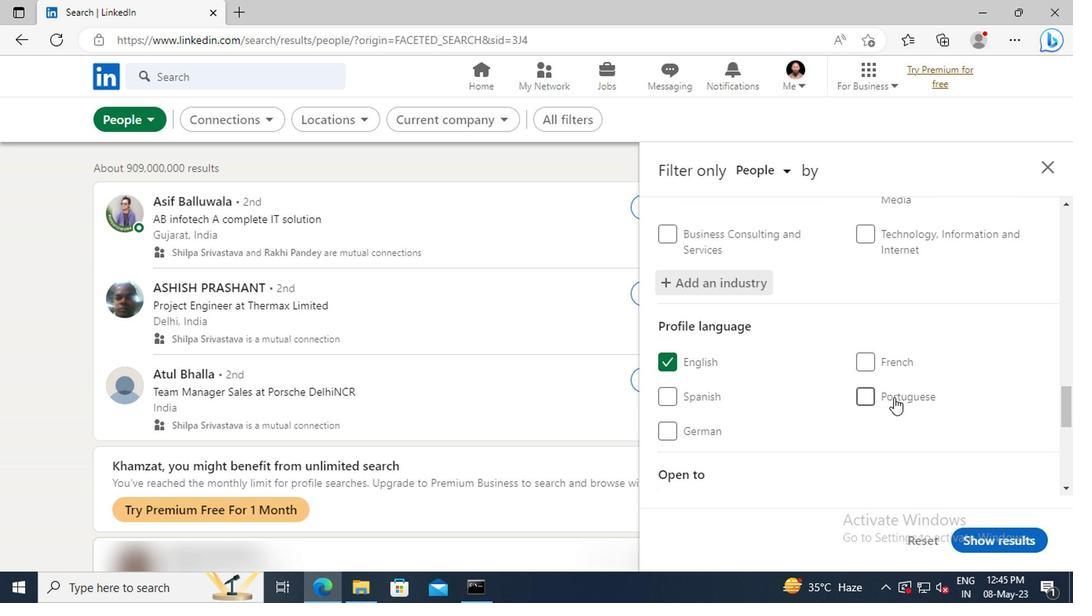 
Action: Mouse moved to (885, 387)
Screenshot: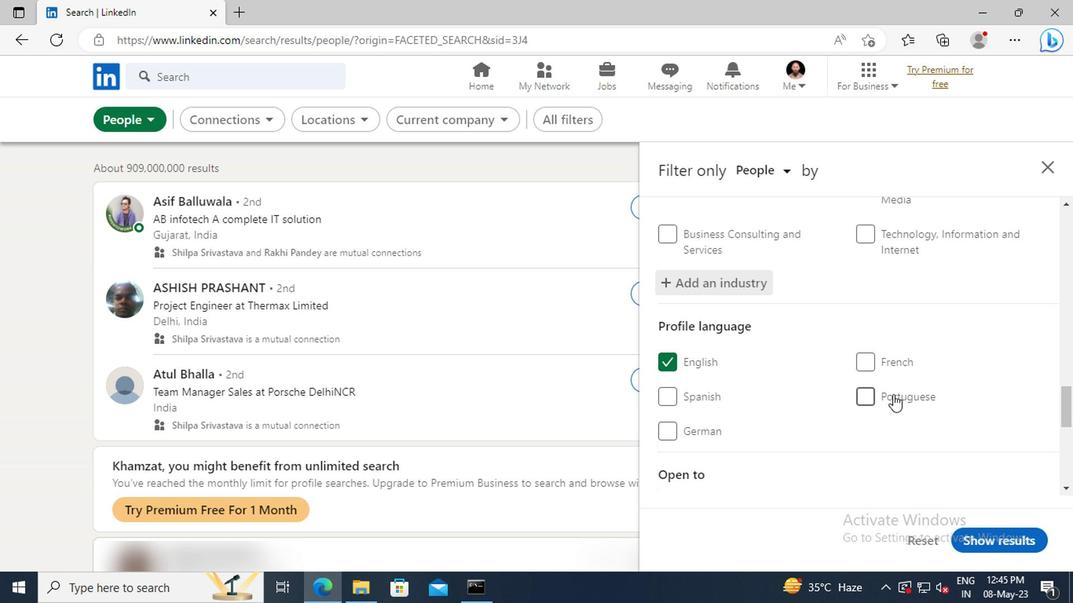 
Action: Mouse scrolled (885, 387) with delta (0, 0)
Screenshot: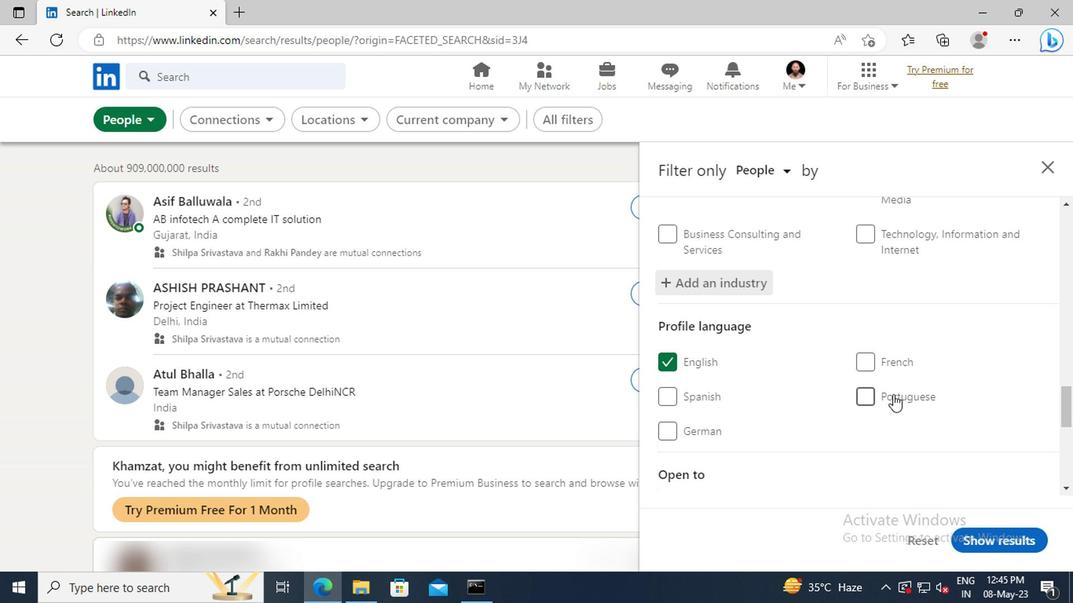 
Action: Mouse moved to (883, 375)
Screenshot: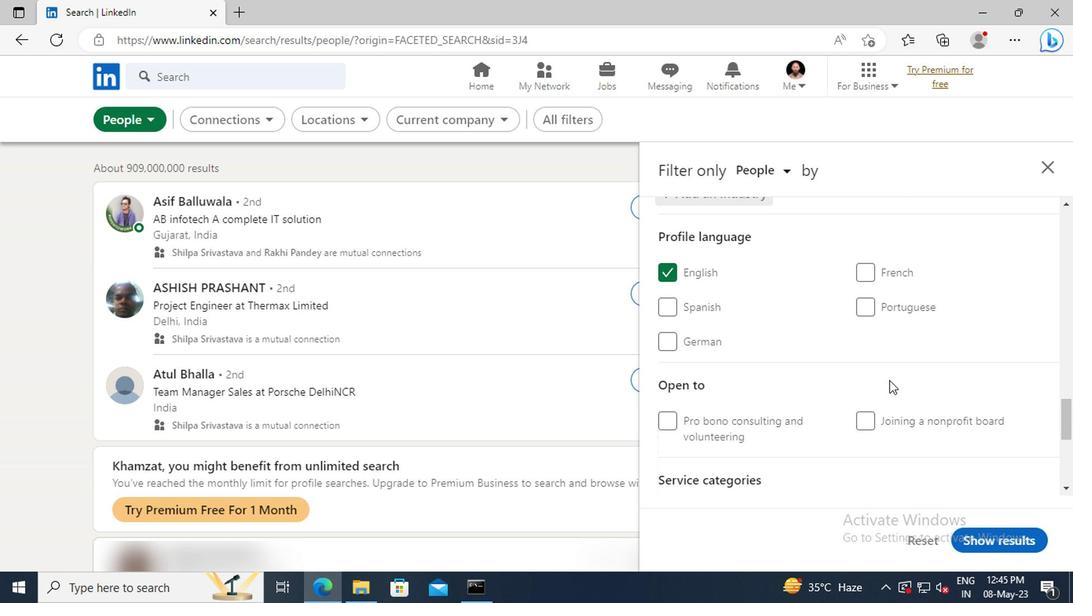 
Action: Mouse scrolled (883, 375) with delta (0, 0)
Screenshot: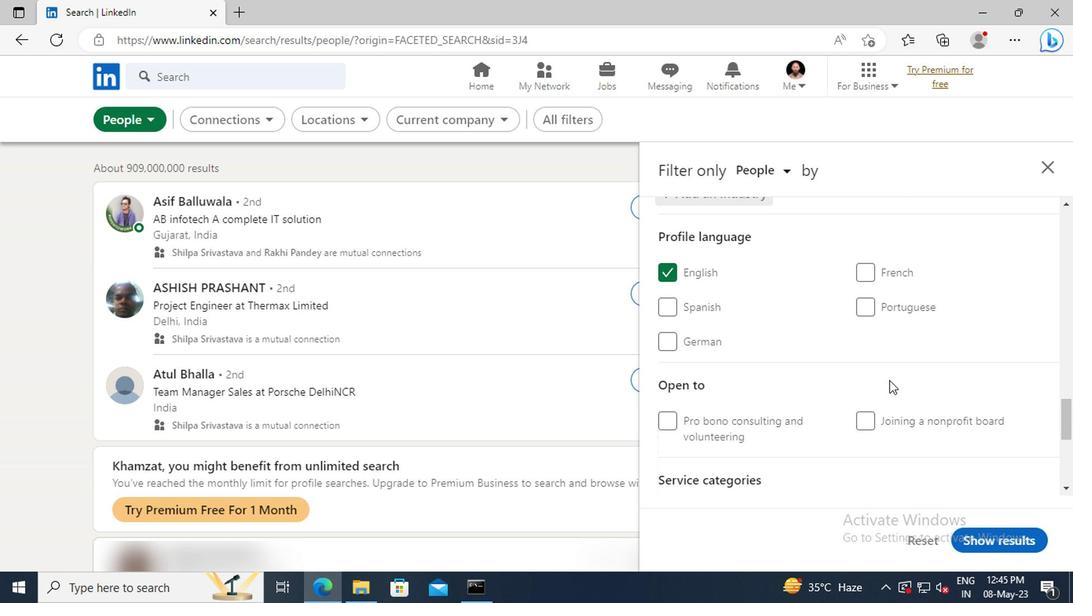 
Action: Mouse moved to (881, 372)
Screenshot: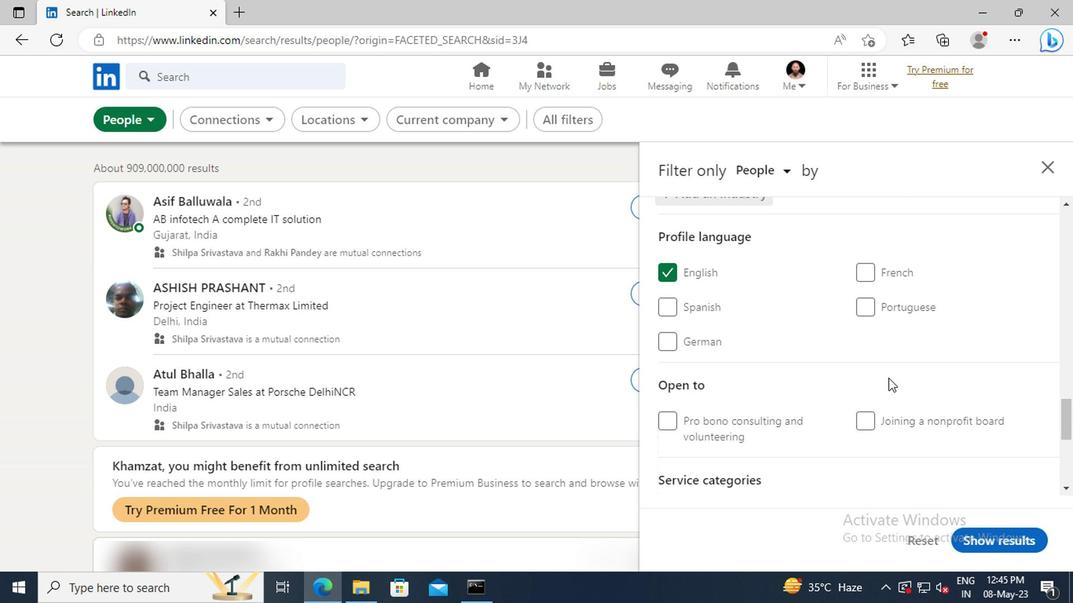 
Action: Mouse scrolled (881, 371) with delta (0, -1)
Screenshot: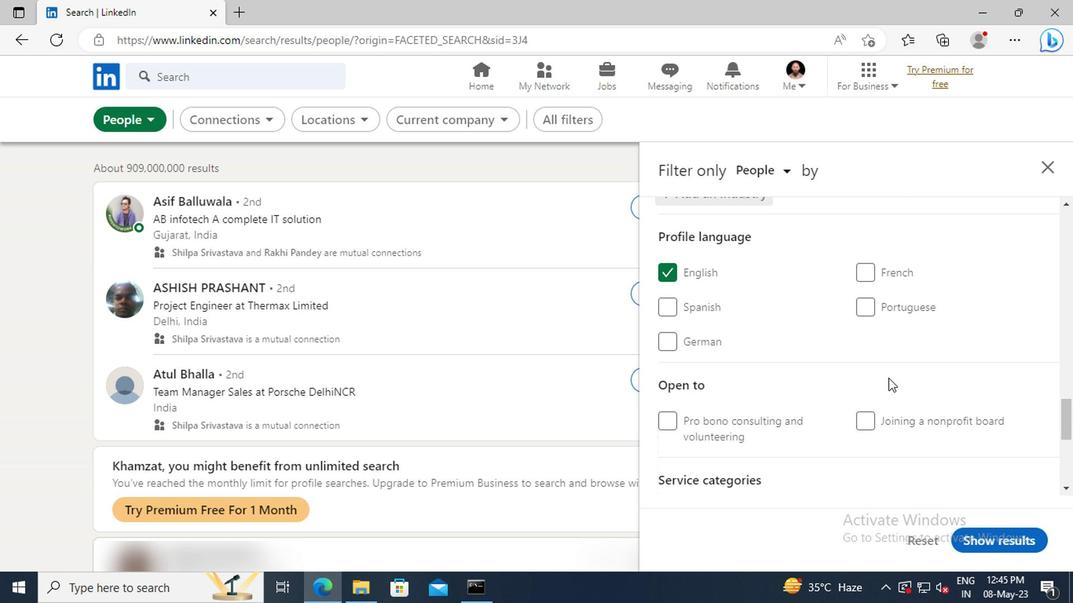 
Action: Mouse moved to (878, 361)
Screenshot: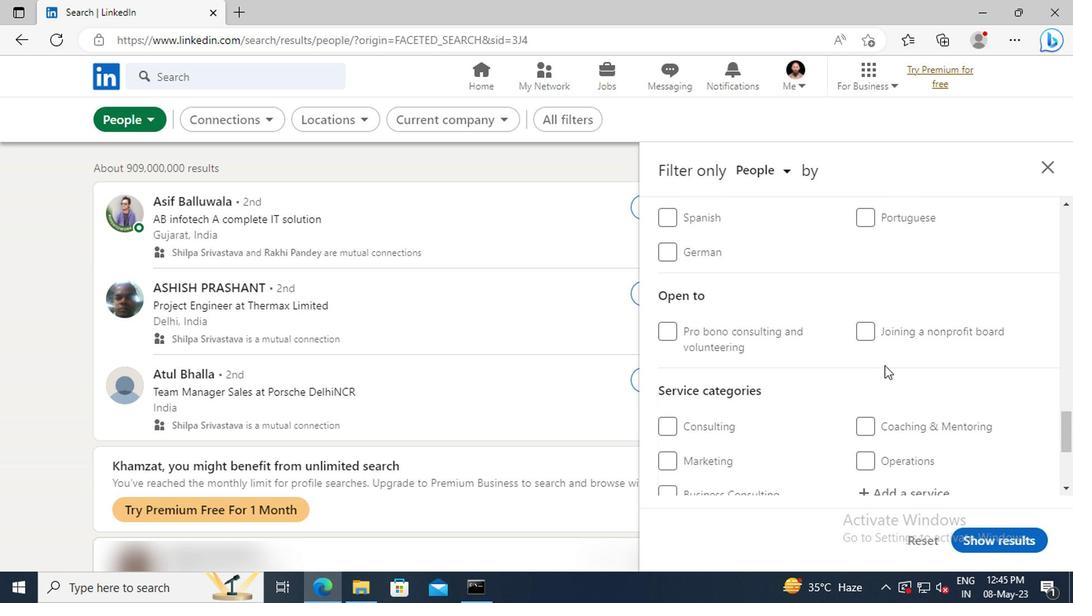 
Action: Mouse scrolled (878, 361) with delta (0, 0)
Screenshot: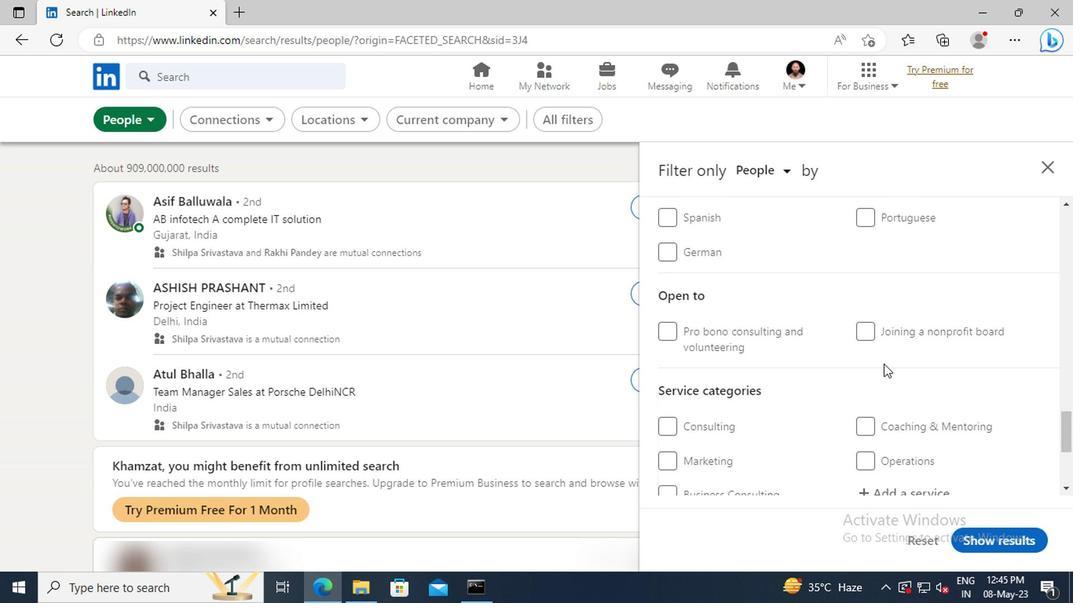 
Action: Mouse scrolled (878, 361) with delta (0, 0)
Screenshot: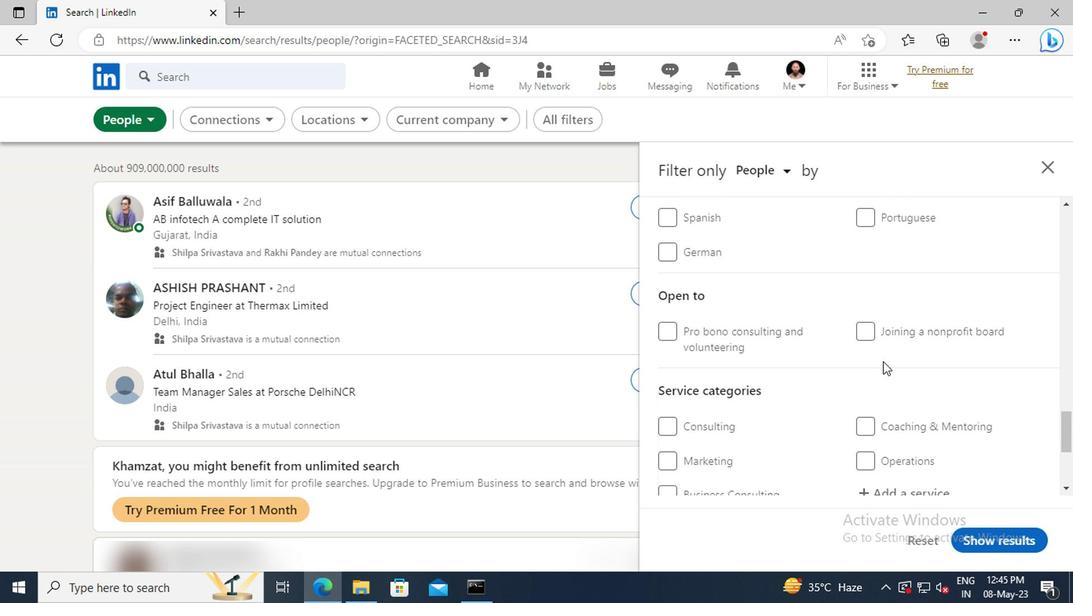 
Action: Mouse moved to (878, 361)
Screenshot: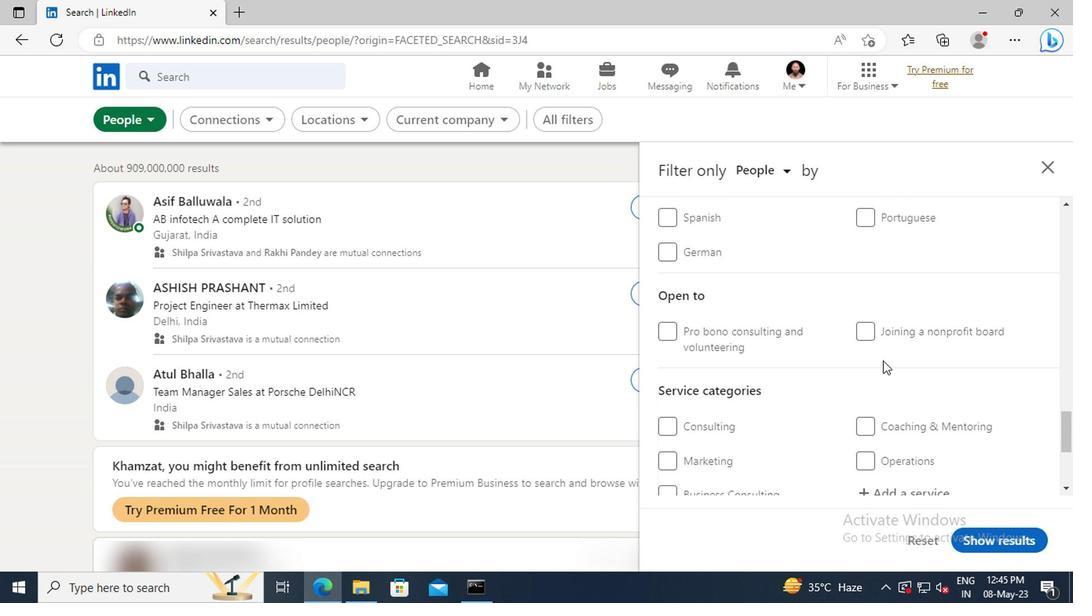 
Action: Mouse scrolled (878, 359) with delta (0, -1)
Screenshot: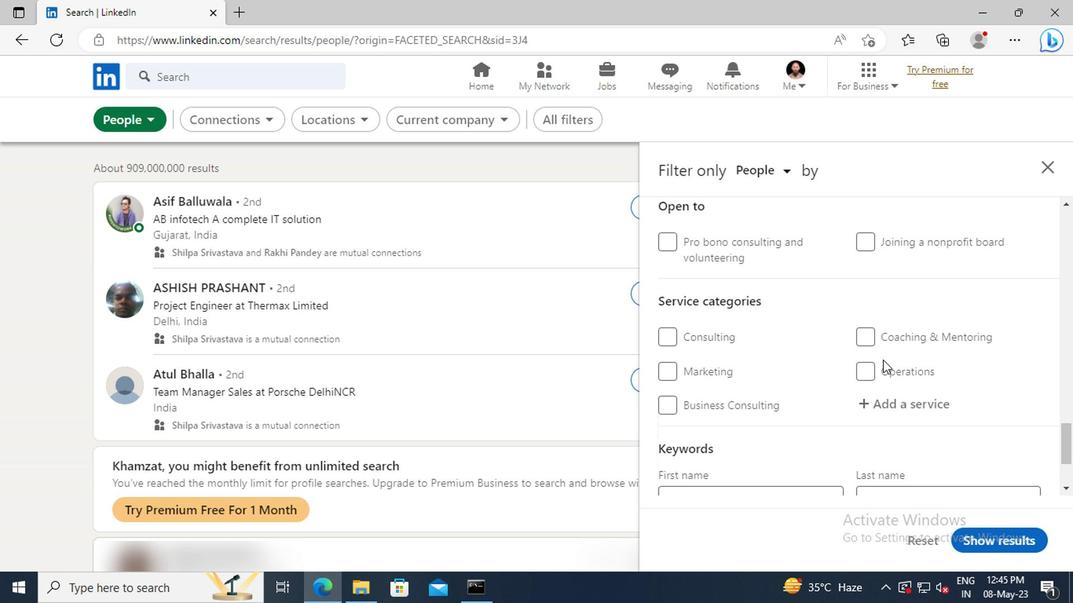 
Action: Mouse moved to (876, 361)
Screenshot: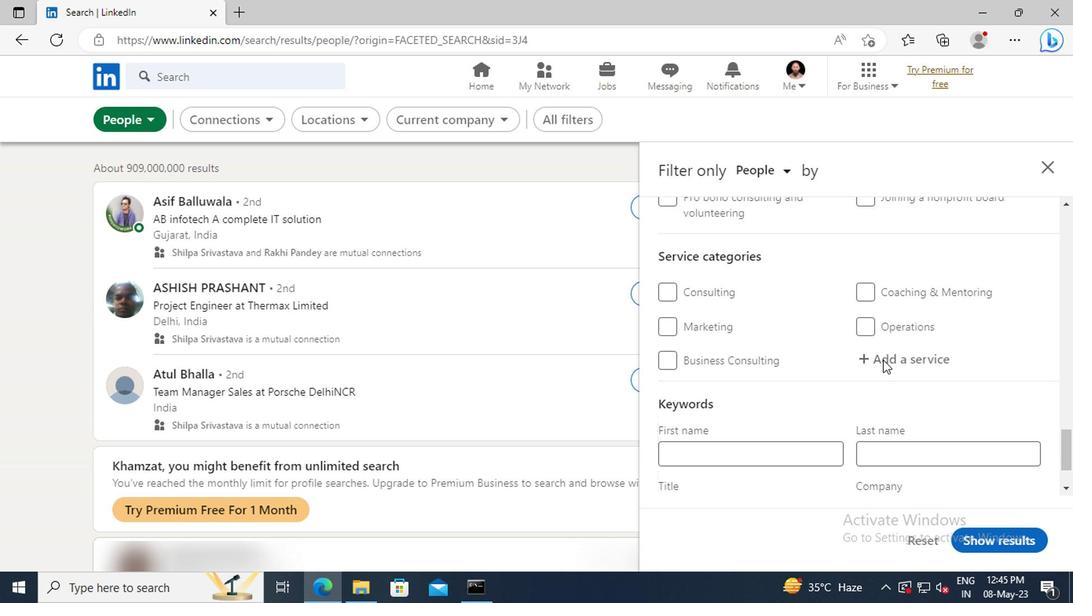 
Action: Mouse pressed left at (876, 361)
Screenshot: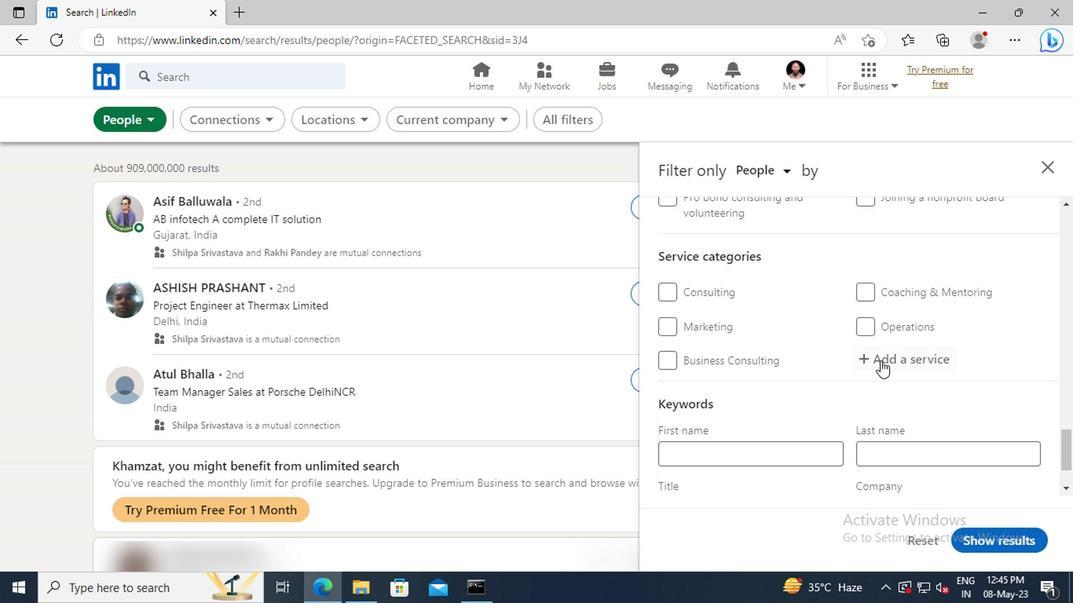 
Action: Key pressed <Key.shift>BUSINESS<Key.space><Key.shift>AN
Screenshot: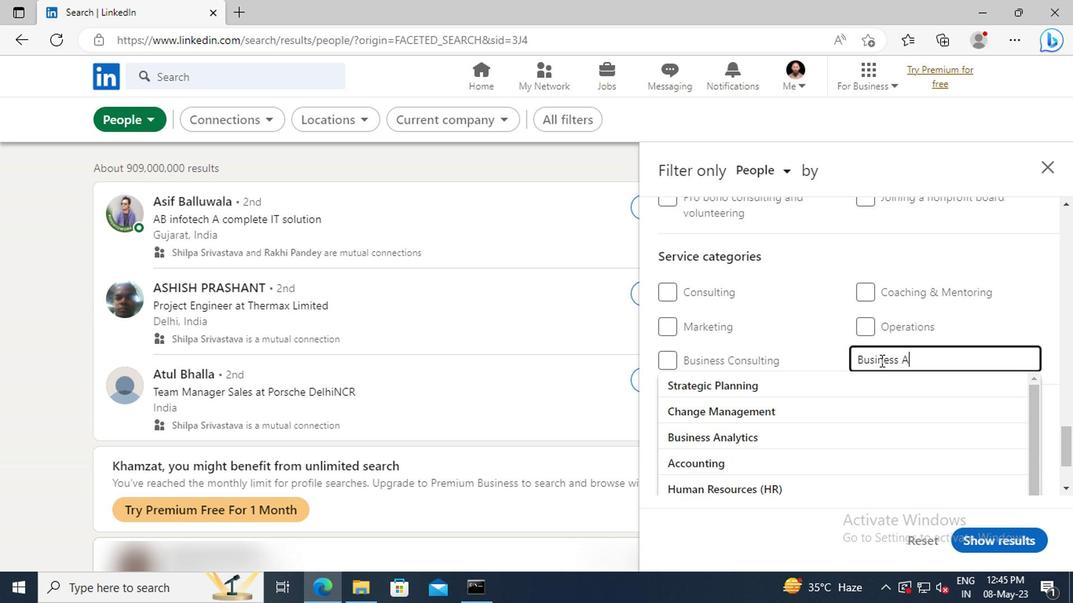 
Action: Mouse moved to (876, 377)
Screenshot: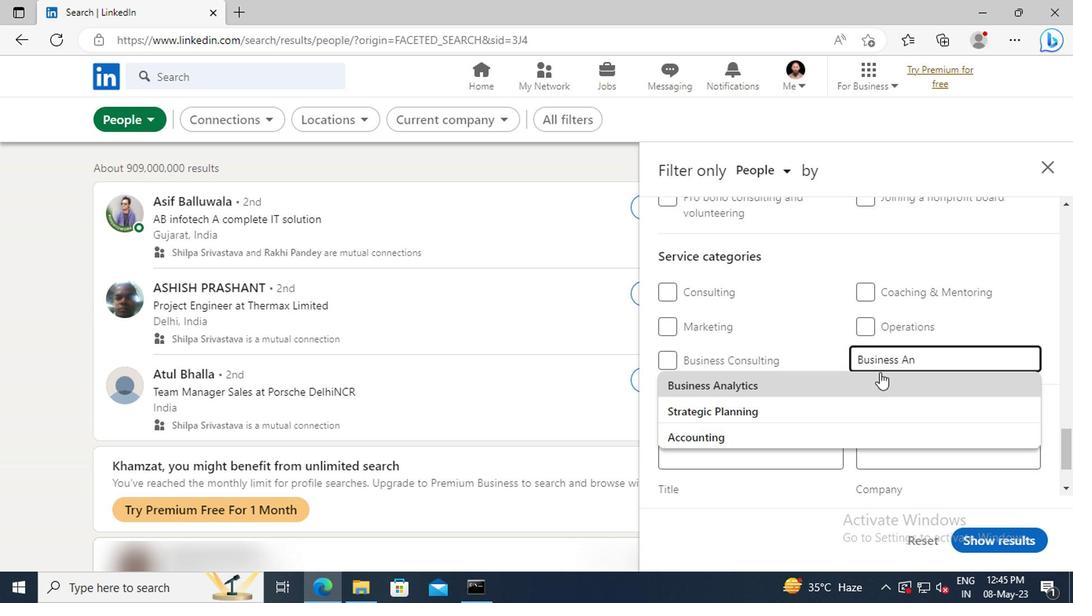 
Action: Mouse pressed left at (876, 377)
Screenshot: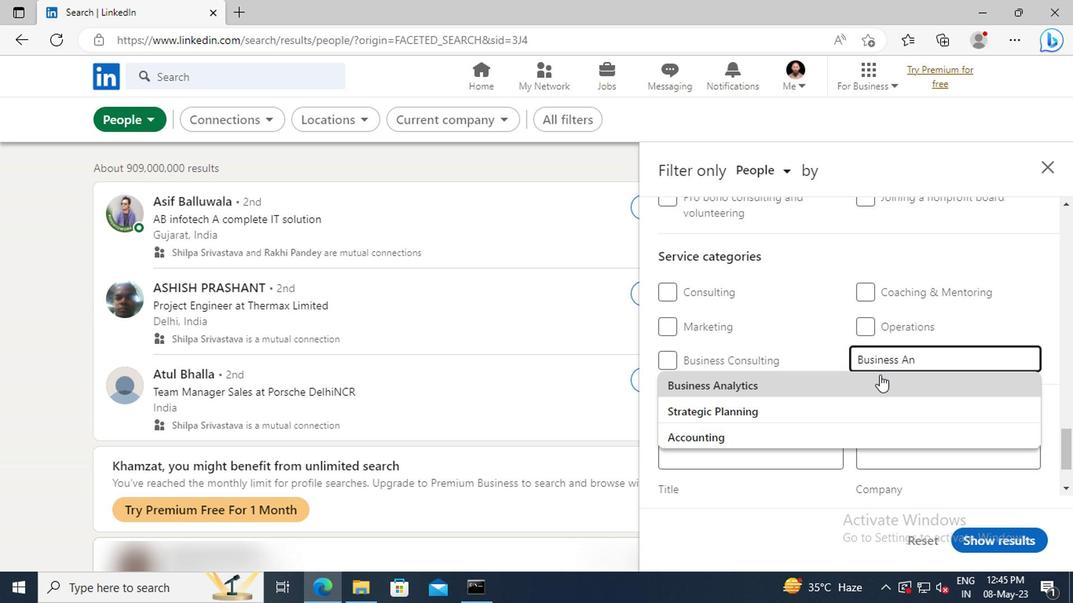 
Action: Mouse scrolled (876, 377) with delta (0, 0)
Screenshot: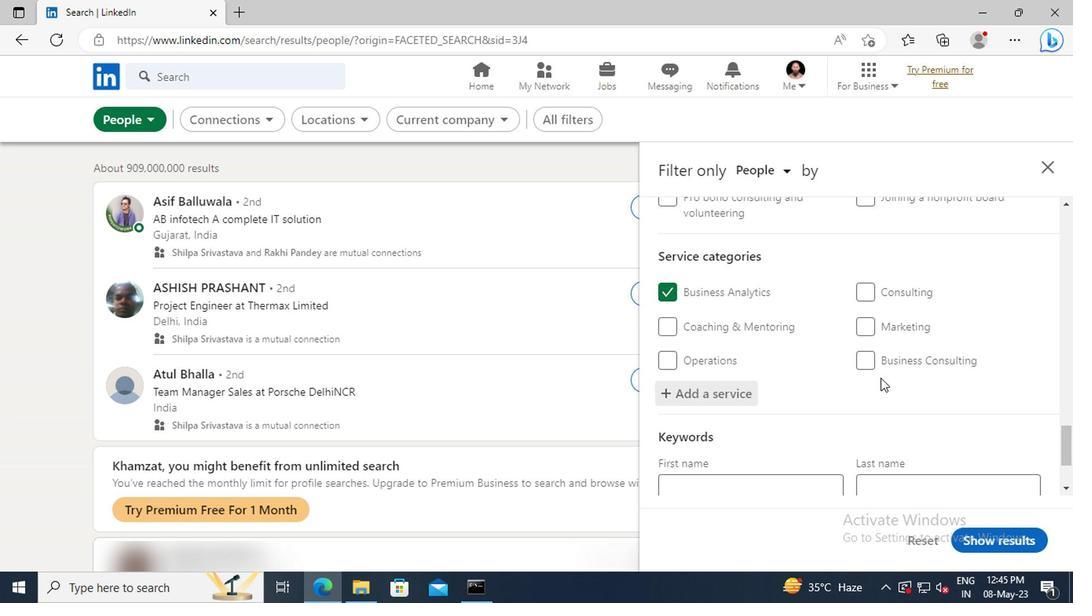 
Action: Mouse scrolled (876, 377) with delta (0, 0)
Screenshot: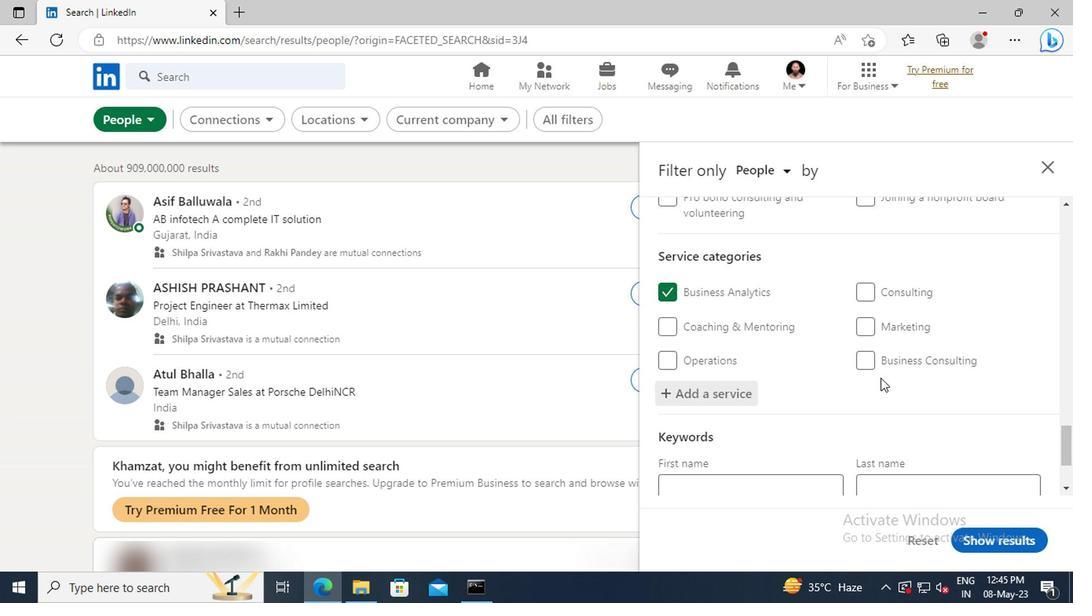 
Action: Mouse scrolled (876, 377) with delta (0, 0)
Screenshot: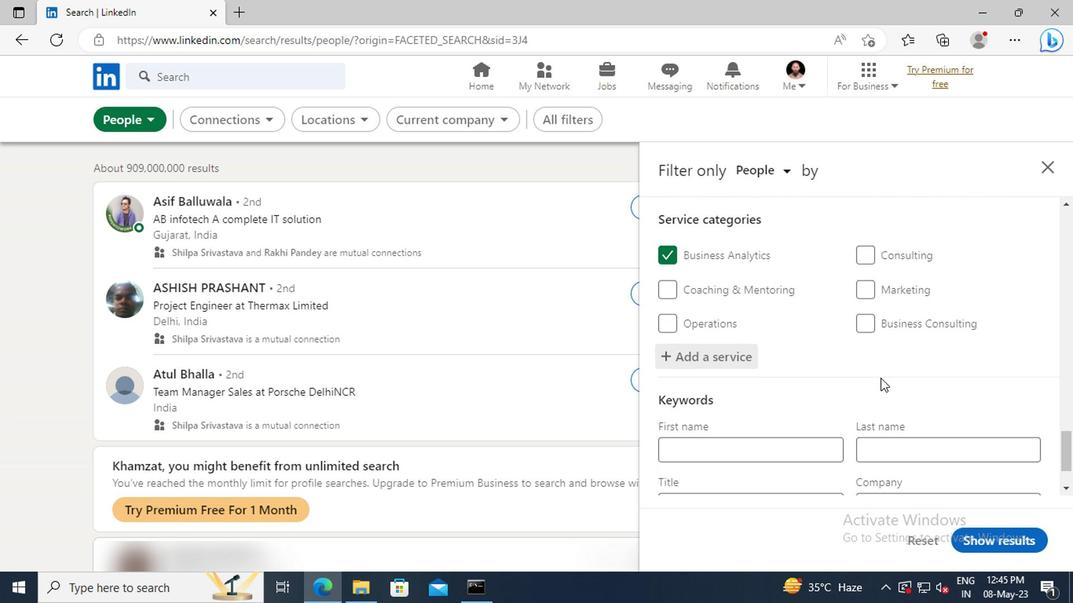 
Action: Mouse scrolled (876, 377) with delta (0, 0)
Screenshot: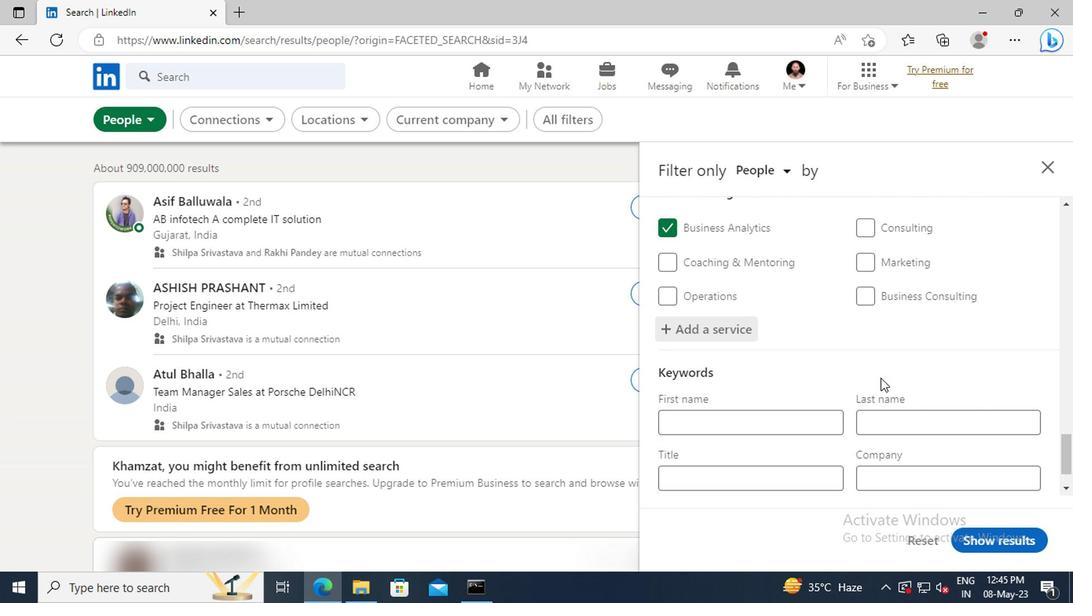 
Action: Mouse moved to (774, 416)
Screenshot: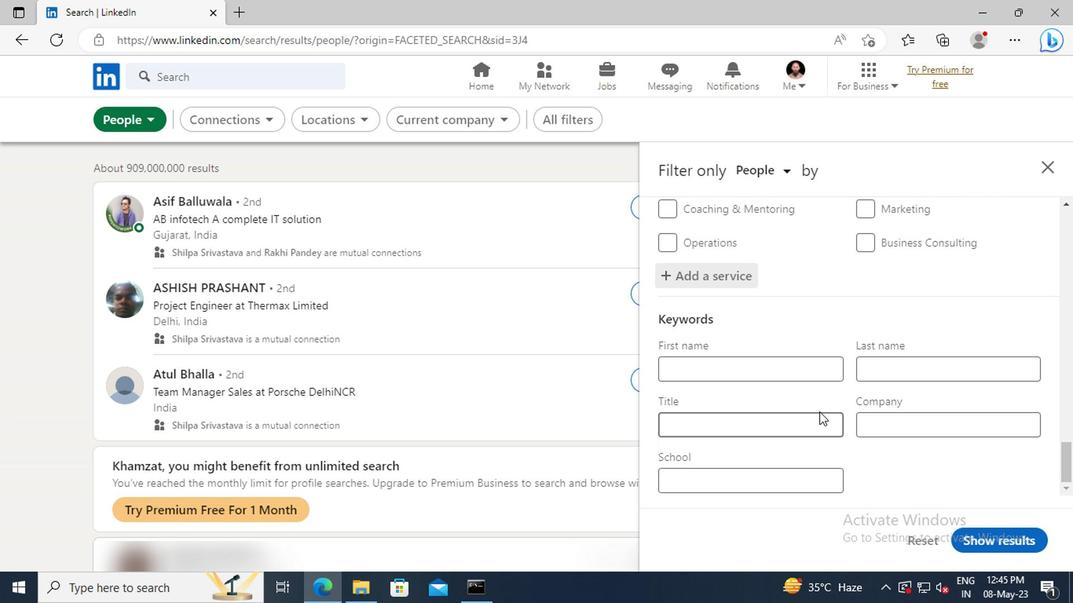 
Action: Mouse pressed left at (774, 416)
Screenshot: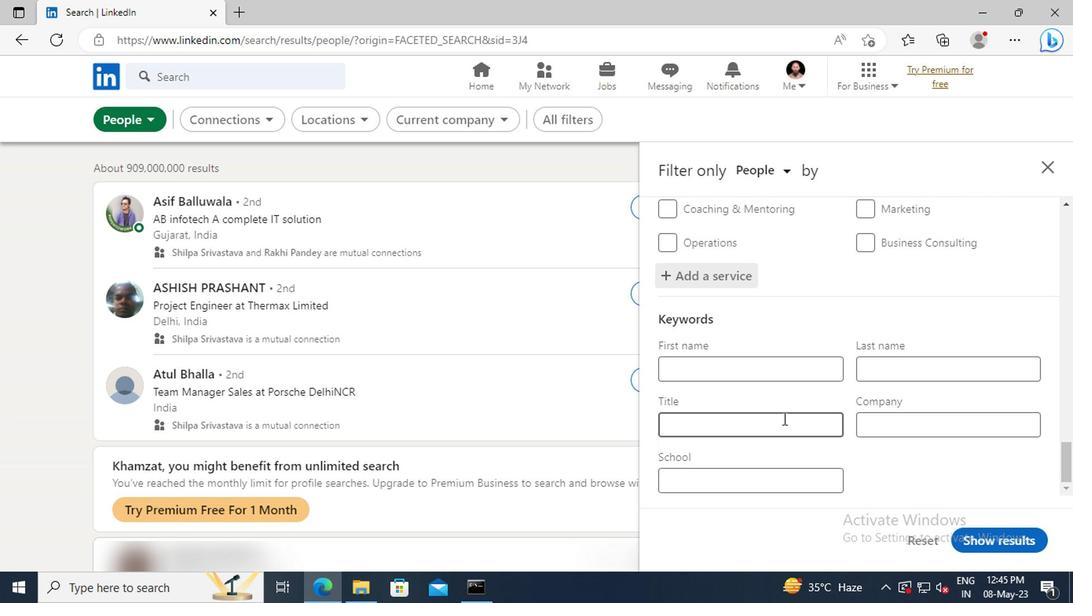 
Action: Mouse moved to (774, 417)
Screenshot: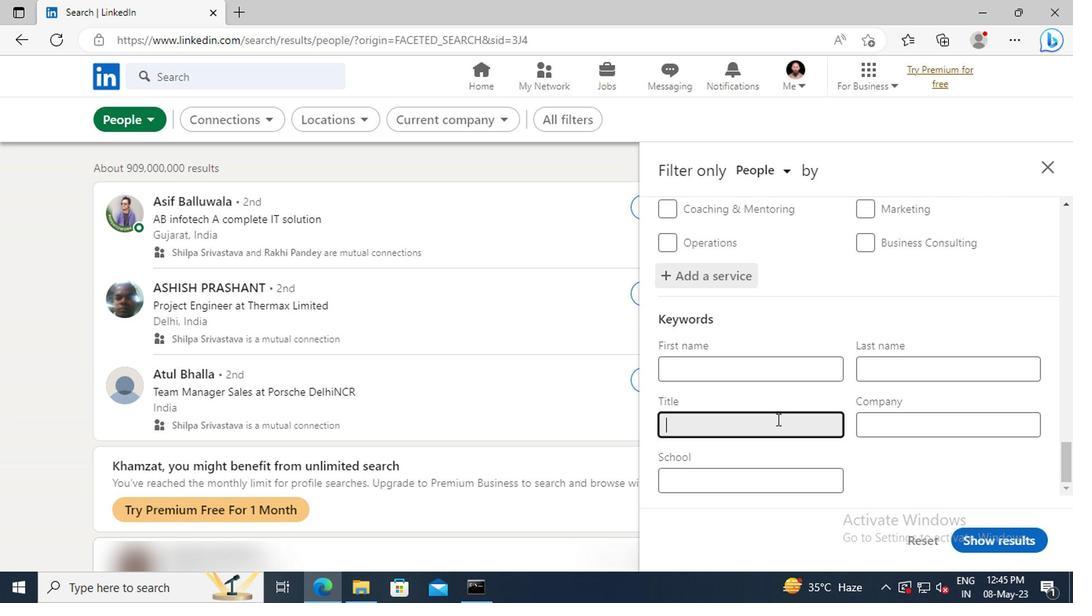 
Action: Key pressed <Key.shift>
Screenshot: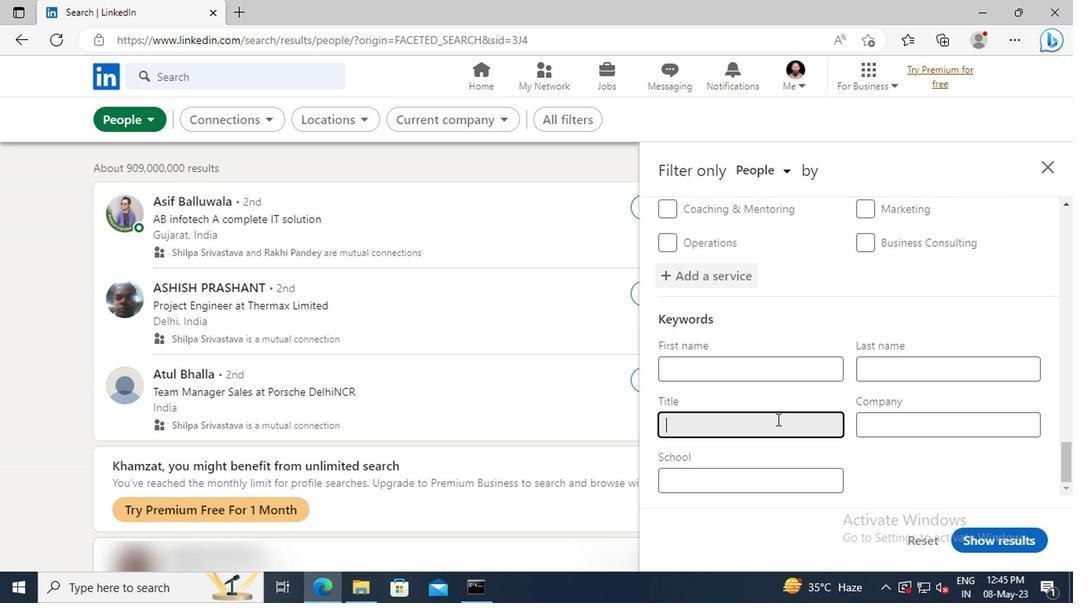 
Action: Mouse moved to (774, 417)
Screenshot: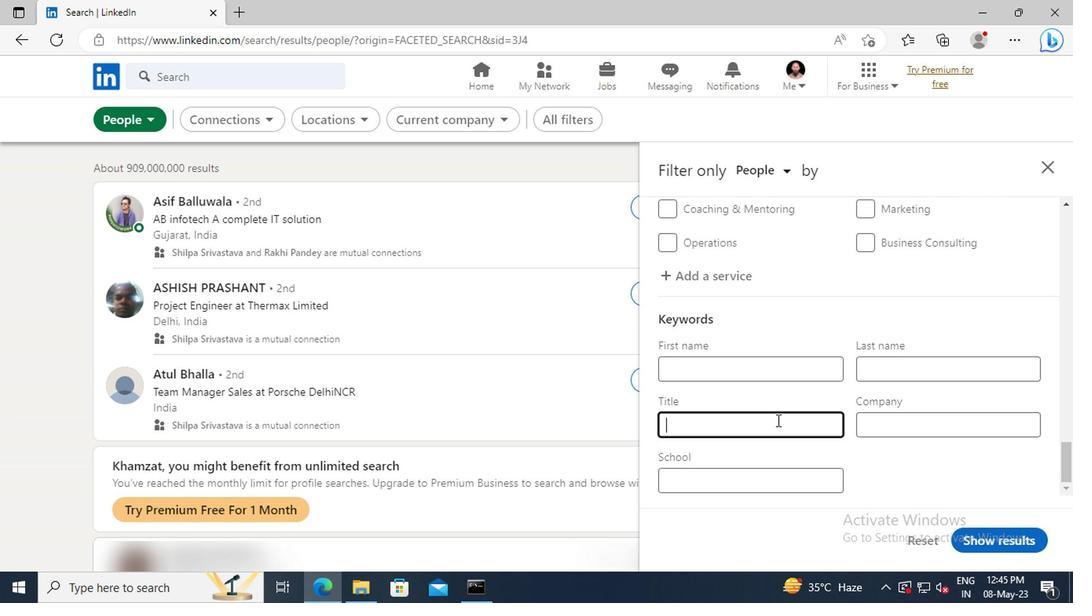 
Action: Key pressed DRAFTER<Key.enter>
Screenshot: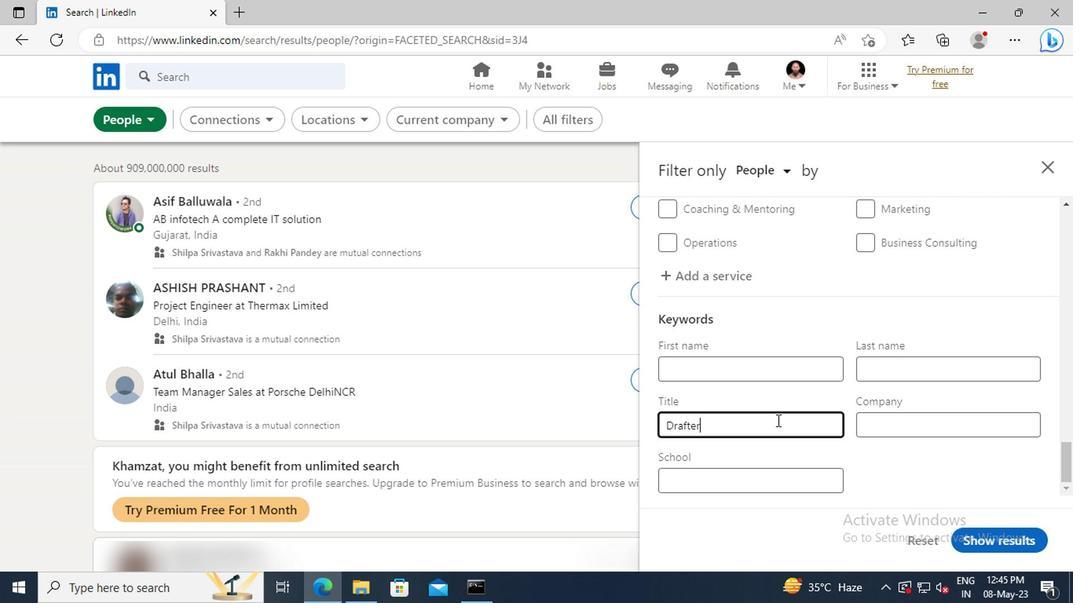 
Action: Mouse moved to (971, 529)
Screenshot: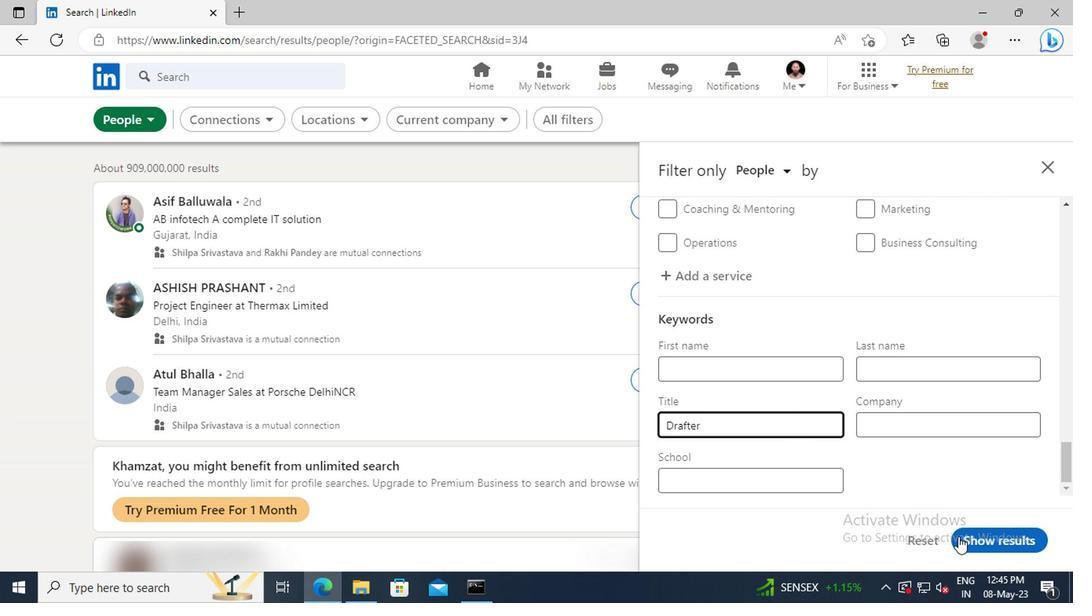 
Action: Mouse pressed left at (971, 529)
Screenshot: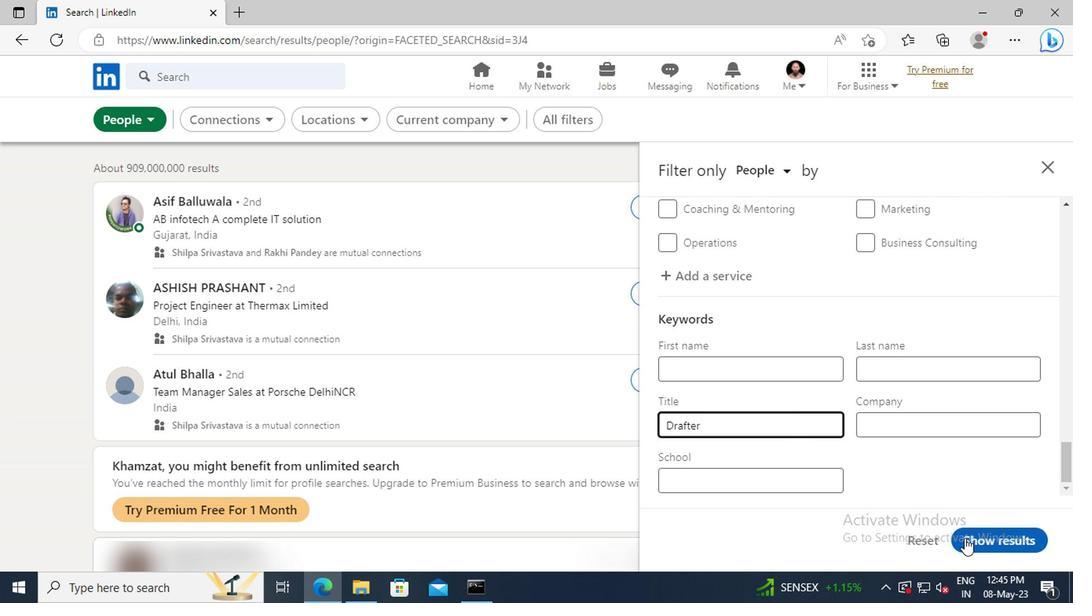 
